 Task: Add a signature Isaiah Carter containing Have a great Easter Sunday, Isaiah Carter to email address softage.5@softage.net and add a folder Christmas lists
Action: Mouse moved to (46, 54)
Screenshot: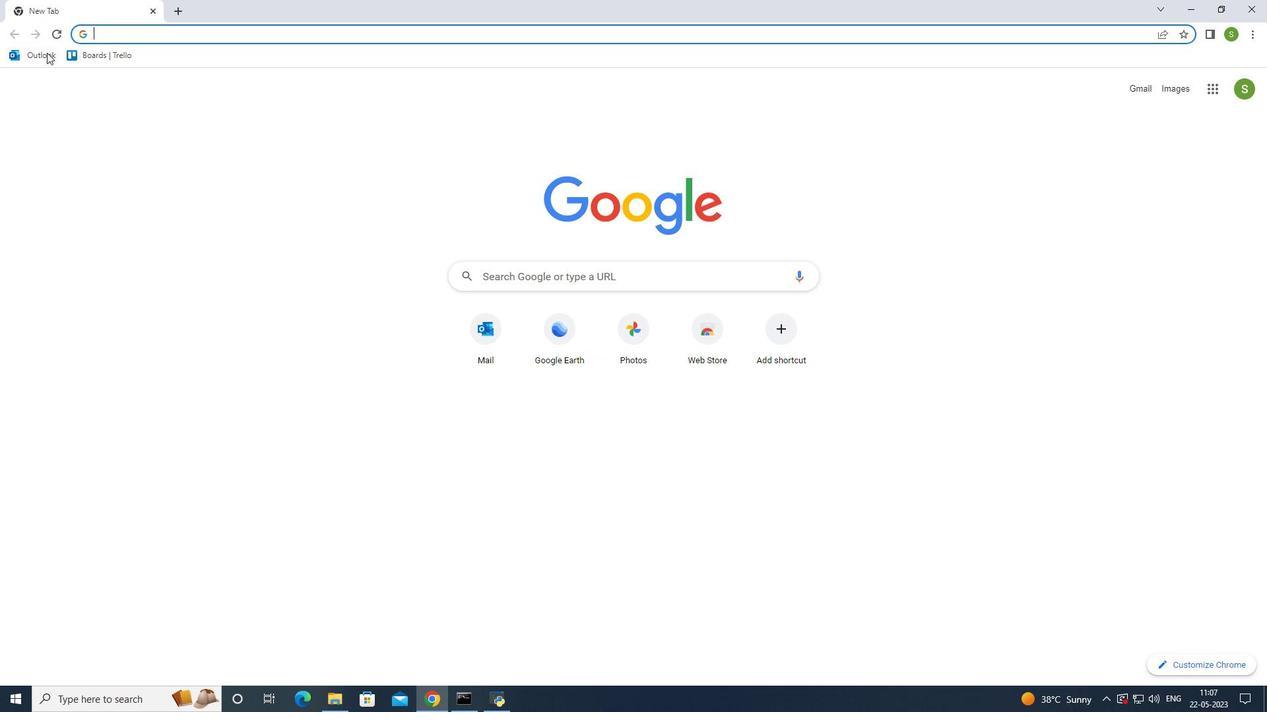 
Action: Mouse pressed left at (46, 54)
Screenshot: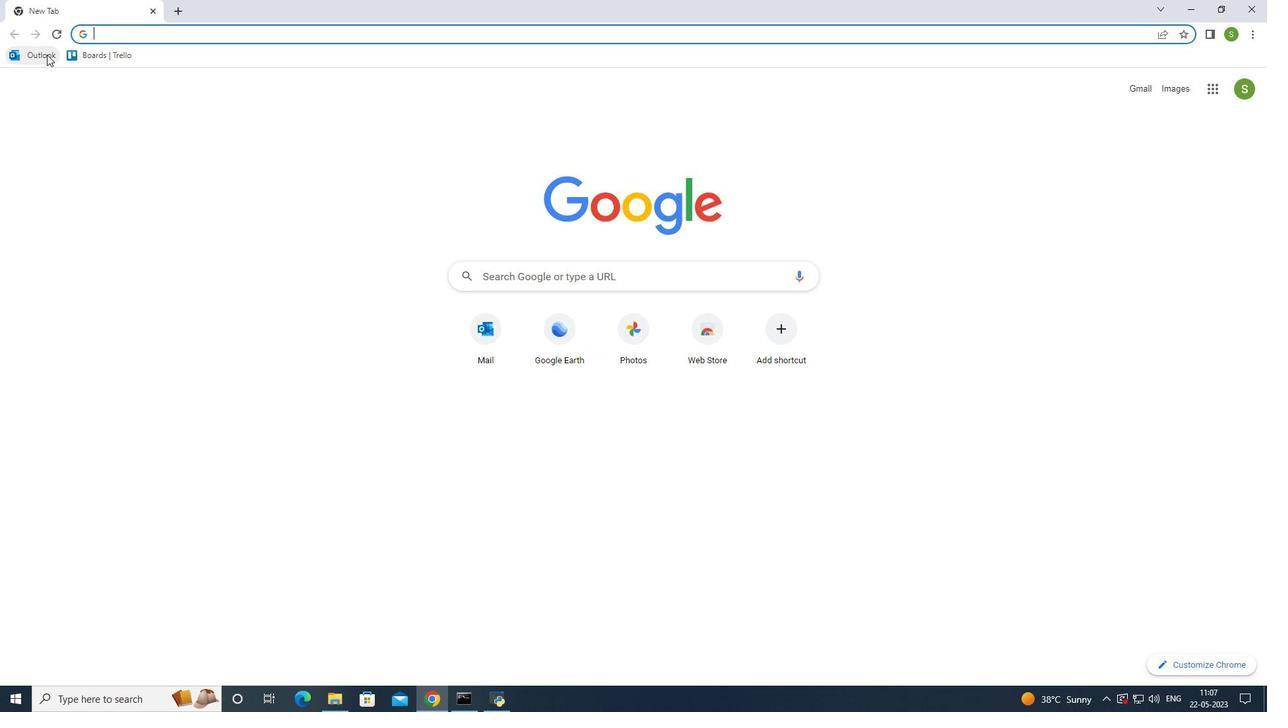 
Action: Mouse moved to (116, 116)
Screenshot: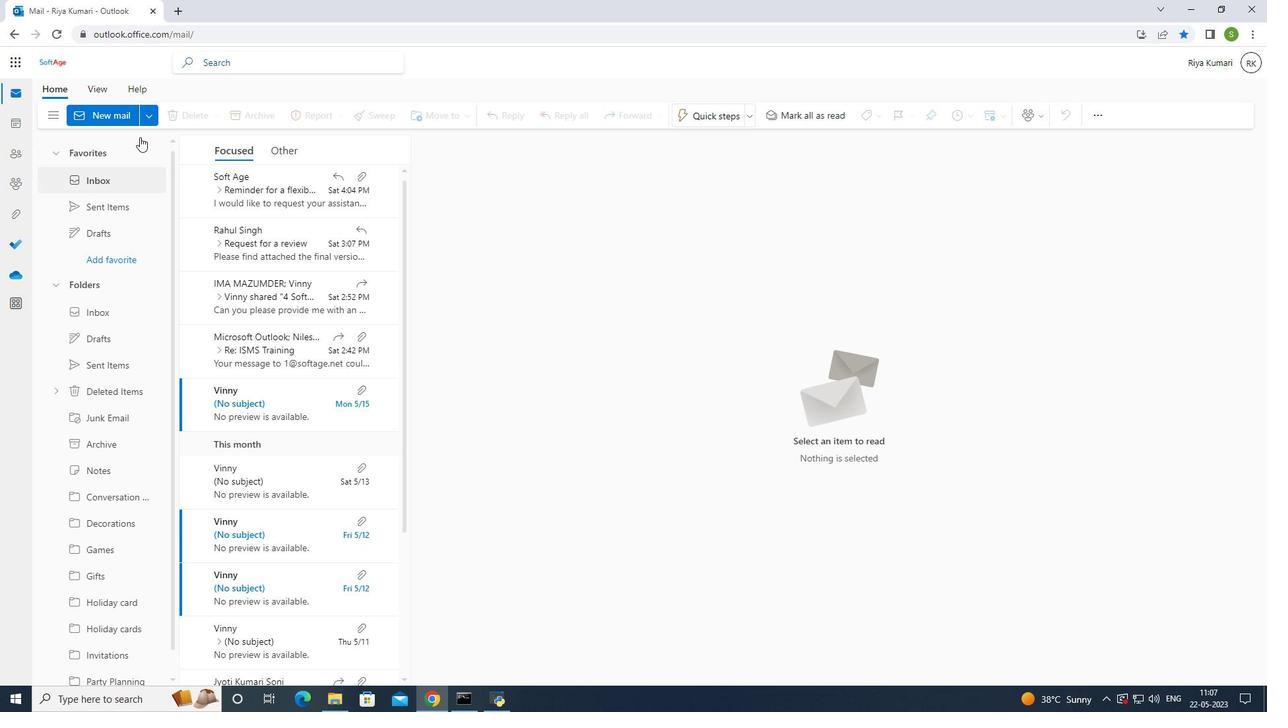 
Action: Mouse pressed left at (116, 116)
Screenshot: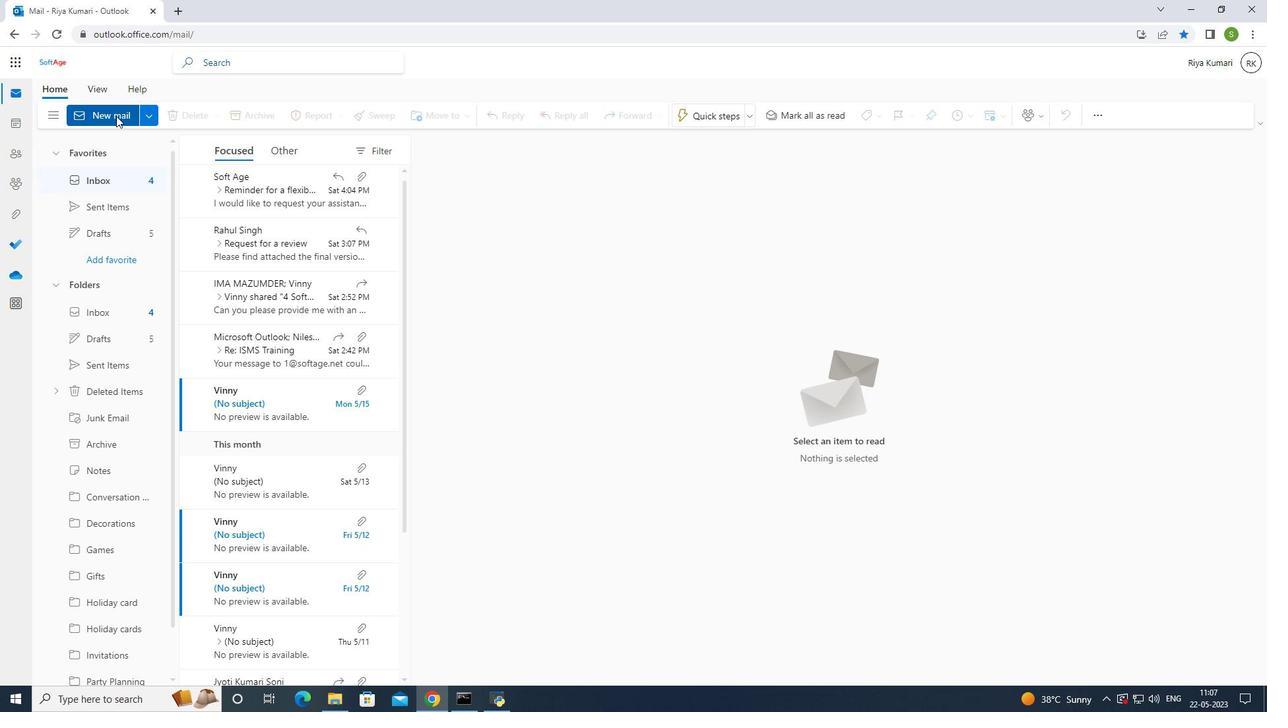 
Action: Mouse moved to (857, 118)
Screenshot: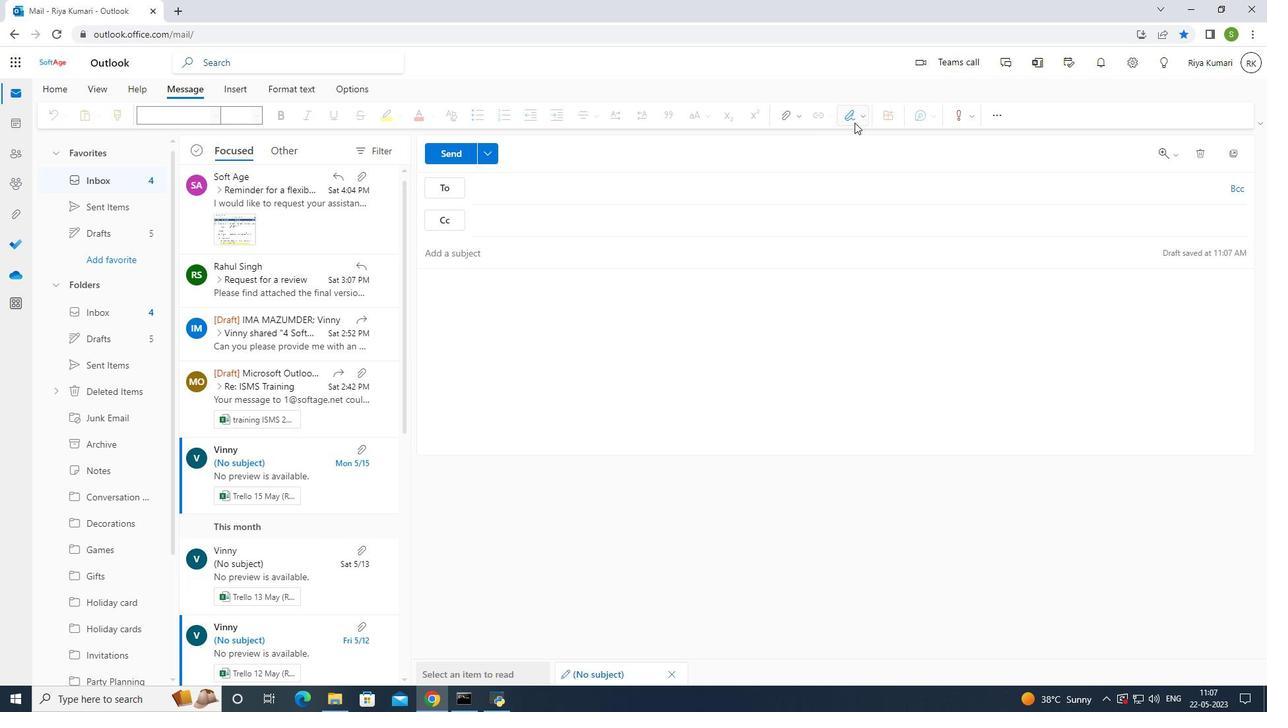 
Action: Mouse pressed left at (857, 118)
Screenshot: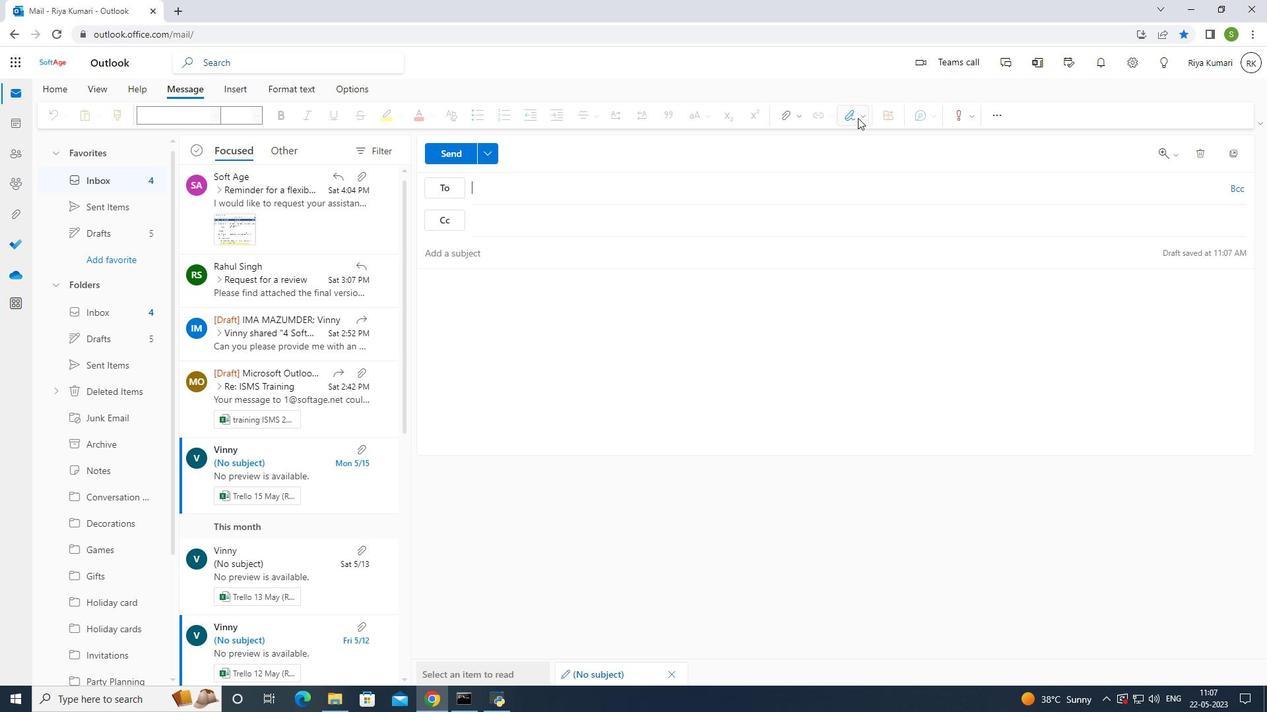
Action: Mouse moved to (819, 174)
Screenshot: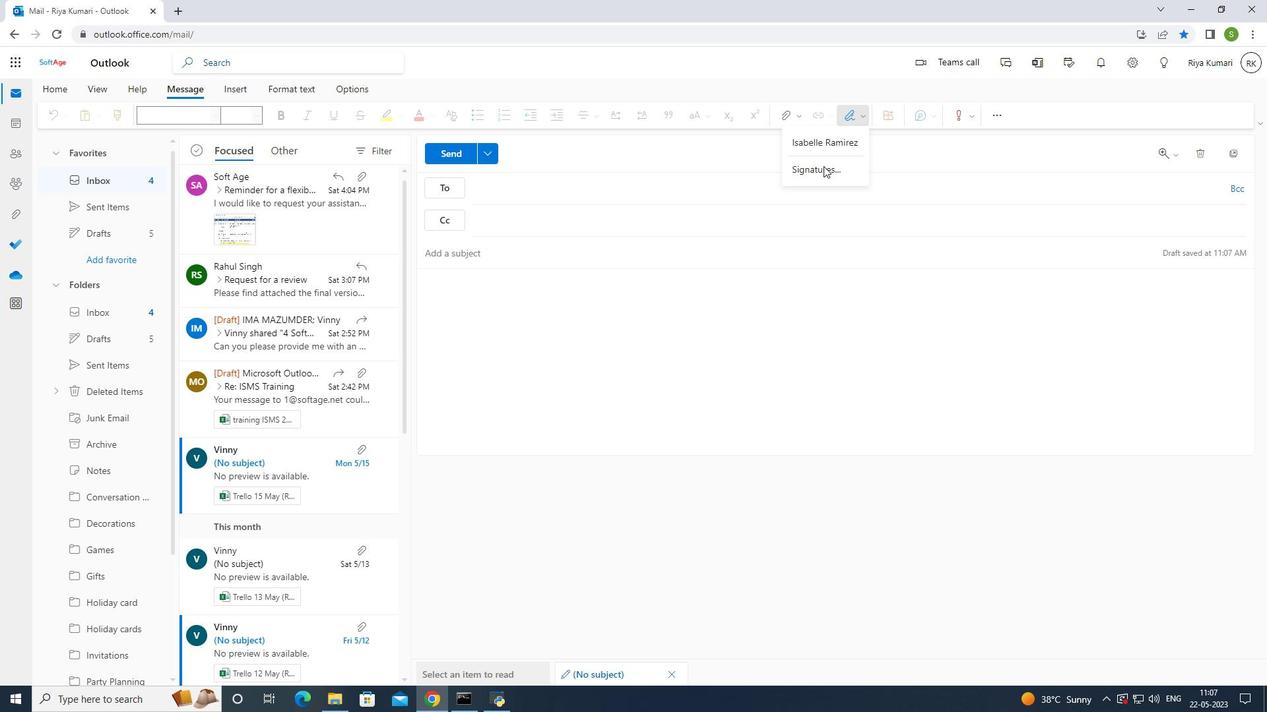 
Action: Mouse pressed left at (819, 174)
Screenshot: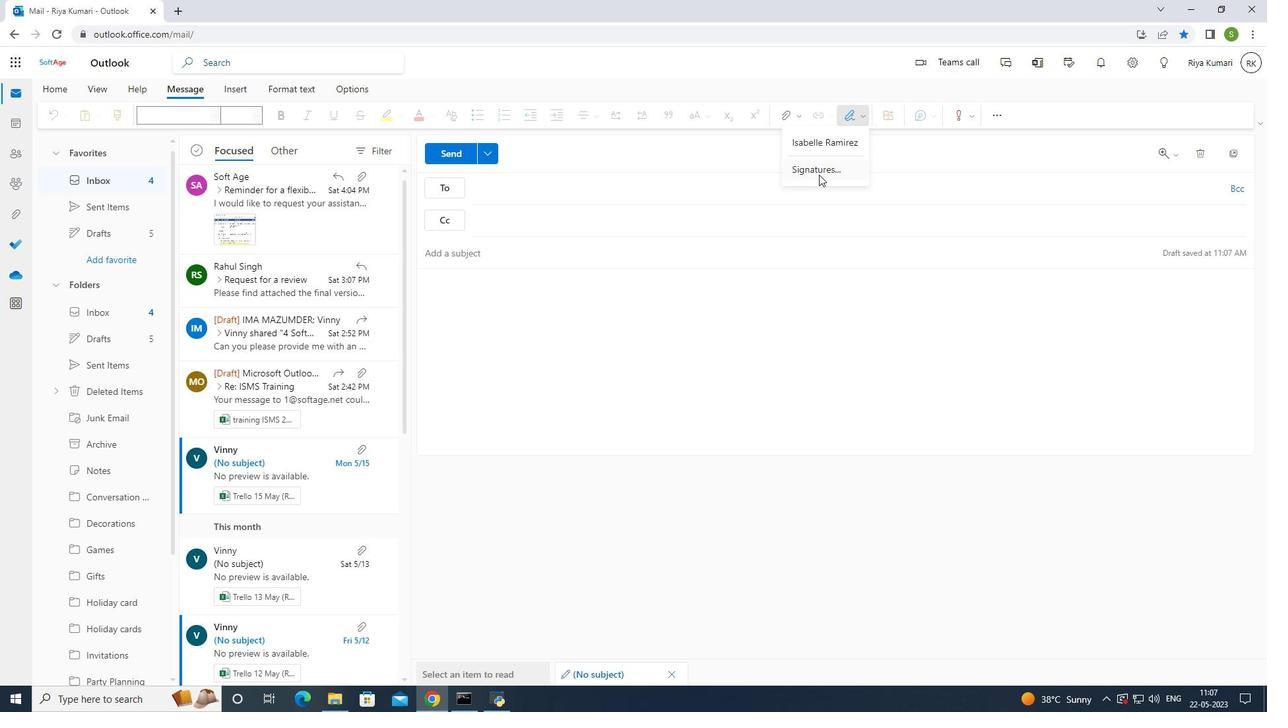 
Action: Mouse moved to (817, 223)
Screenshot: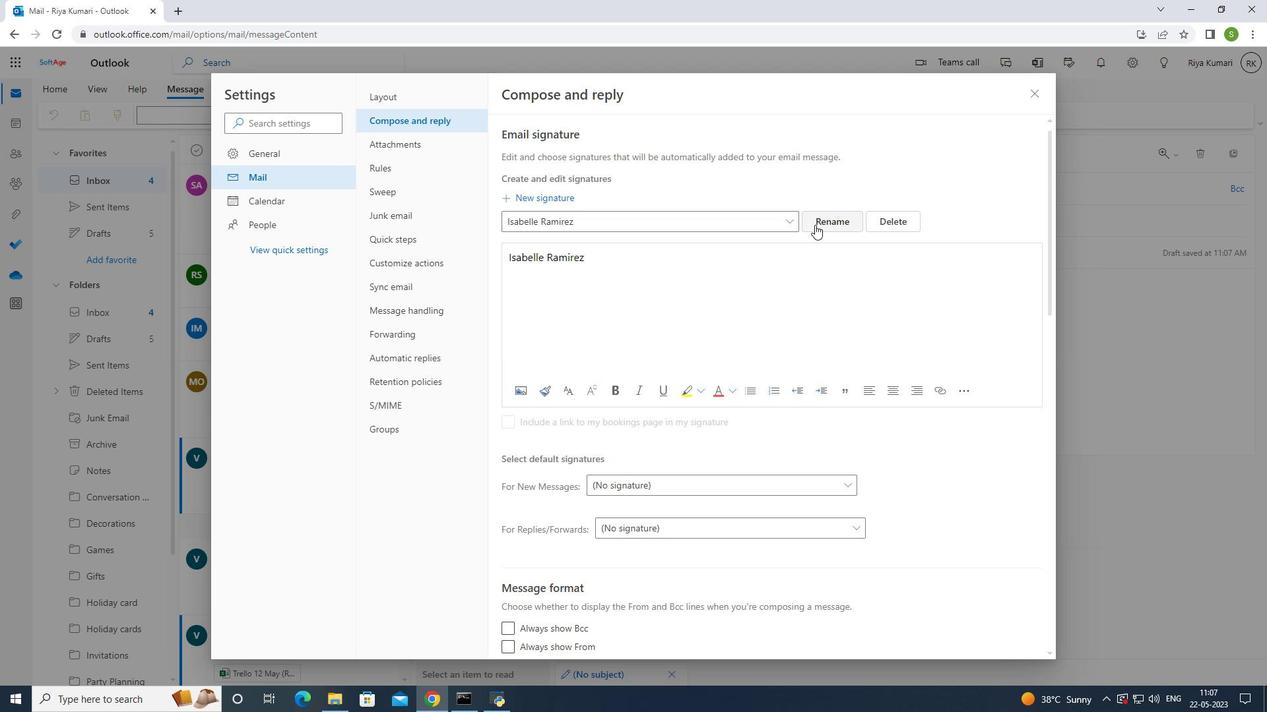 
Action: Mouse pressed left at (817, 223)
Screenshot: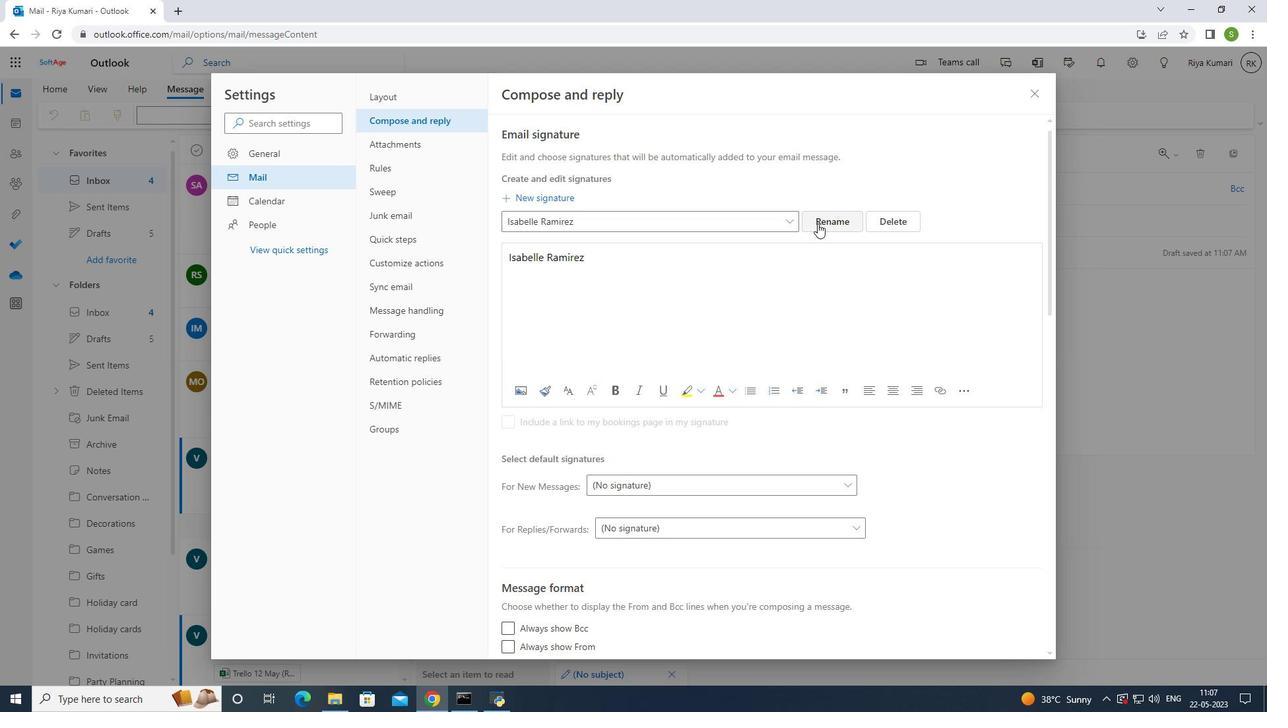
Action: Mouse moved to (751, 219)
Screenshot: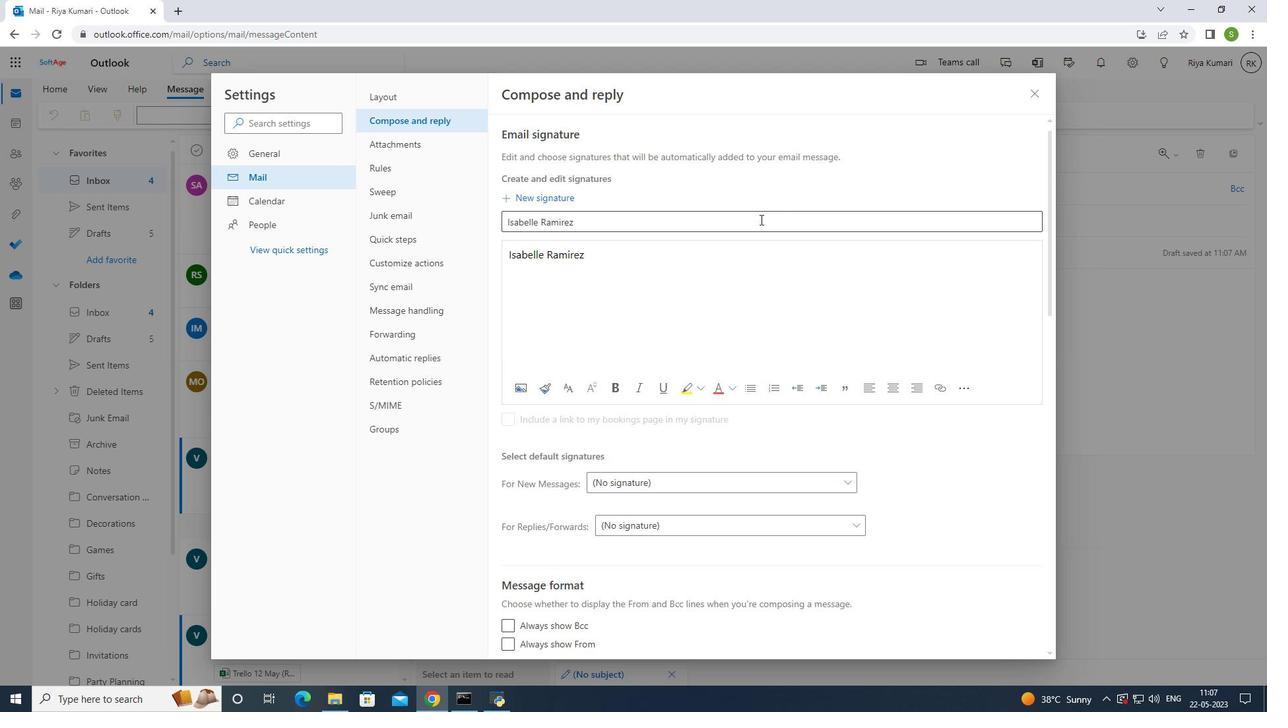 
Action: Mouse pressed left at (751, 219)
Screenshot: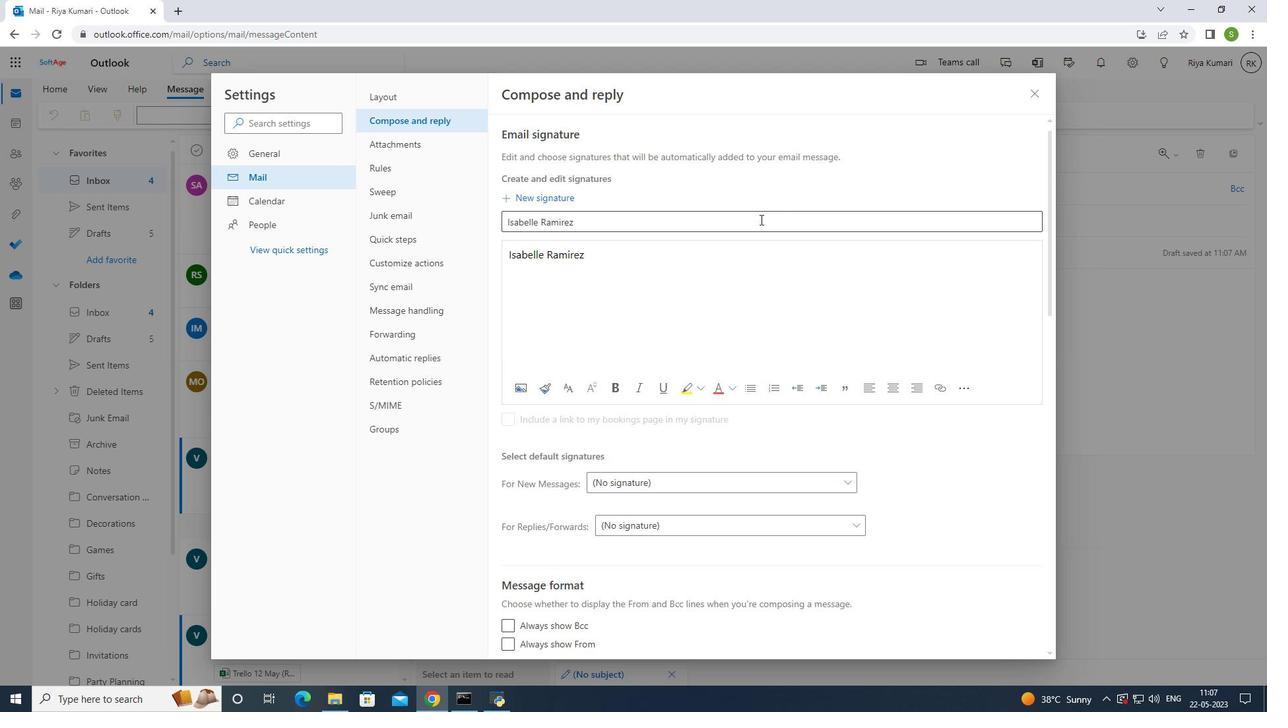 
Action: Key pressed <Key.backspace>
Screenshot: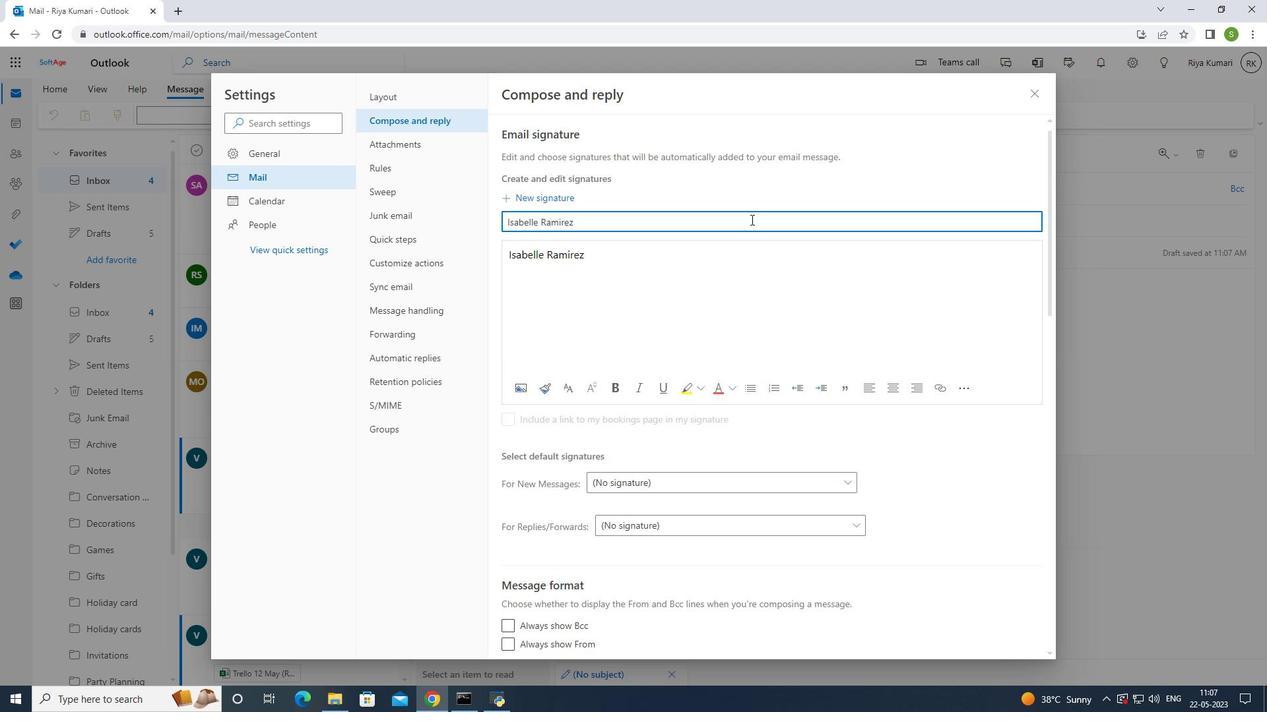 
Action: Mouse moved to (761, 221)
Screenshot: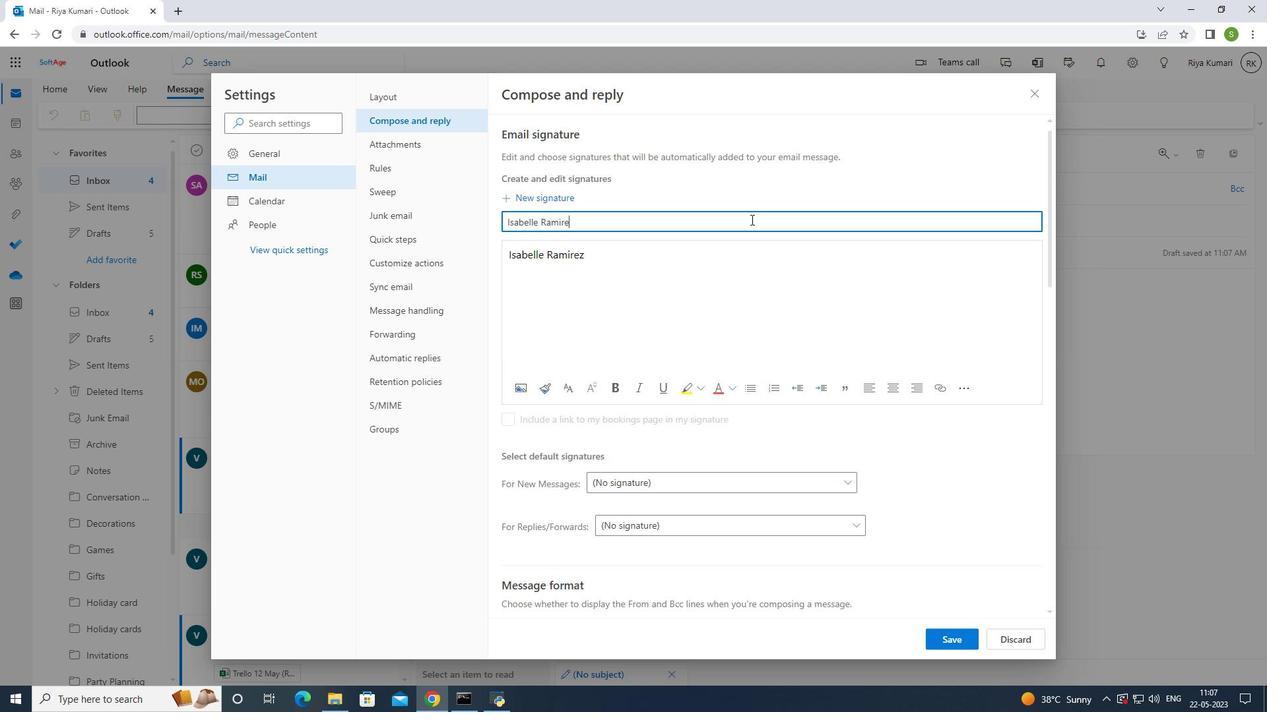 
Action: Key pressed <Key.backspace><Key.backspace><Key.backspace><Key.backspace><Key.backspace><Key.backspace>
Screenshot: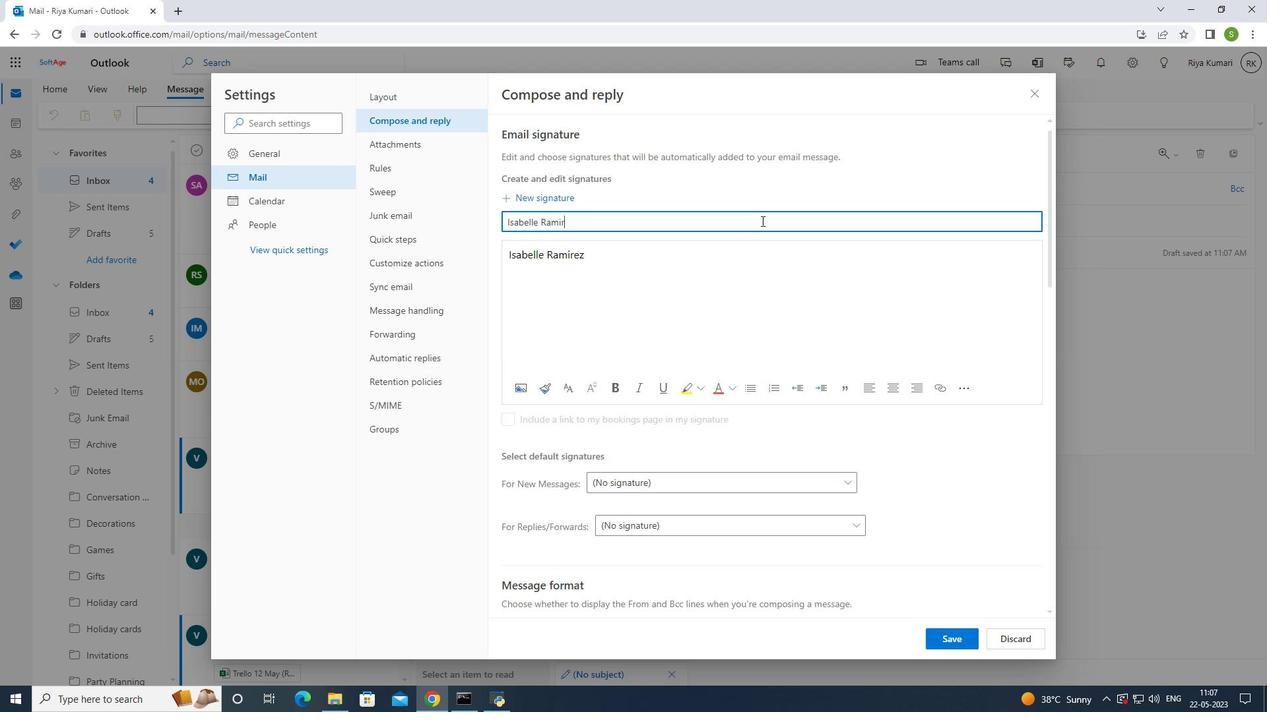 
Action: Mouse moved to (762, 221)
Screenshot: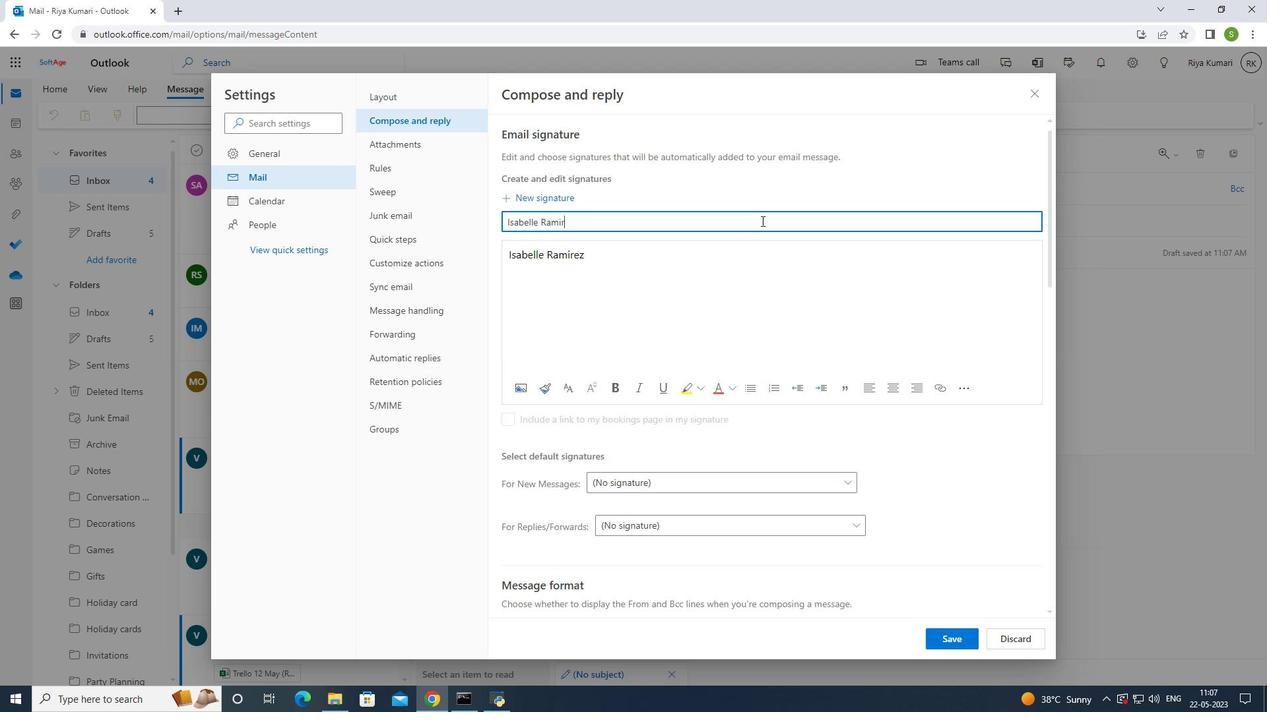 
Action: Key pressed <Key.backspace>
Screenshot: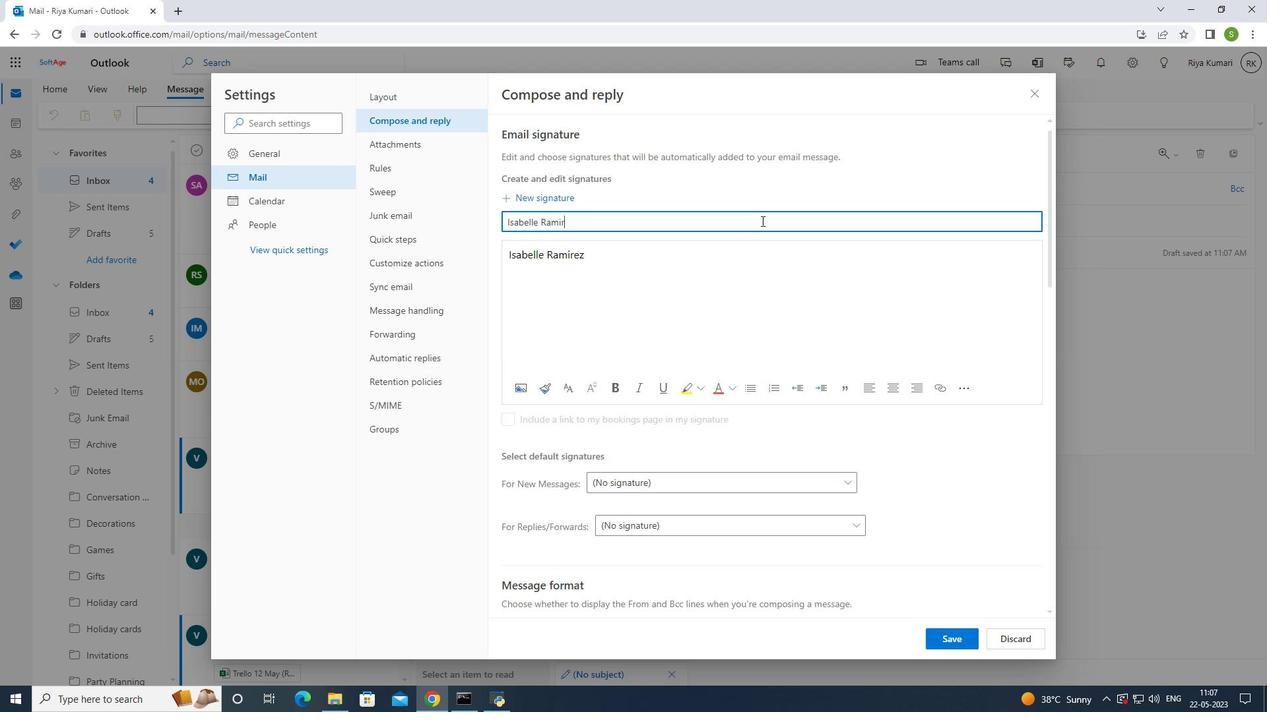 
Action: Mouse moved to (764, 221)
Screenshot: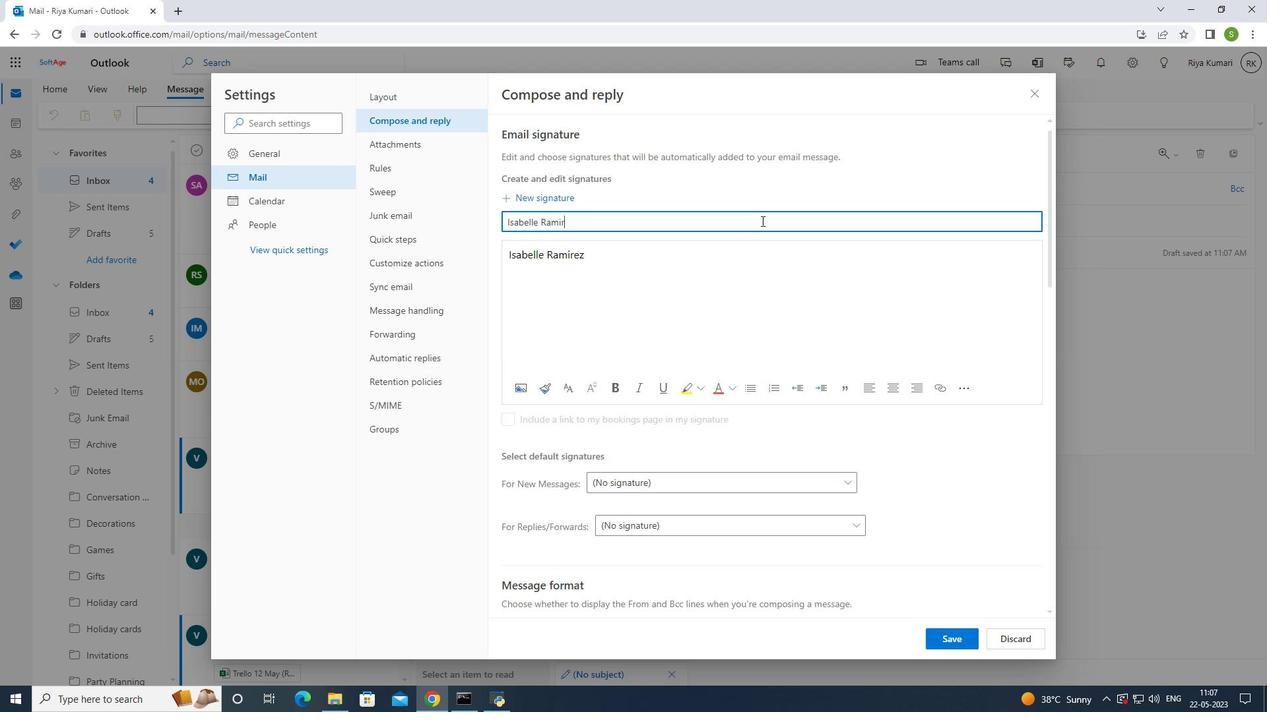 
Action: Key pressed <Key.backspace>
Screenshot: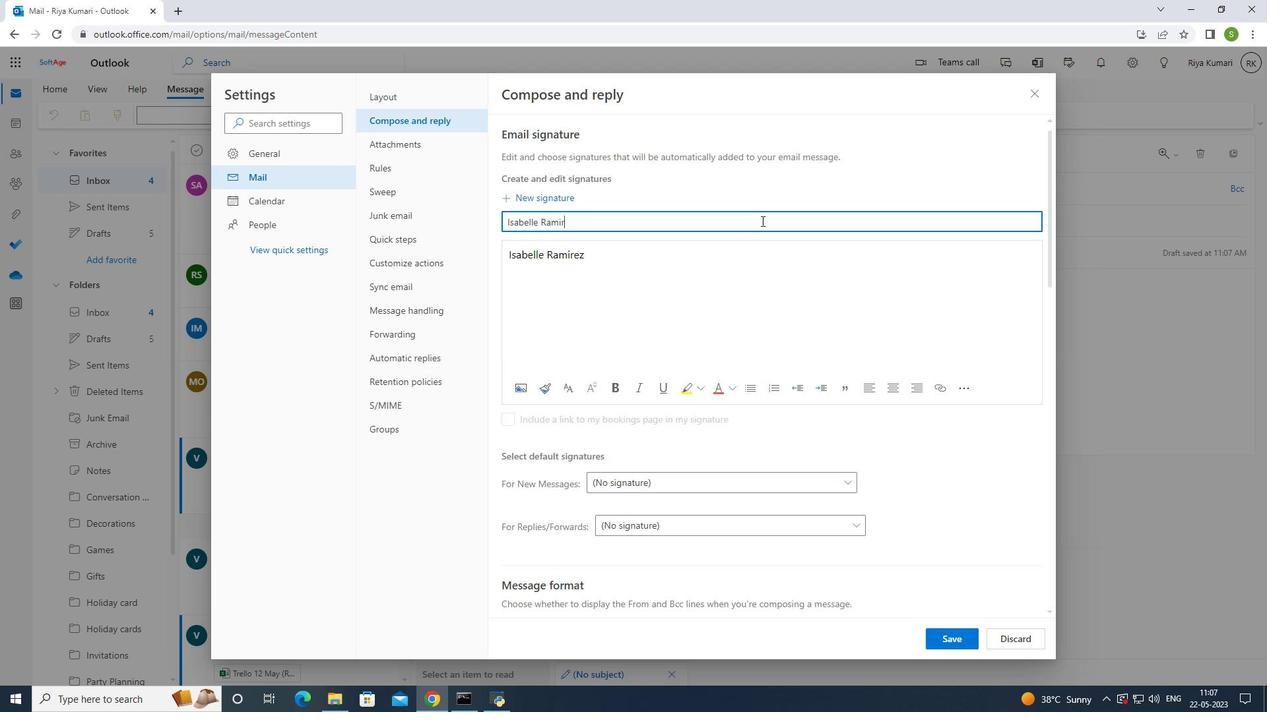 
Action: Mouse moved to (766, 221)
Screenshot: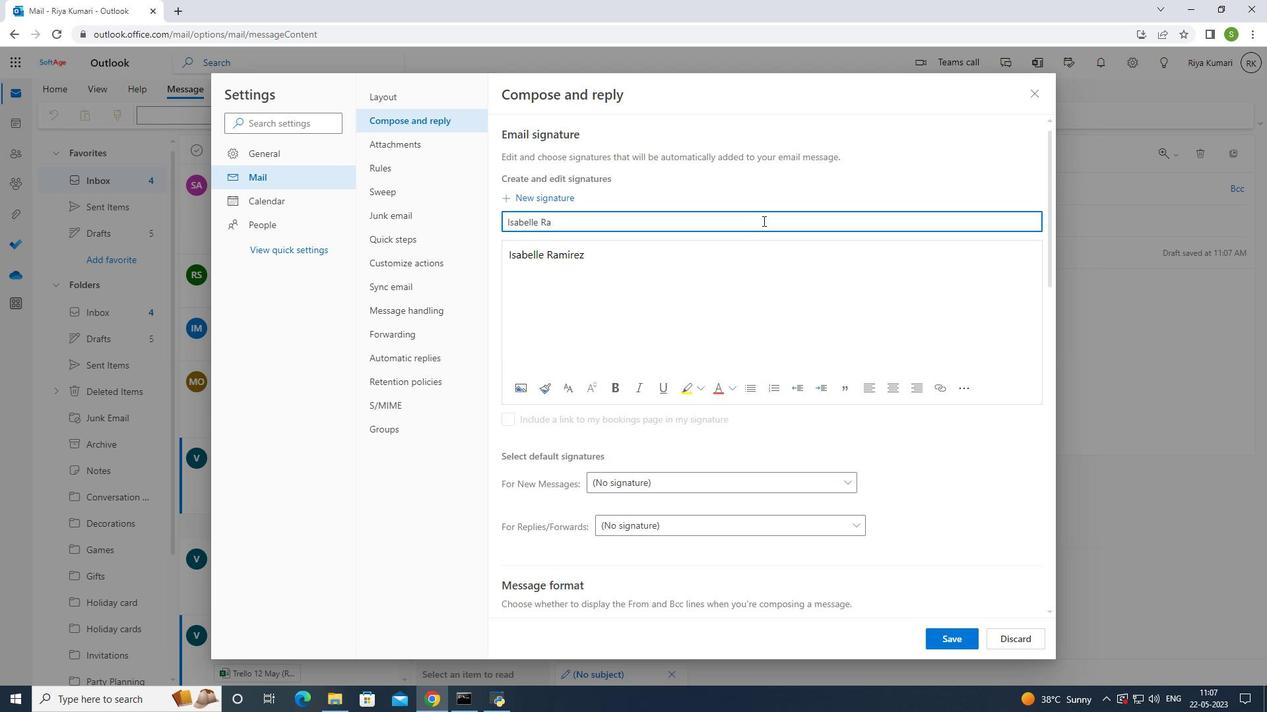 
Action: Key pressed <Key.backspace><Key.backspace><Key.backspace><Key.backspace>
Screenshot: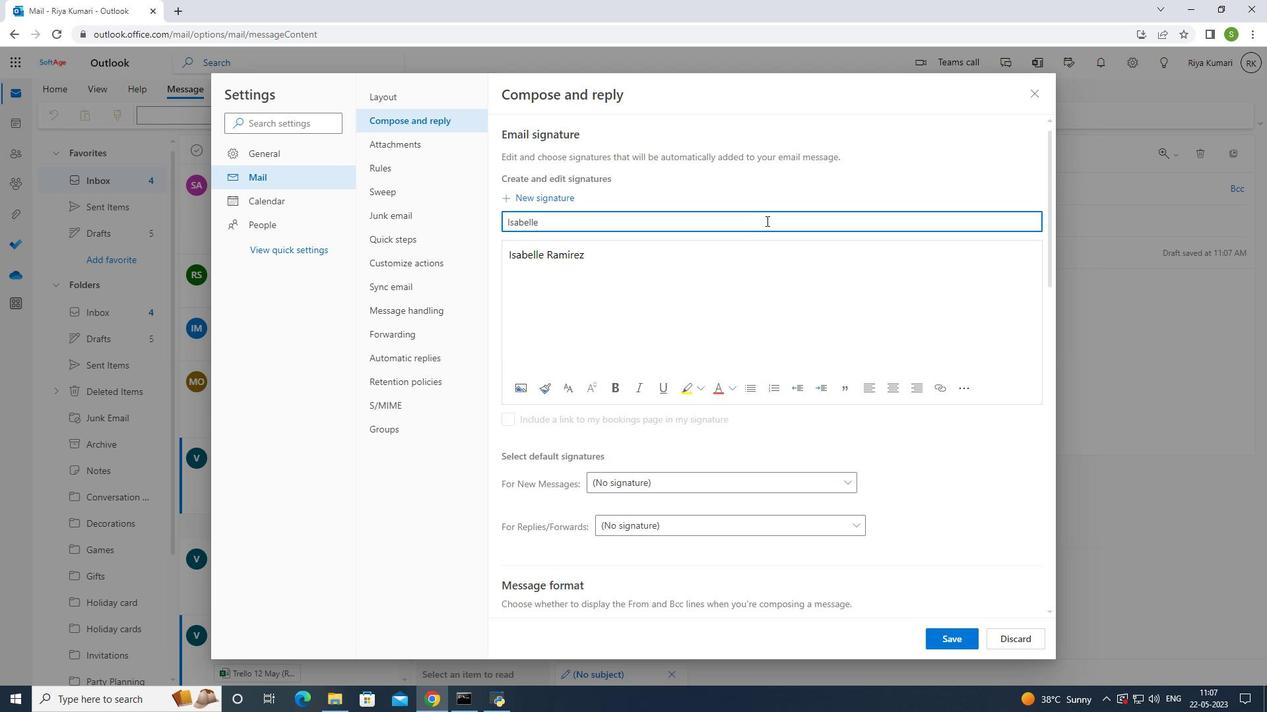 
Action: Mouse moved to (768, 221)
Screenshot: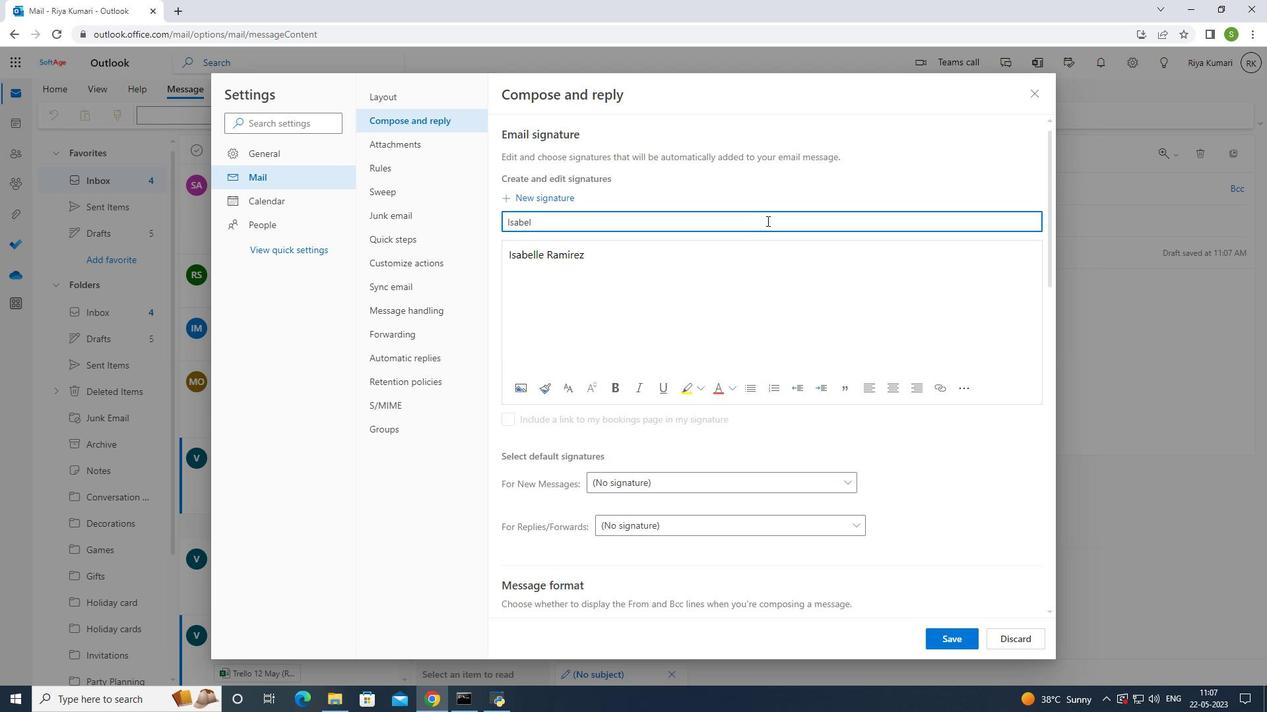 
Action: Key pressed <Key.backspace>
Screenshot: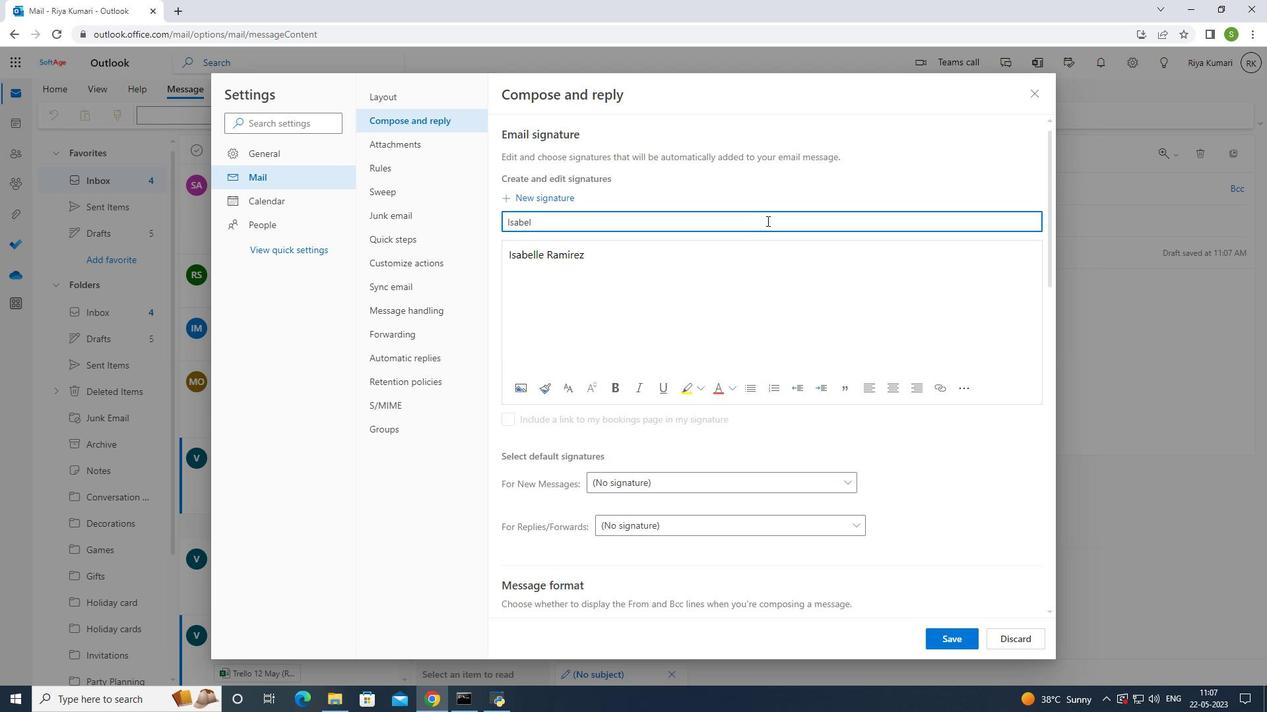 
Action: Mouse moved to (768, 221)
Screenshot: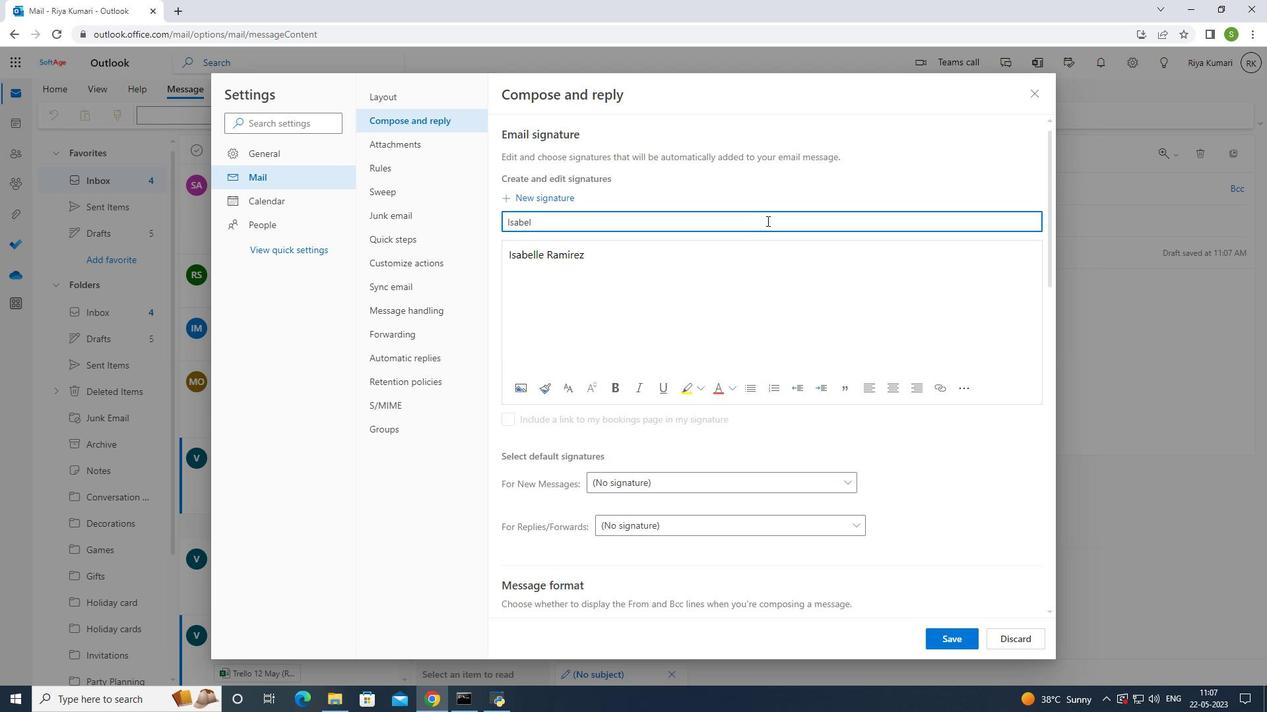 
Action: Key pressed <Key.backspace>
Screenshot: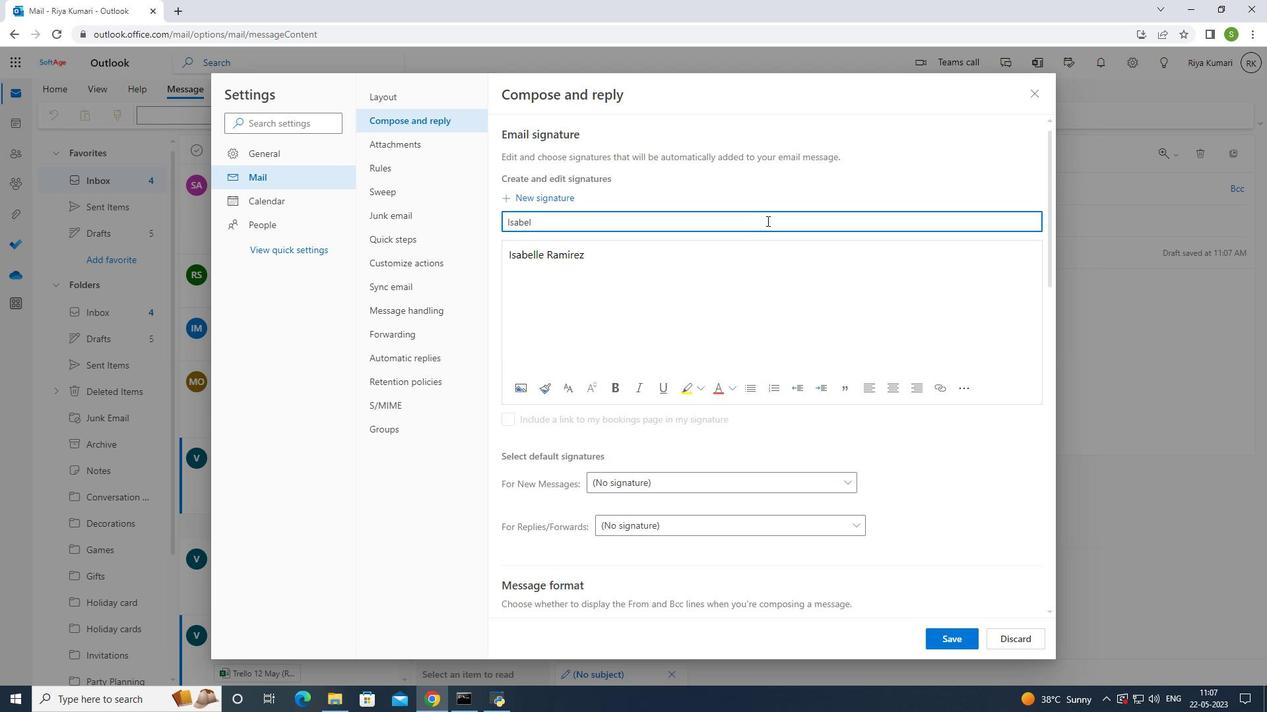 
Action: Mouse moved to (770, 221)
Screenshot: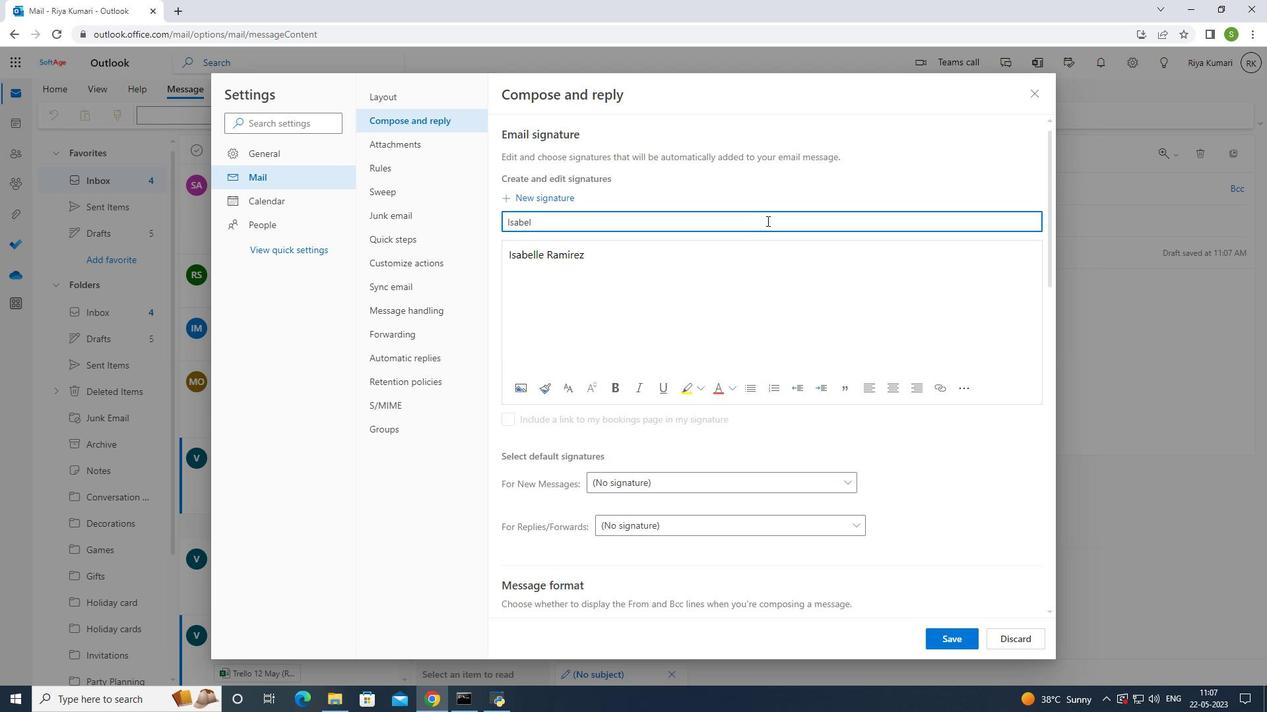 
Action: Key pressed <Key.backspace>
Screenshot: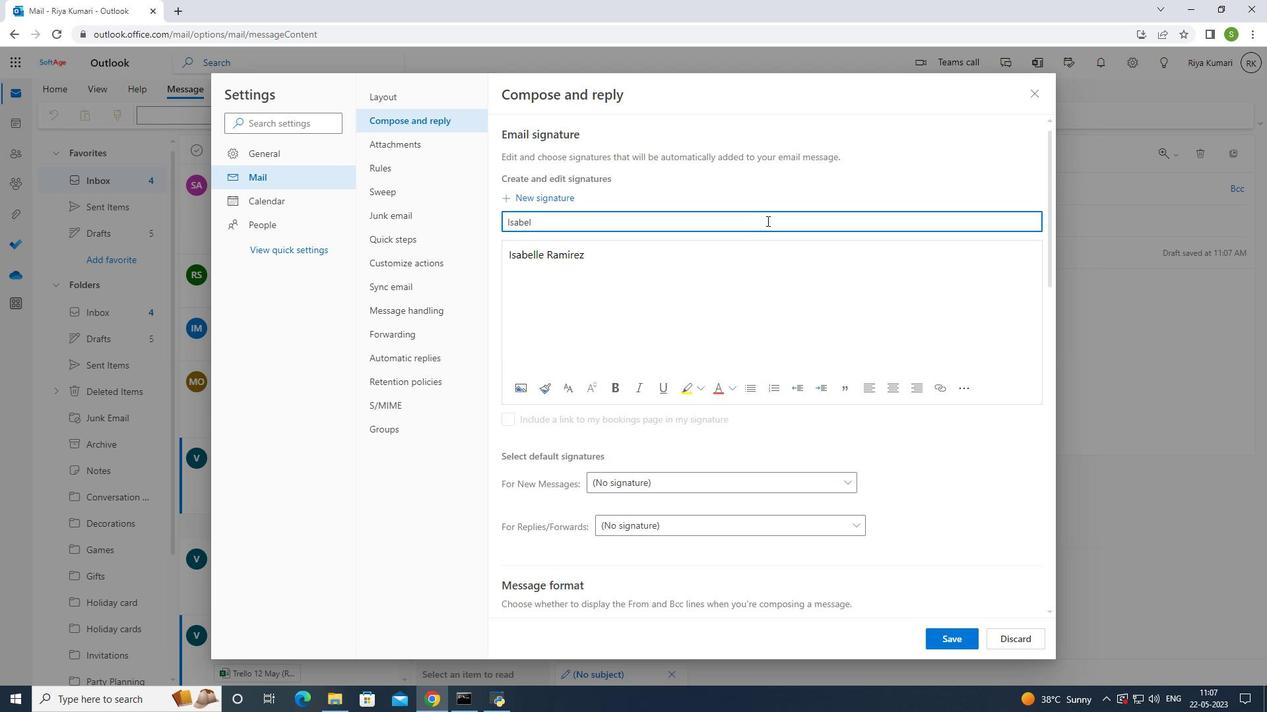 
Action: Mouse moved to (770, 221)
Screenshot: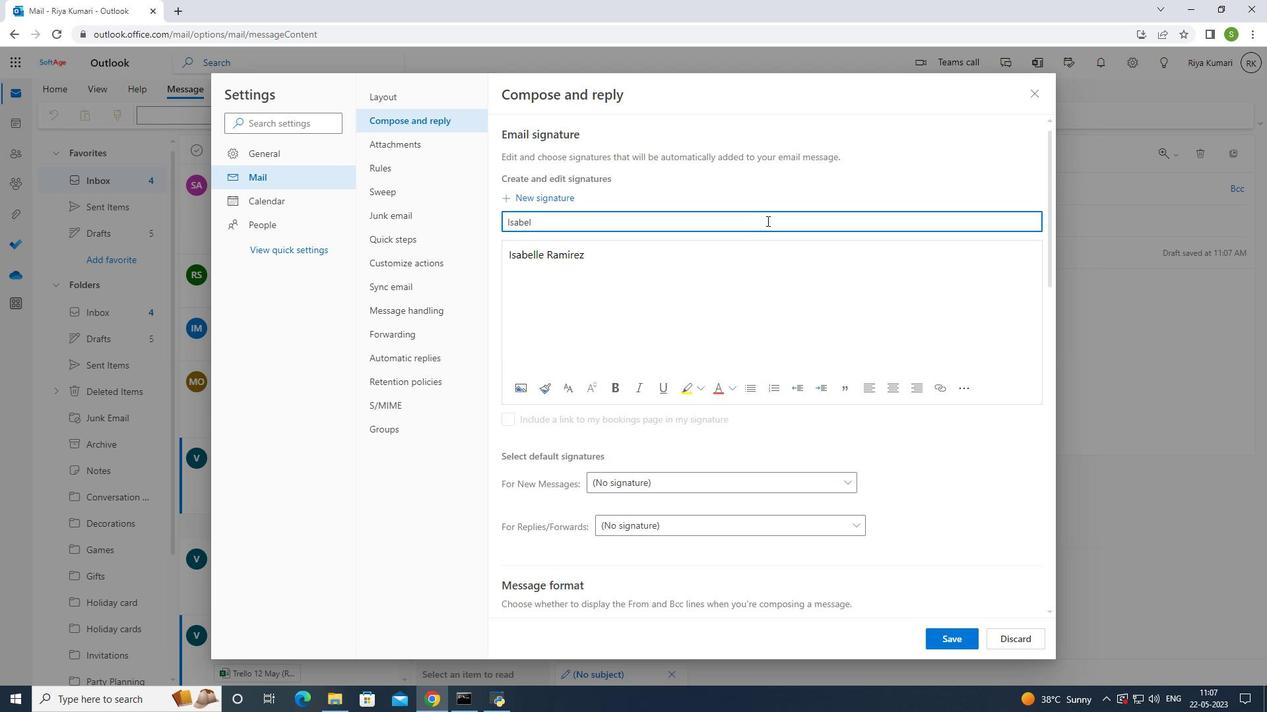 
Action: Key pressed <Key.backspace><Key.backspace><Key.backspace>
Screenshot: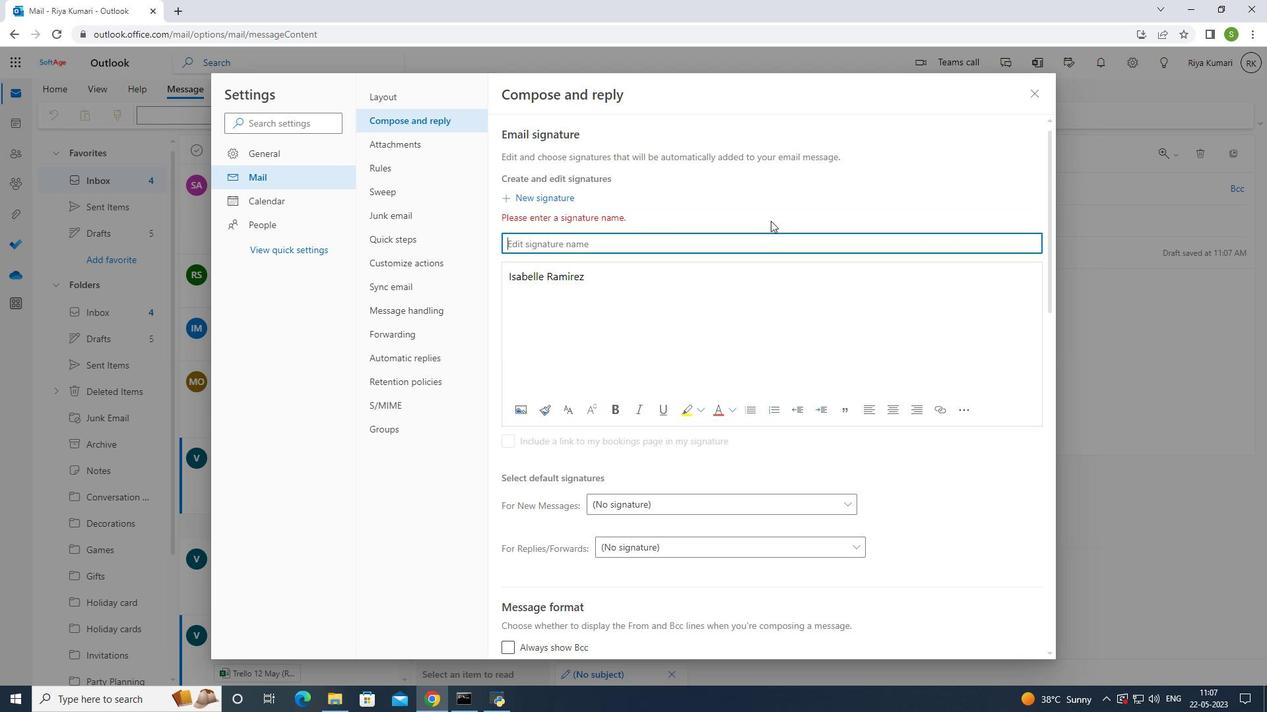
Action: Mouse moved to (773, 221)
Screenshot: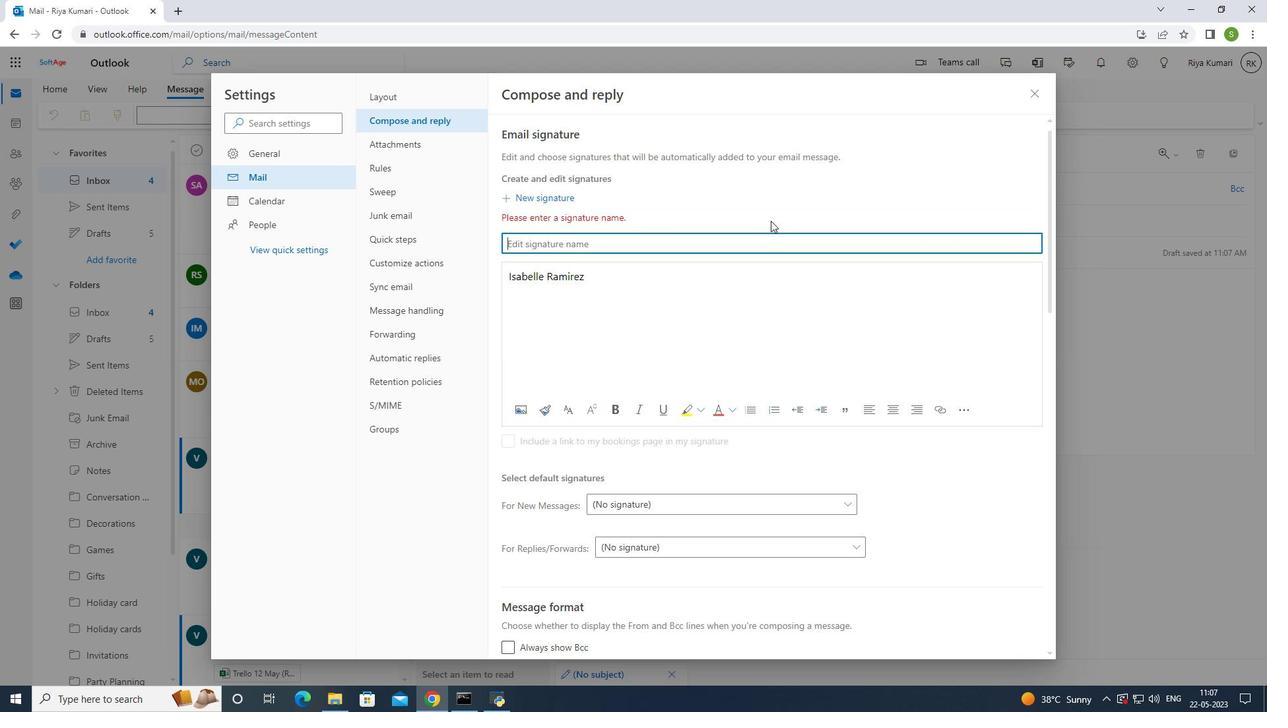 
Action: Key pressed <Key.shift>Isaiah<Key.space><Key.shift>carter
Screenshot: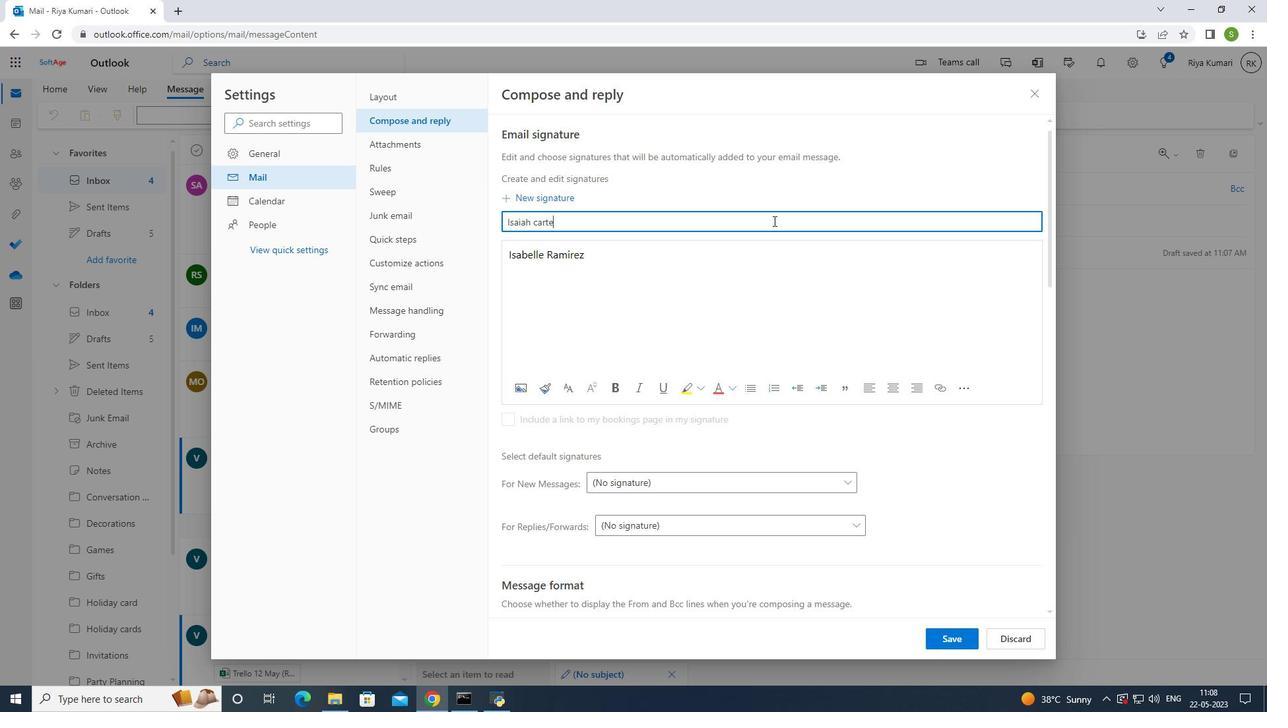 
Action: Mouse moved to (752, 234)
Screenshot: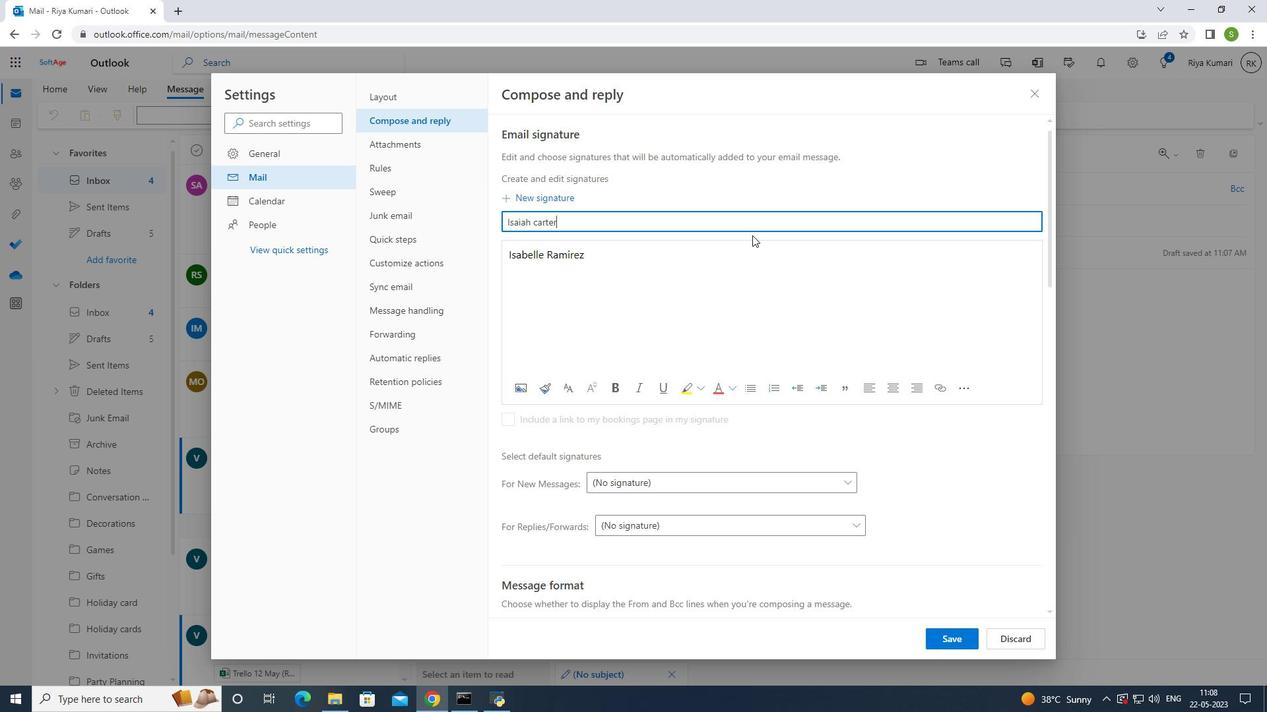 
Action: Key pressed ctrl+A<'\x03'>
Screenshot: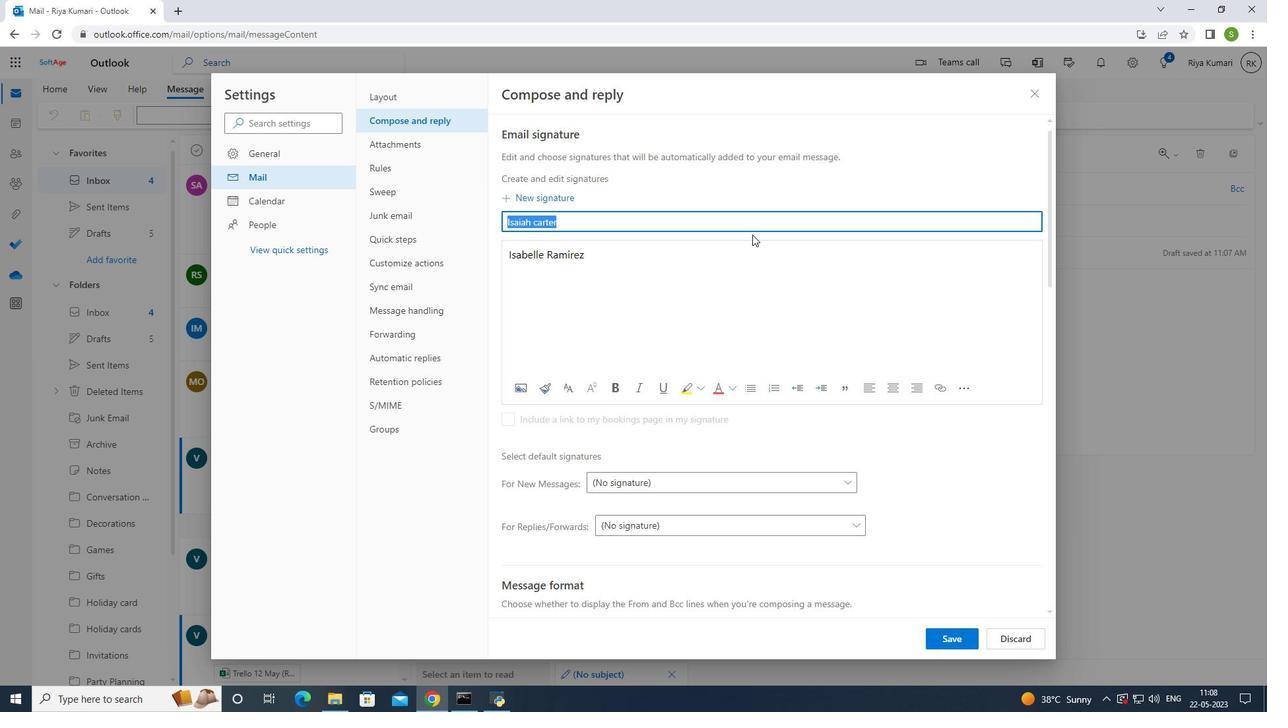 
Action: Mouse moved to (634, 257)
Screenshot: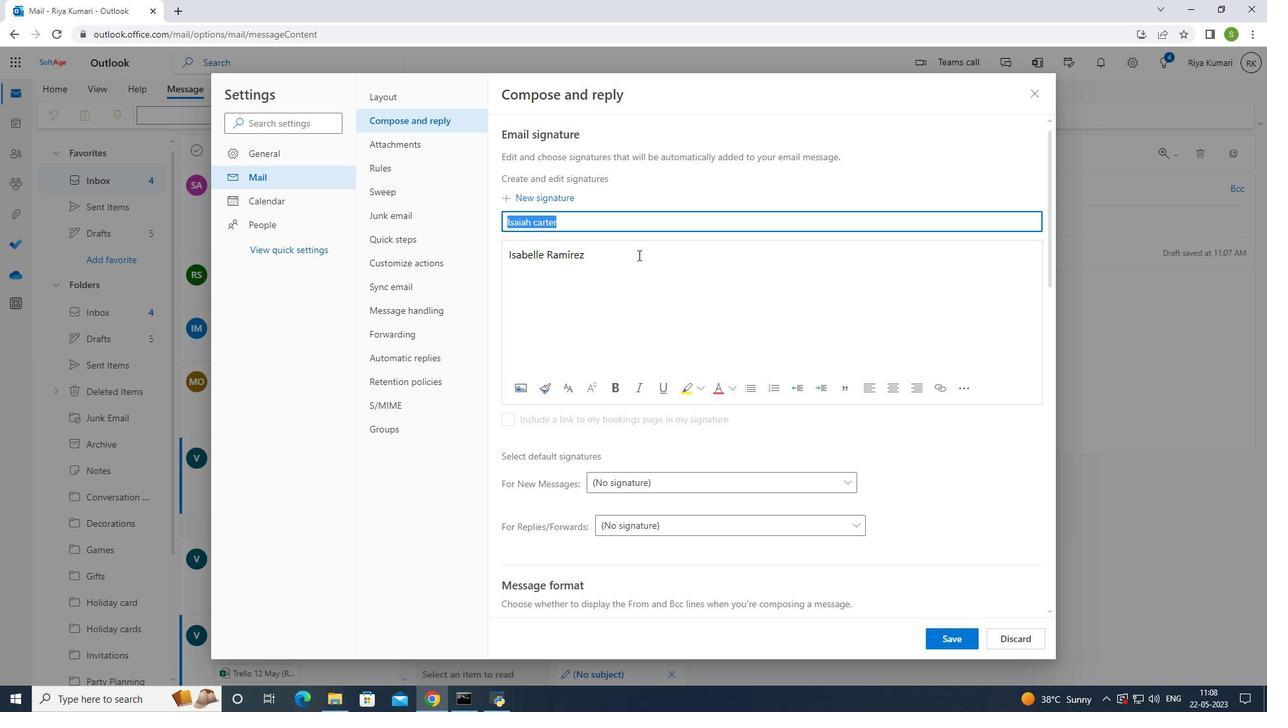 
Action: Mouse pressed left at (634, 257)
Screenshot: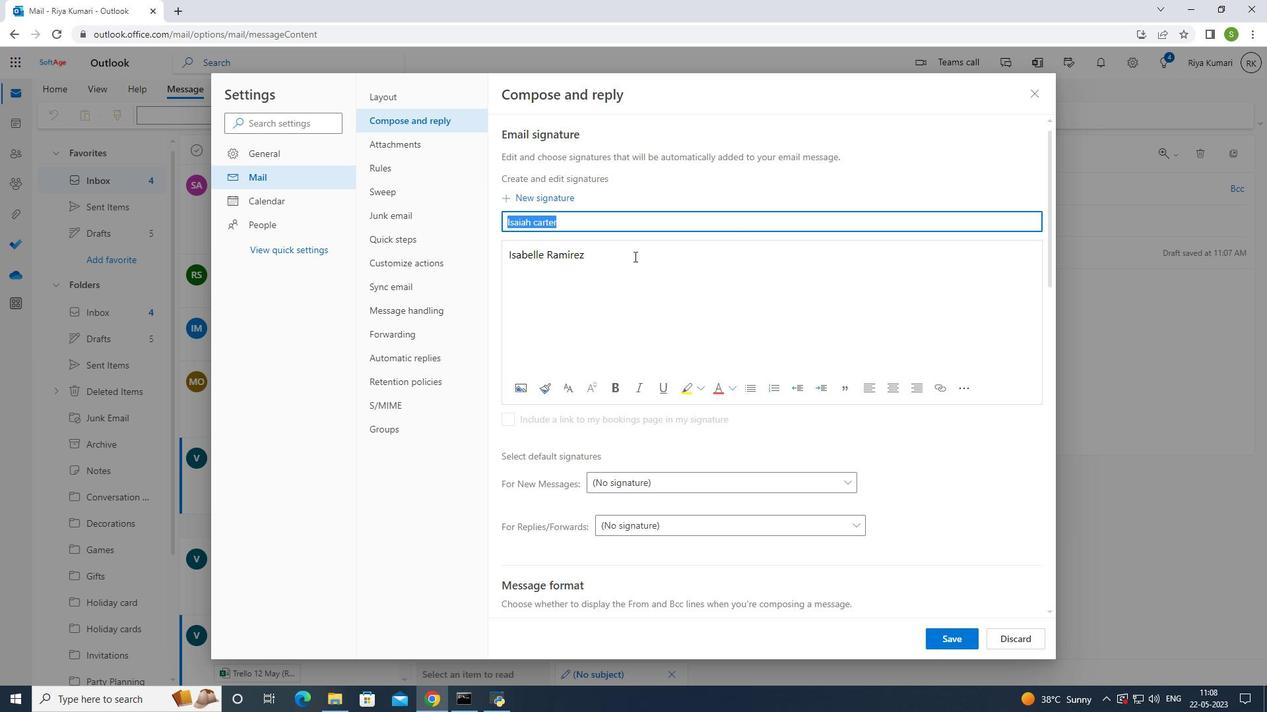 
Action: Key pressed <Key.backspace><Key.backspace><Key.backspace><Key.backspace><Key.backspace><Key.backspace><Key.backspace><Key.backspace><Key.backspace><Key.backspace><Key.backspace><Key.backspace><Key.backspace><Key.backspace><Key.backspace><Key.backspace><Key.backspace><Key.backspace><Key.backspace><Key.backspace><Key.backspace><Key.backspace><Key.backspace><Key.backspace><Key.backspace><Key.backspace><Key.backspace><Key.backspace><Key.backspace><Key.backspace><Key.backspace><Key.backspace>ctrl+V
Screenshot: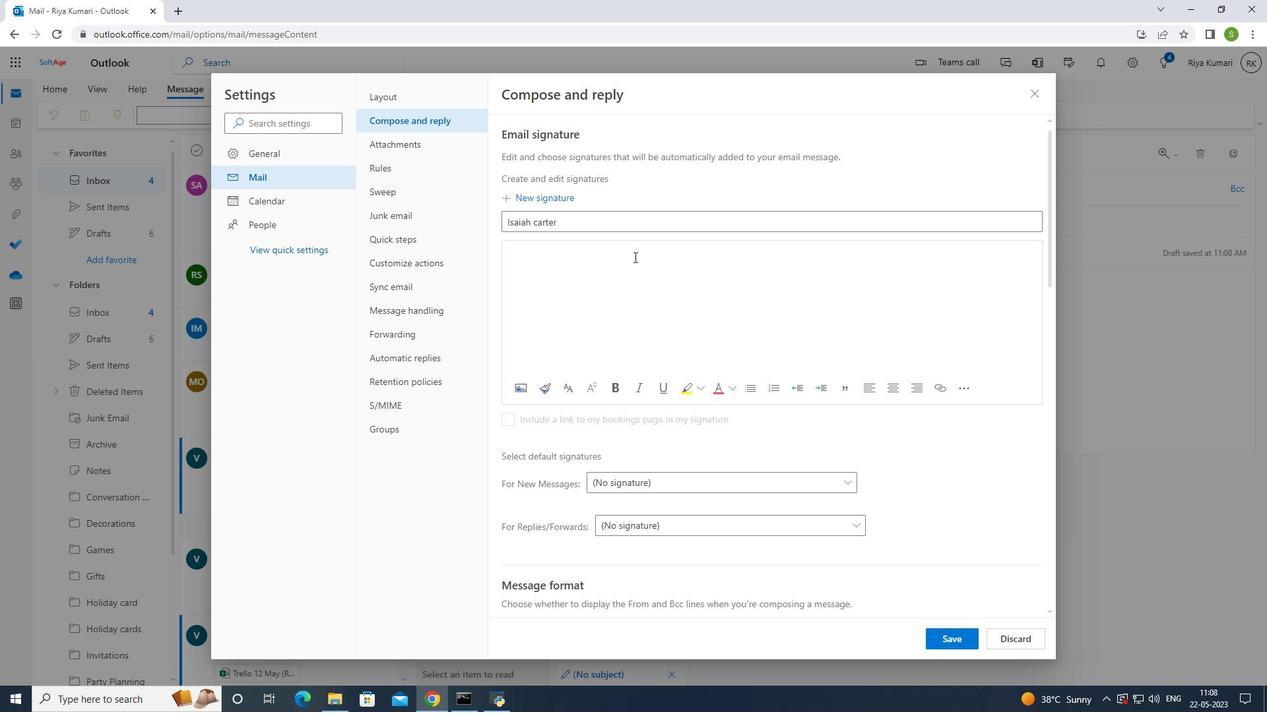 
Action: Mouse moved to (946, 634)
Screenshot: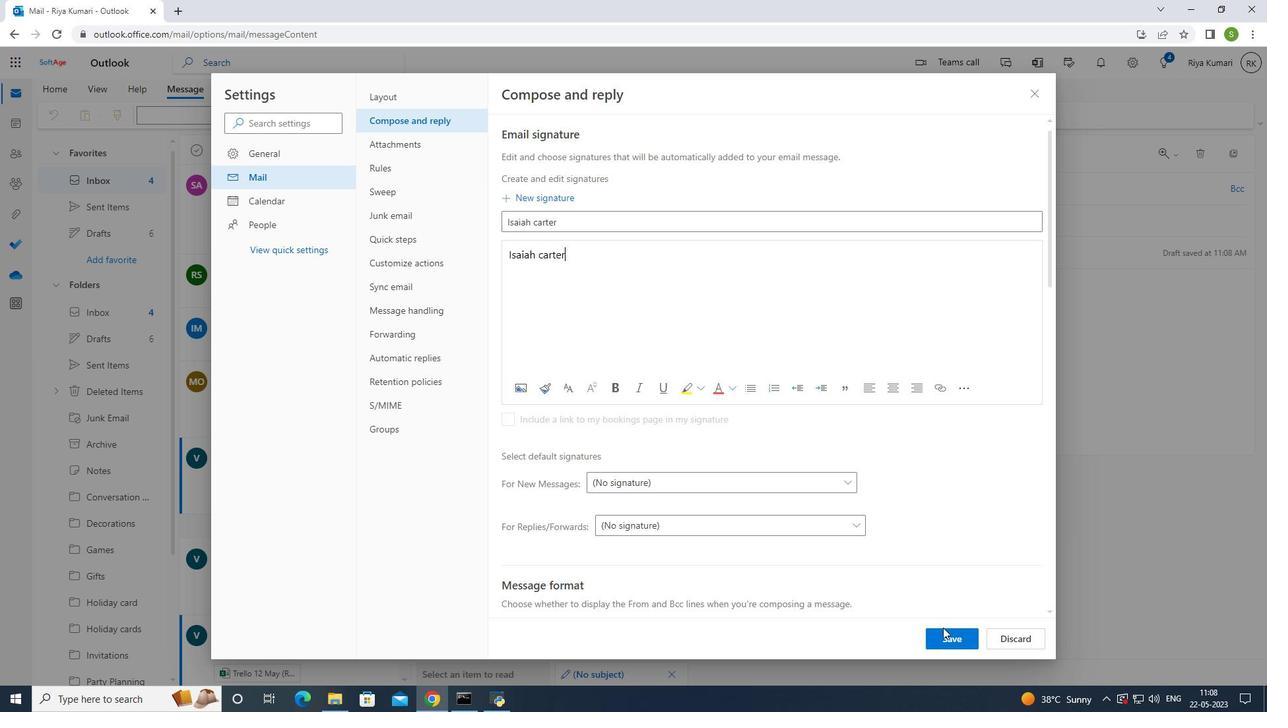 
Action: Mouse pressed left at (946, 634)
Screenshot: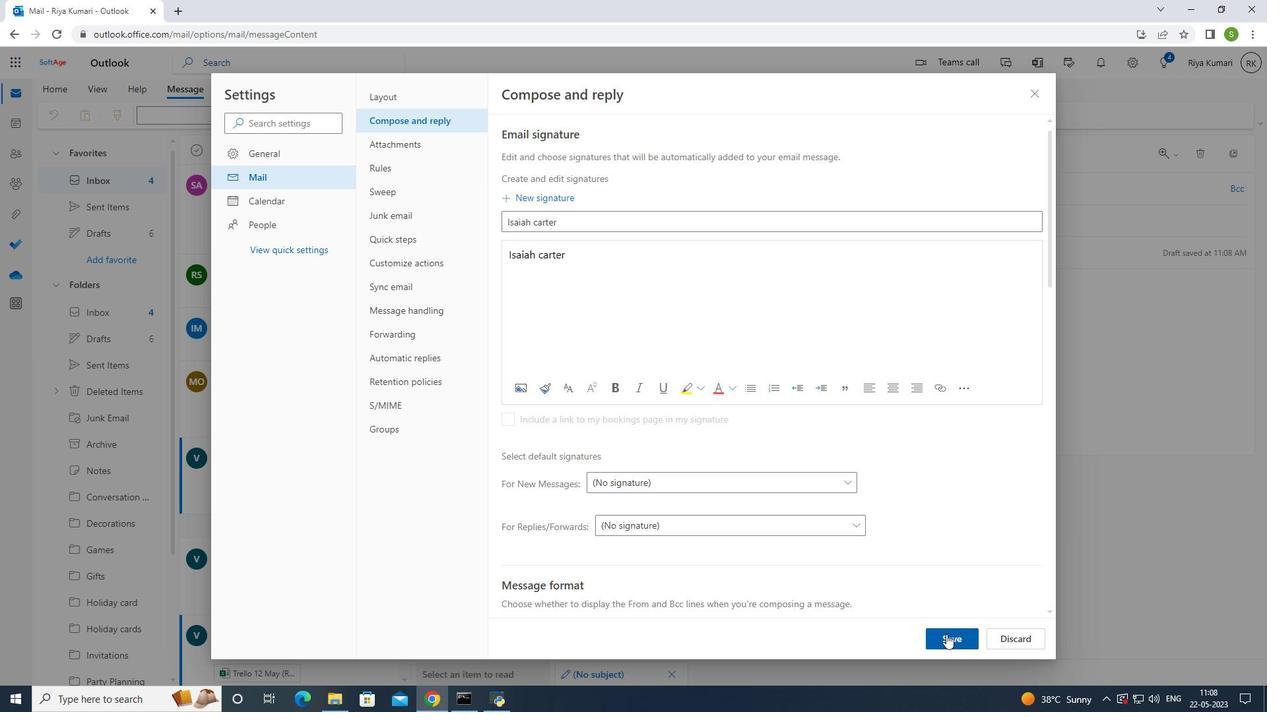 
Action: Mouse moved to (1032, 93)
Screenshot: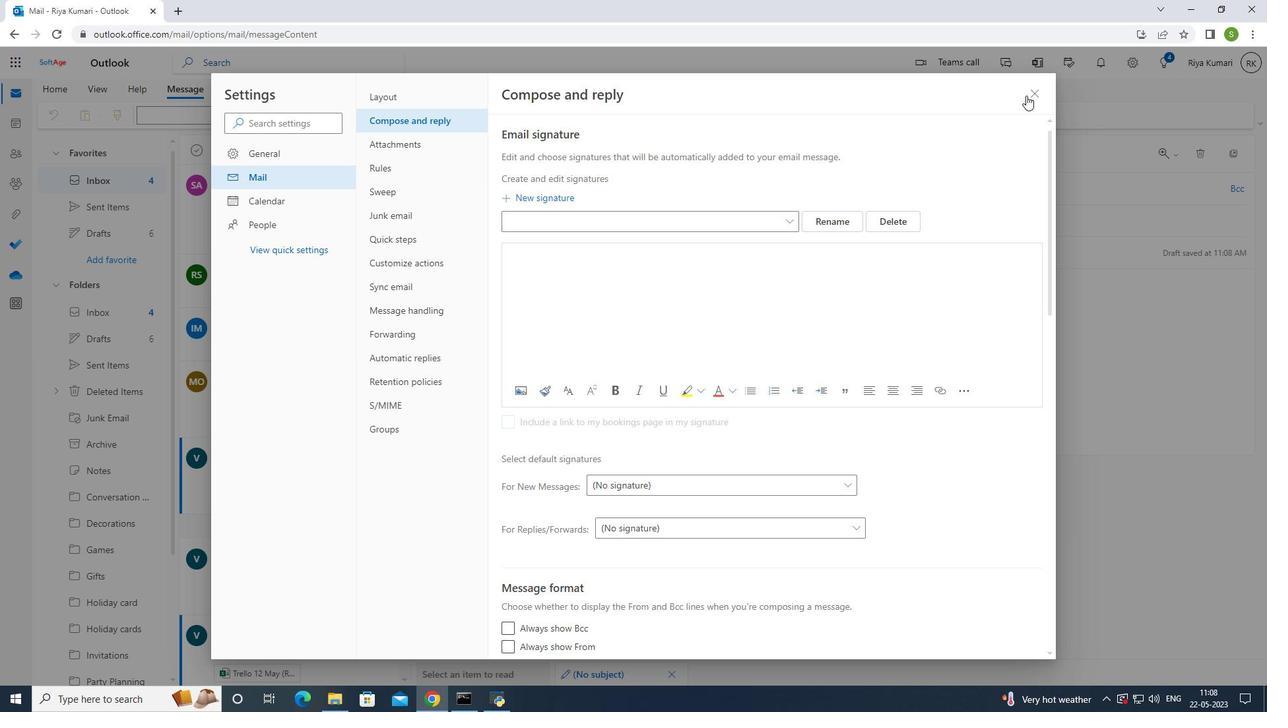 
Action: Mouse pressed left at (1032, 93)
Screenshot: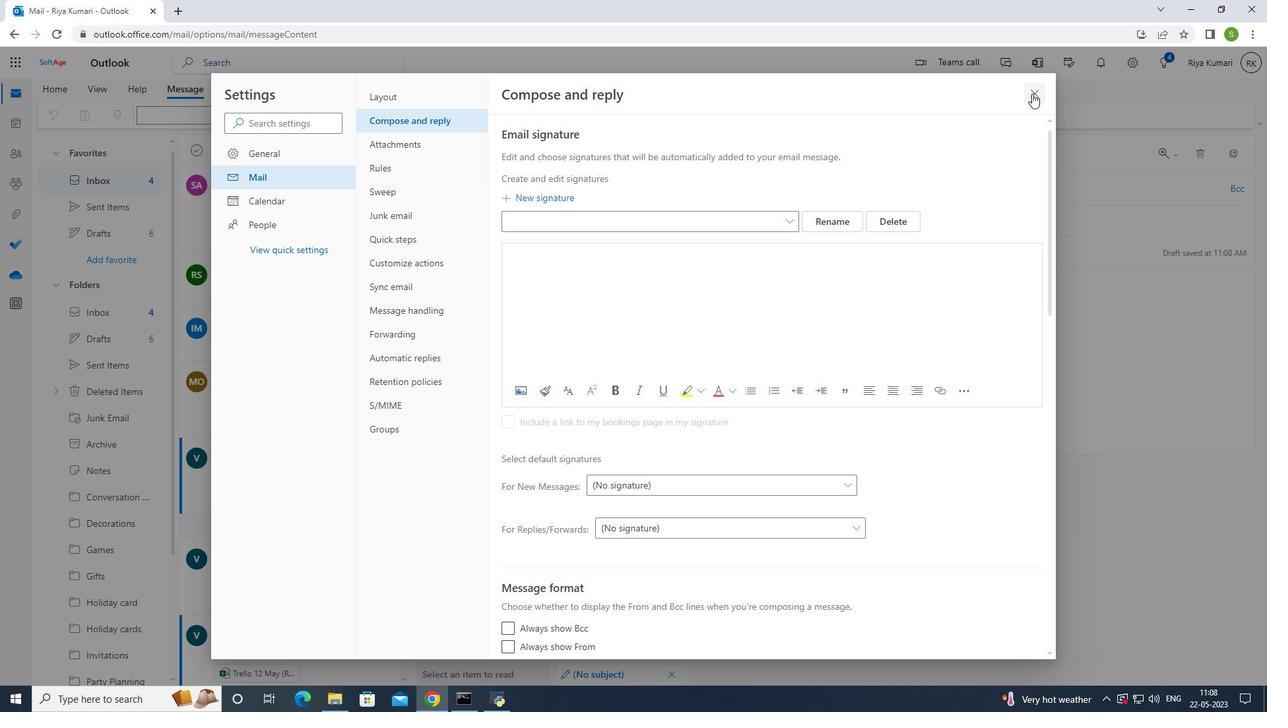 
Action: Mouse moved to (565, 190)
Screenshot: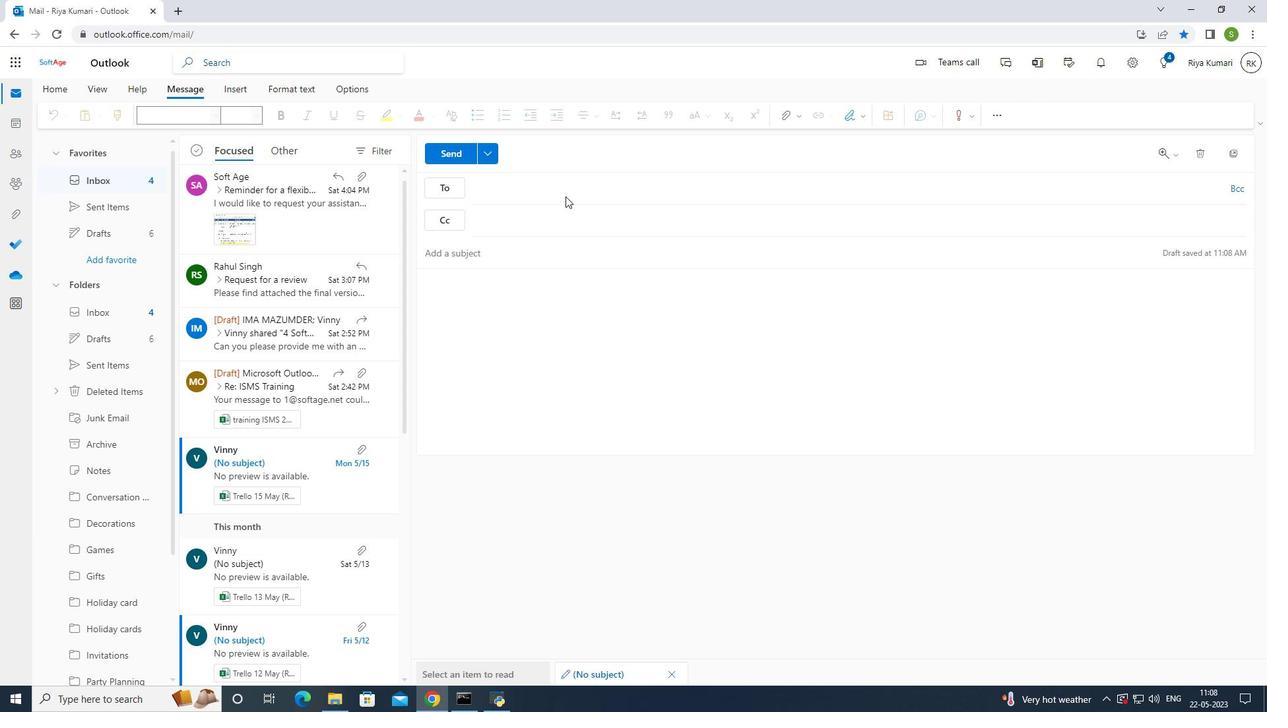 
Action: Mouse pressed left at (565, 190)
Screenshot: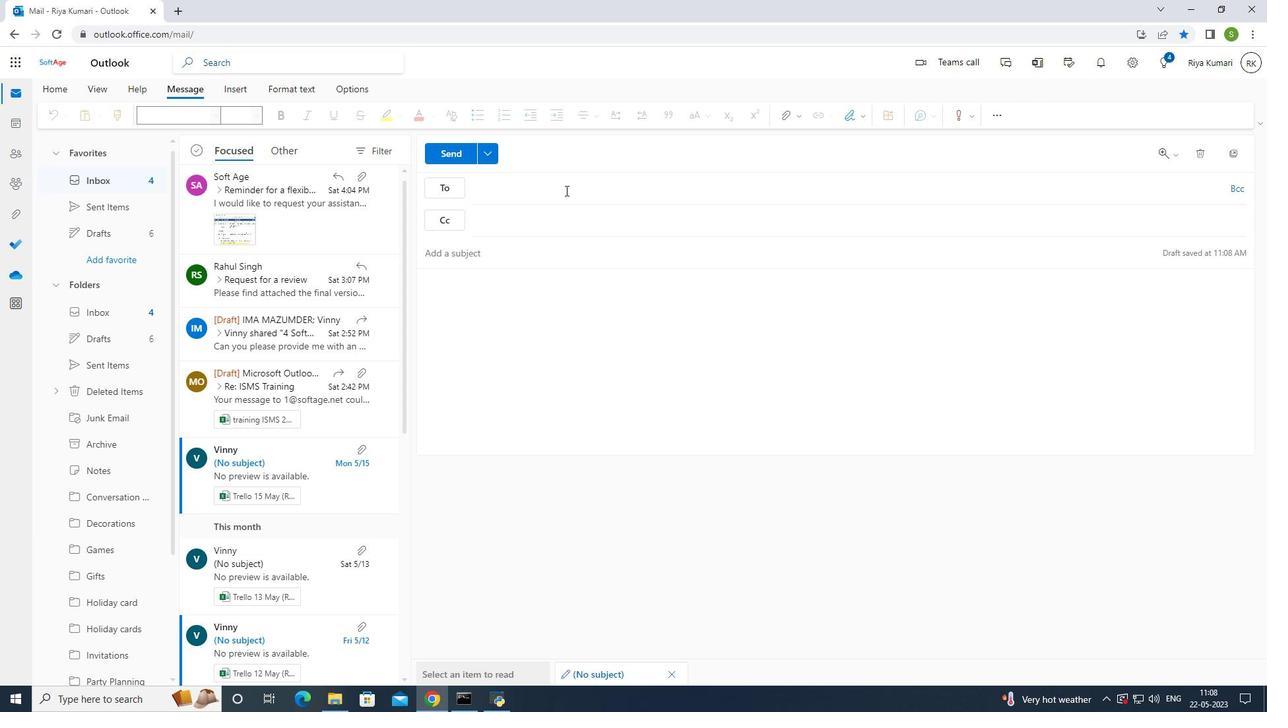 
Action: Mouse moved to (1042, 298)
Screenshot: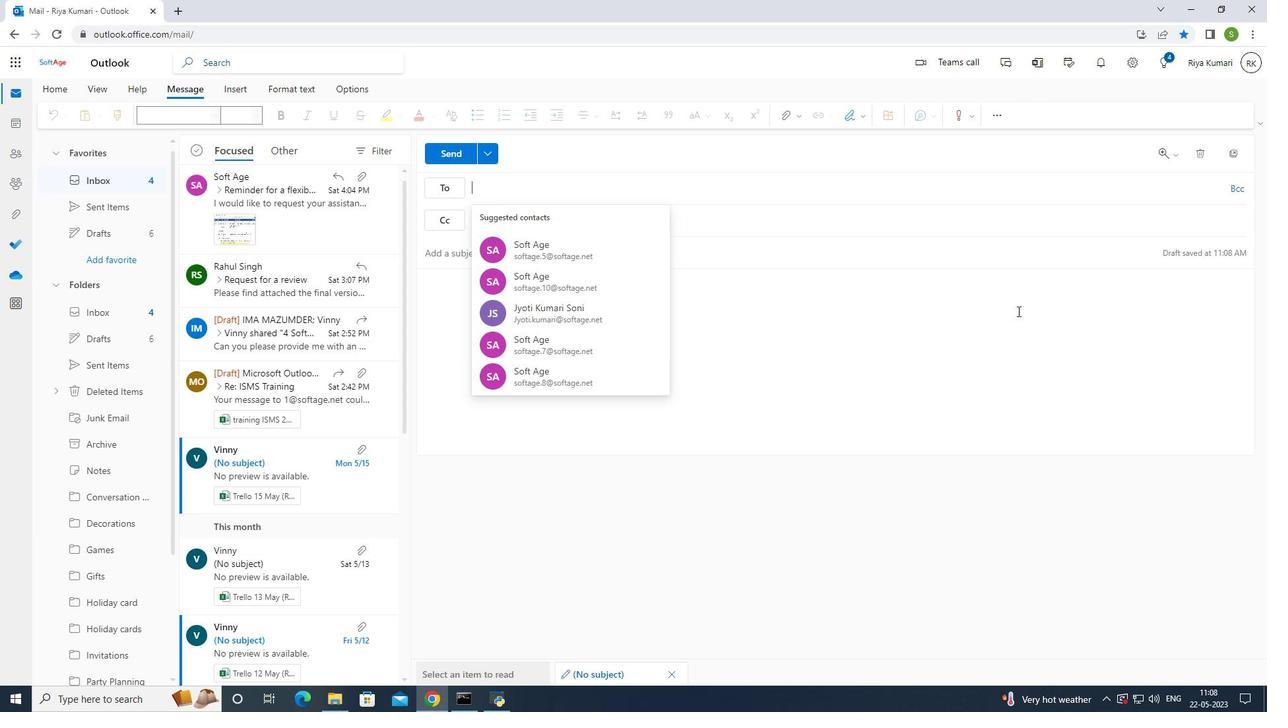 
Action: Key pressed softage
Screenshot: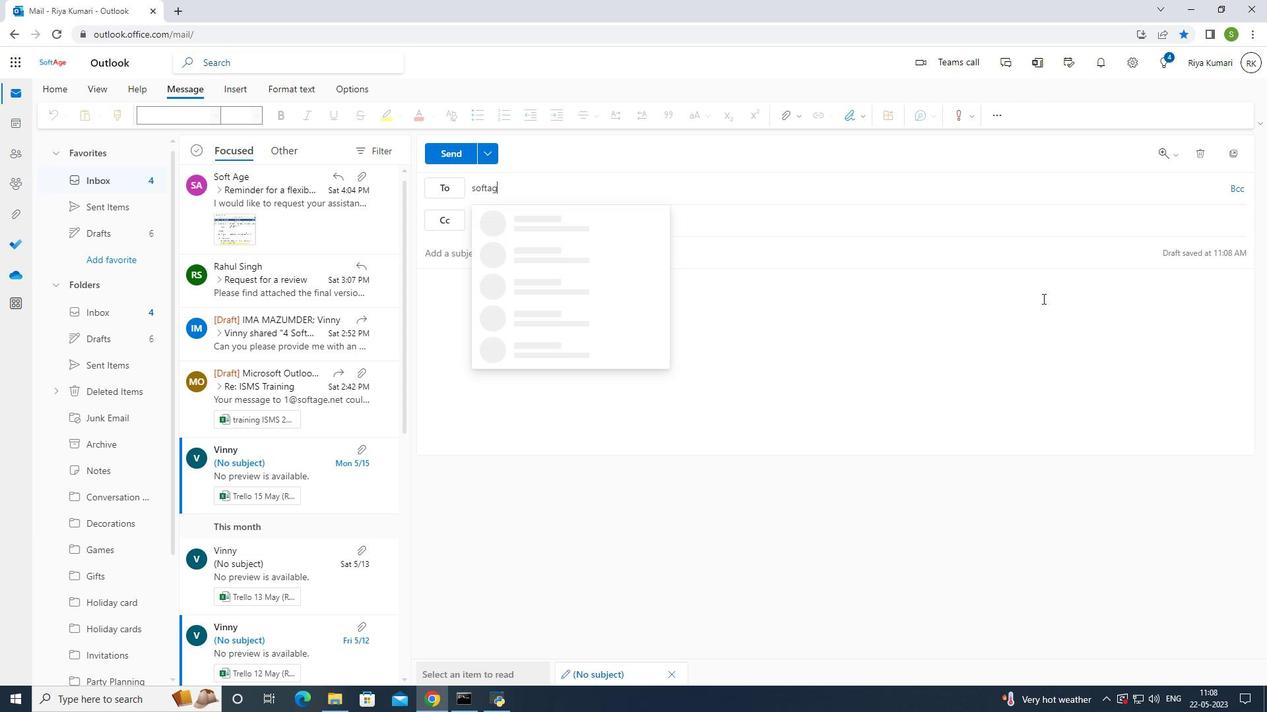 
Action: Mouse moved to (1056, 291)
Screenshot: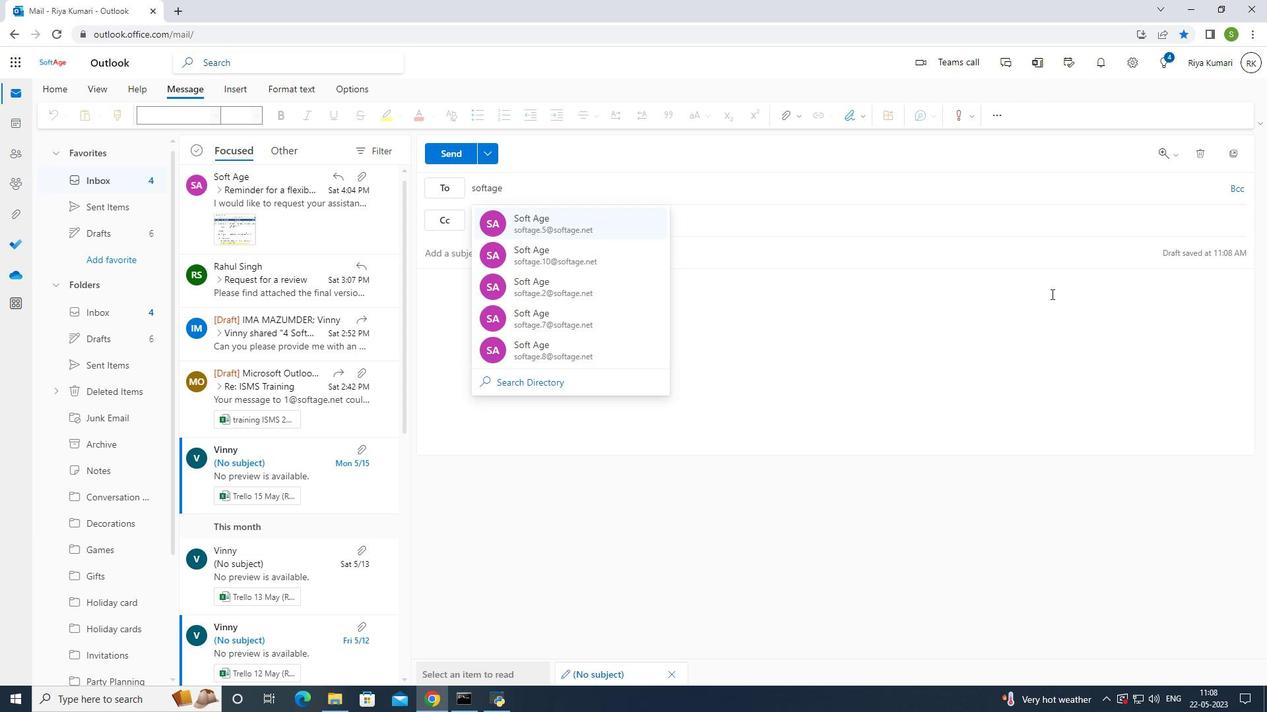 
Action: Key pressed .5<Key.shift>@s
Screenshot: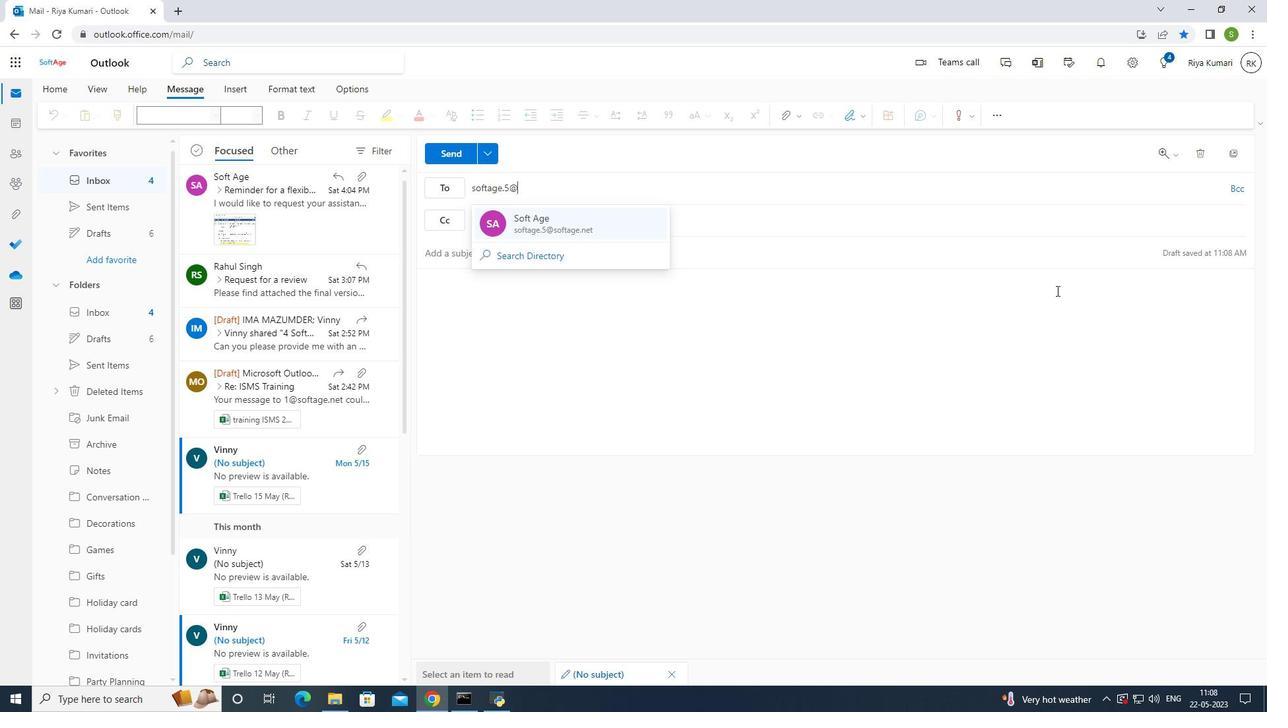 
Action: Mouse moved to (1059, 289)
Screenshot: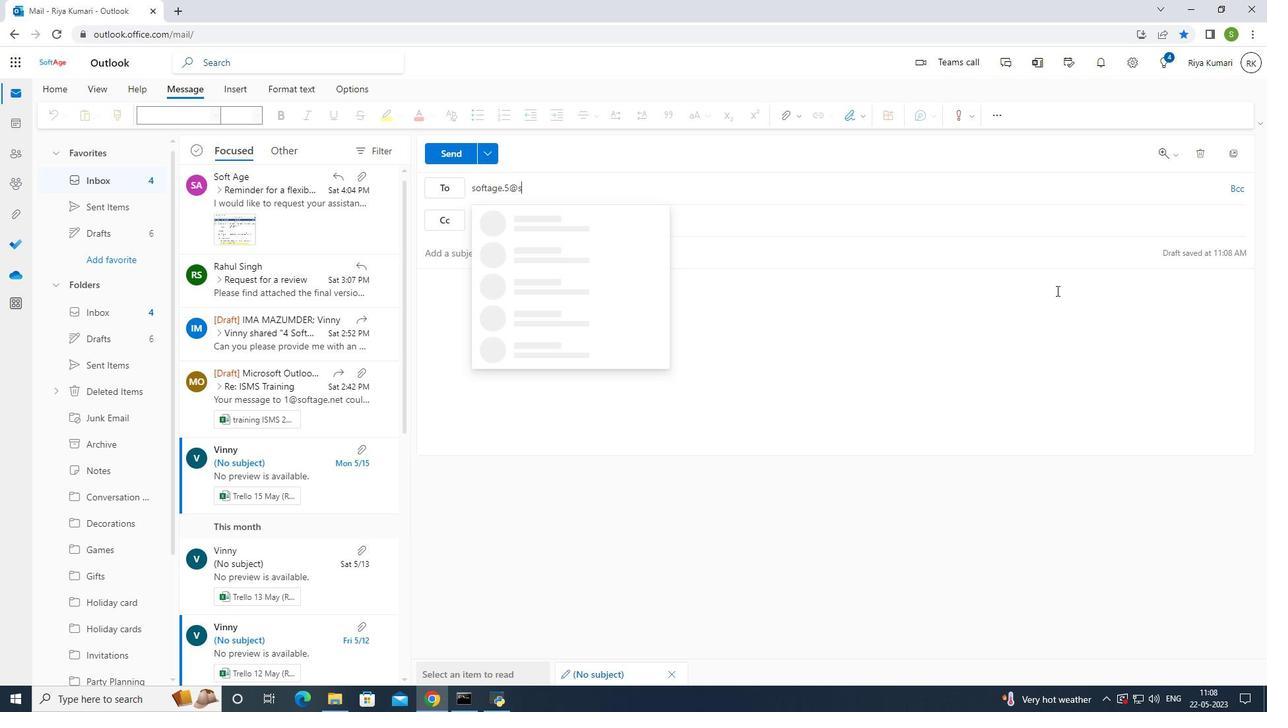 
Action: Key pressed oftage.net
Screenshot: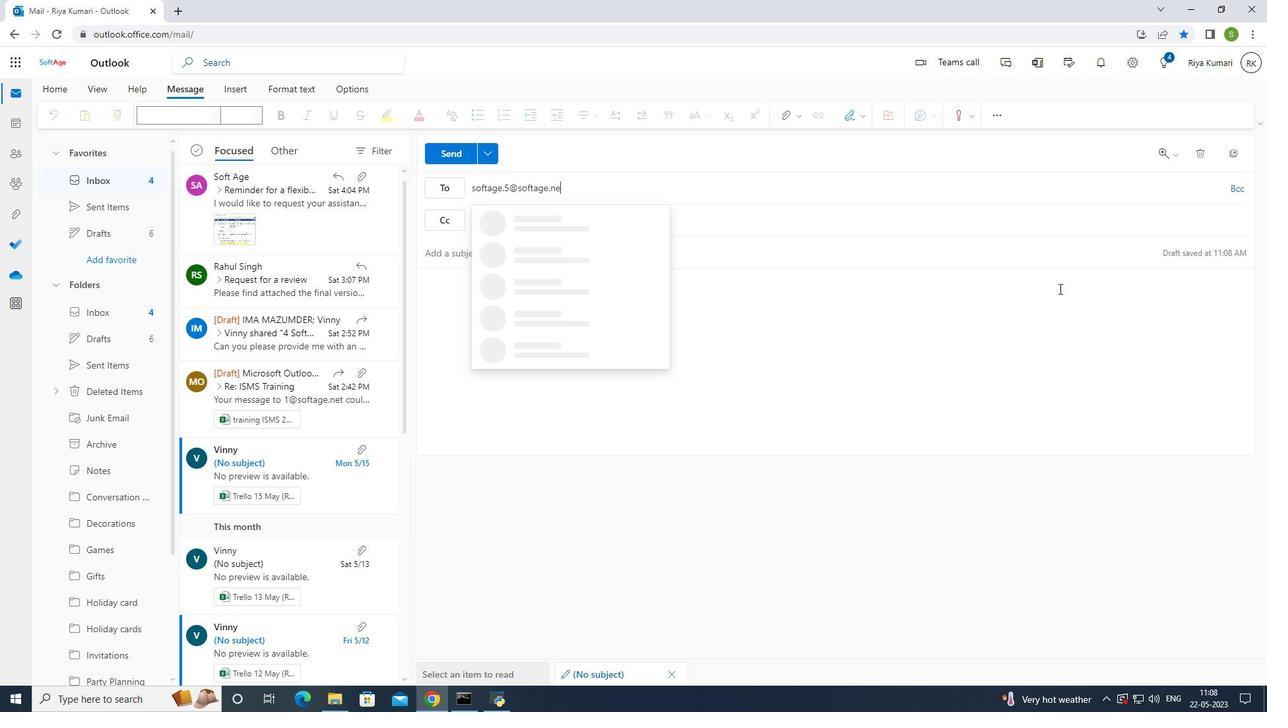
Action: Mouse moved to (594, 221)
Screenshot: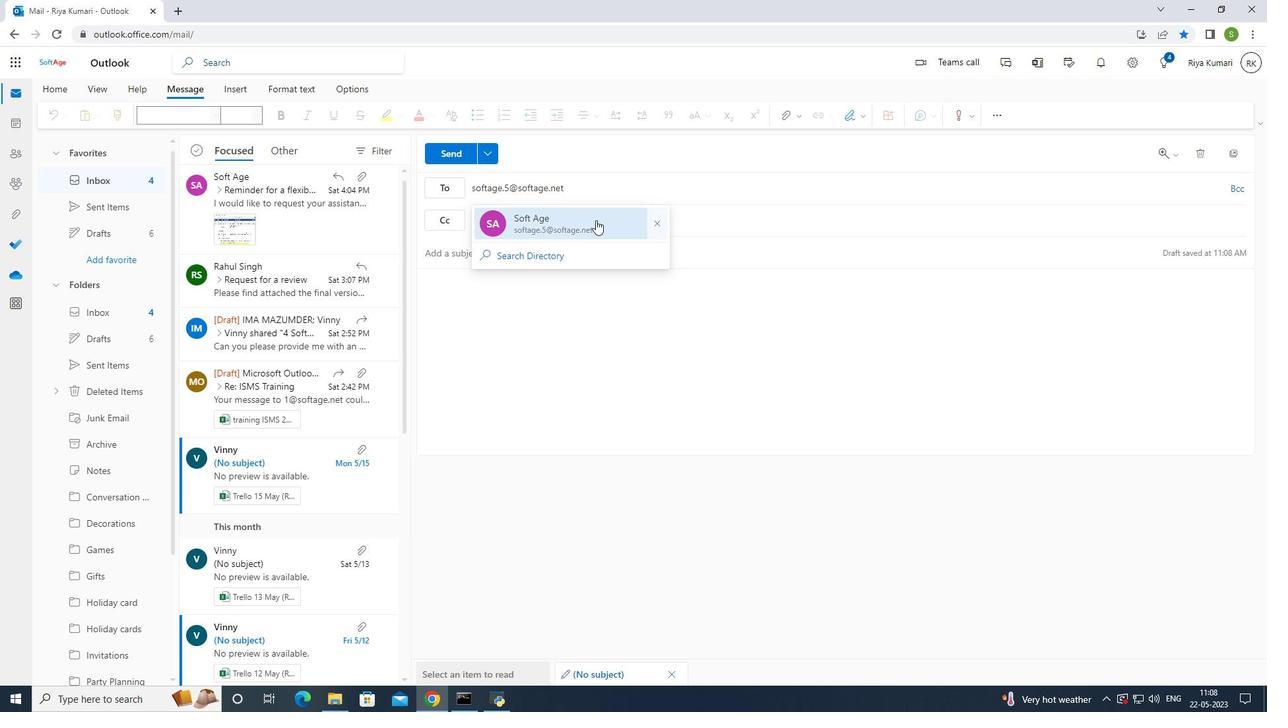 
Action: Mouse pressed left at (594, 221)
Screenshot: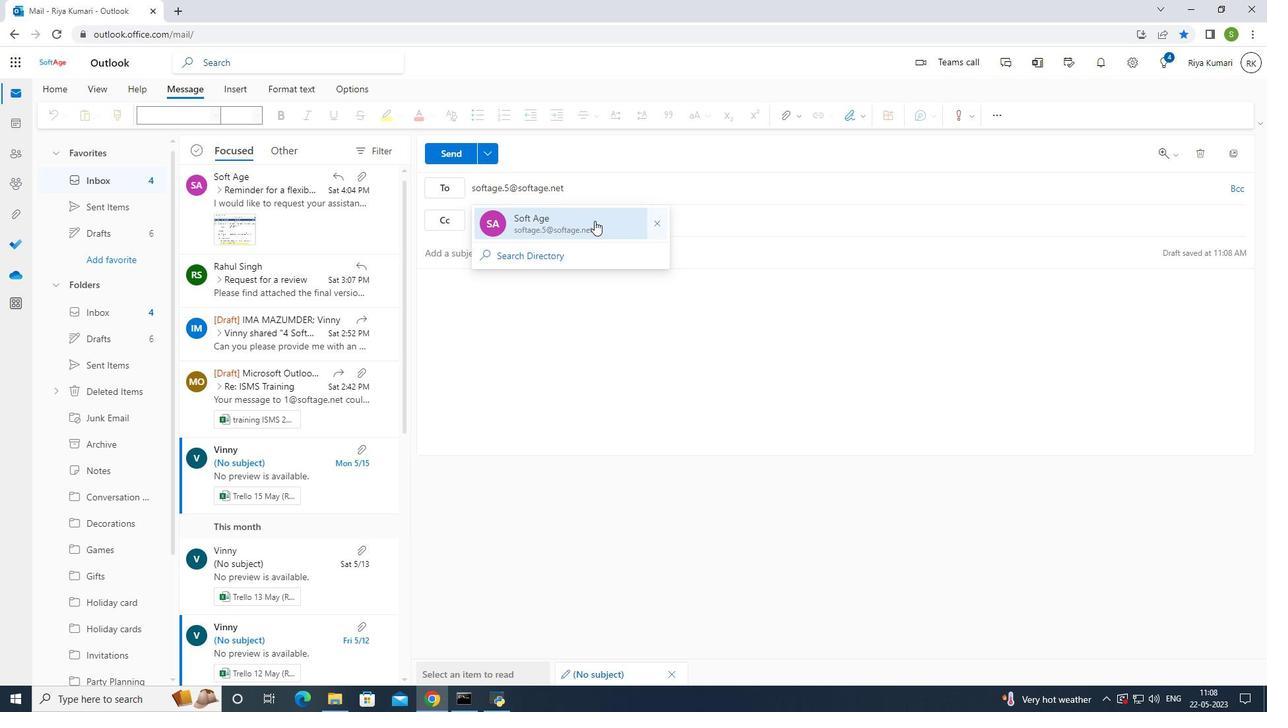 
Action: Mouse moved to (514, 293)
Screenshot: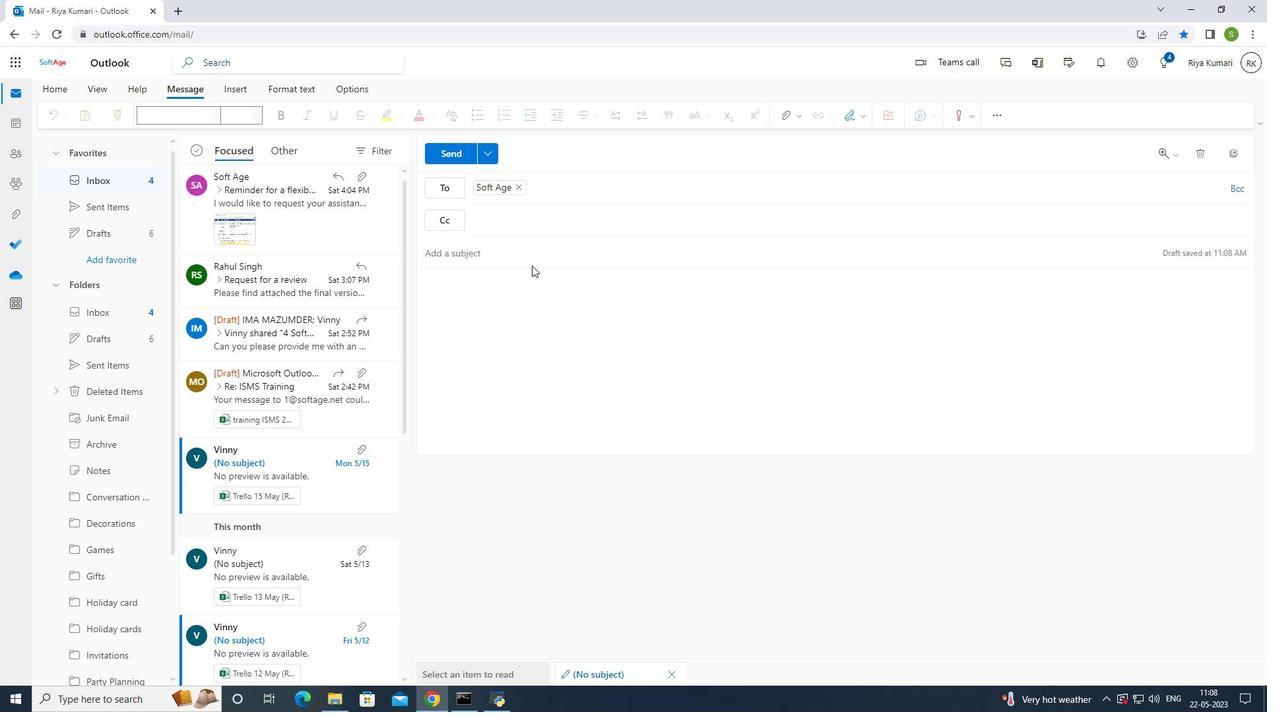 
Action: Mouse pressed left at (514, 293)
Screenshot: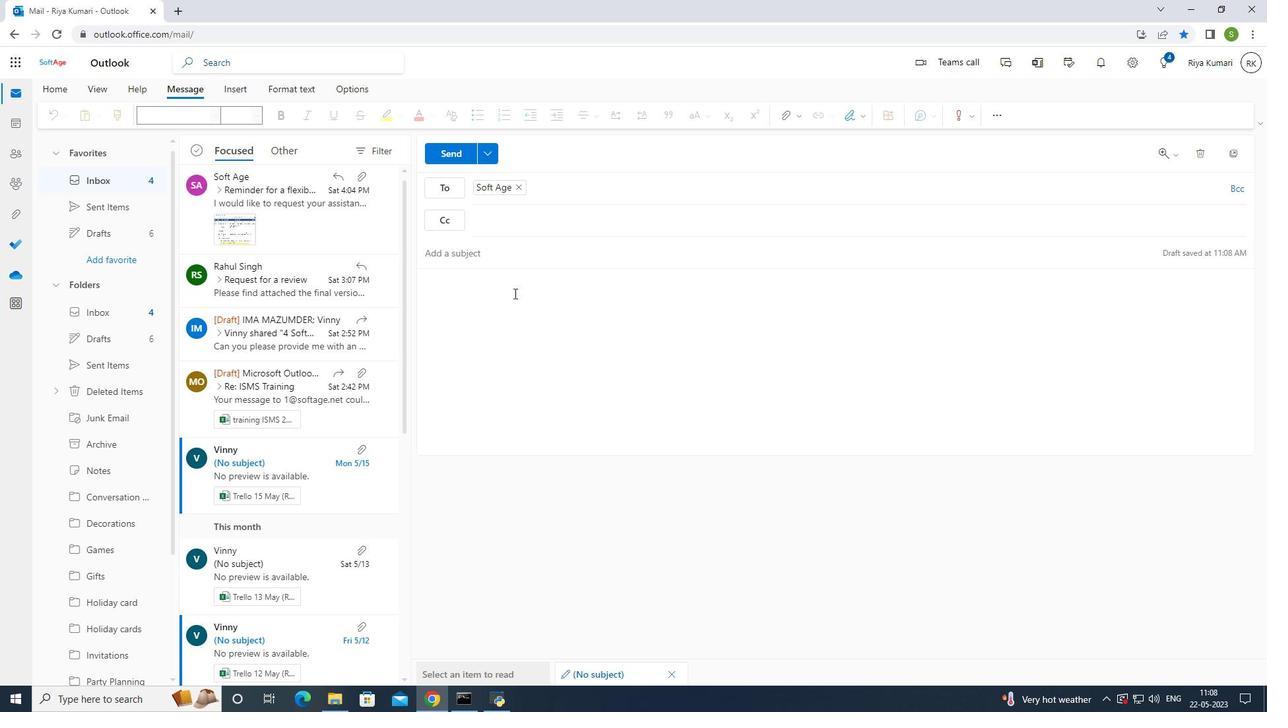 
Action: Mouse moved to (863, 116)
Screenshot: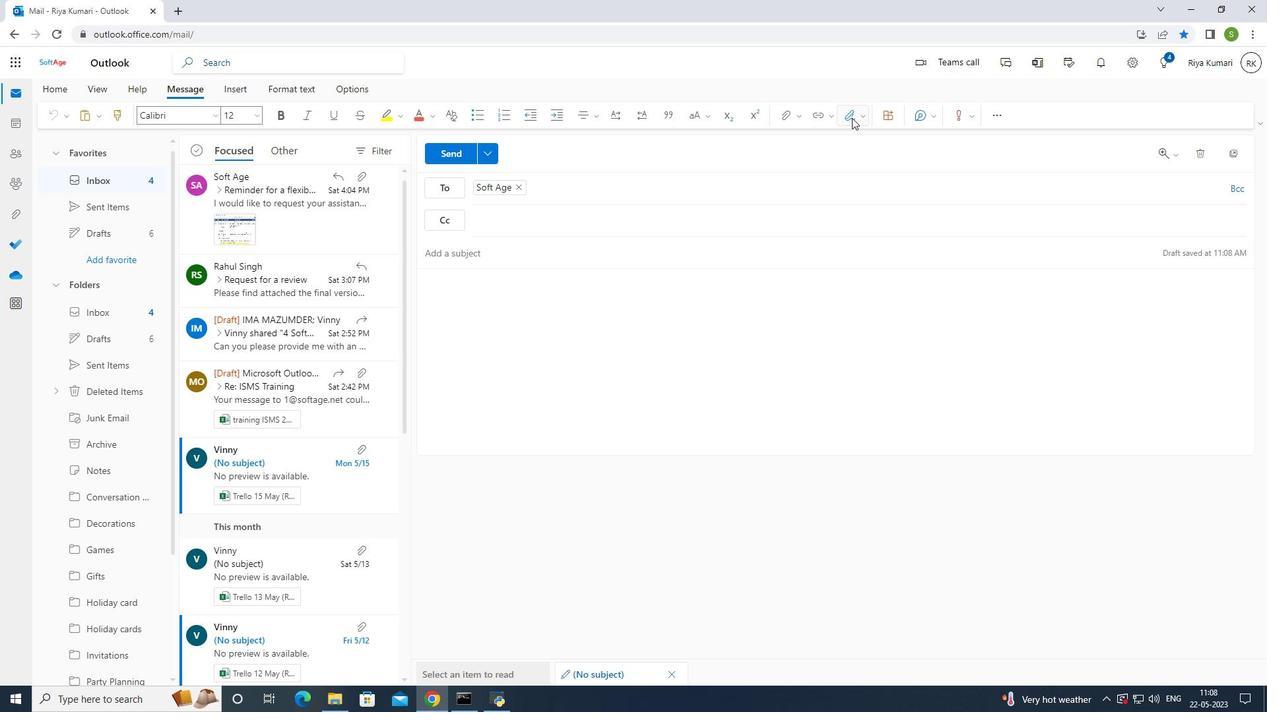 
Action: Mouse pressed left at (863, 116)
Screenshot: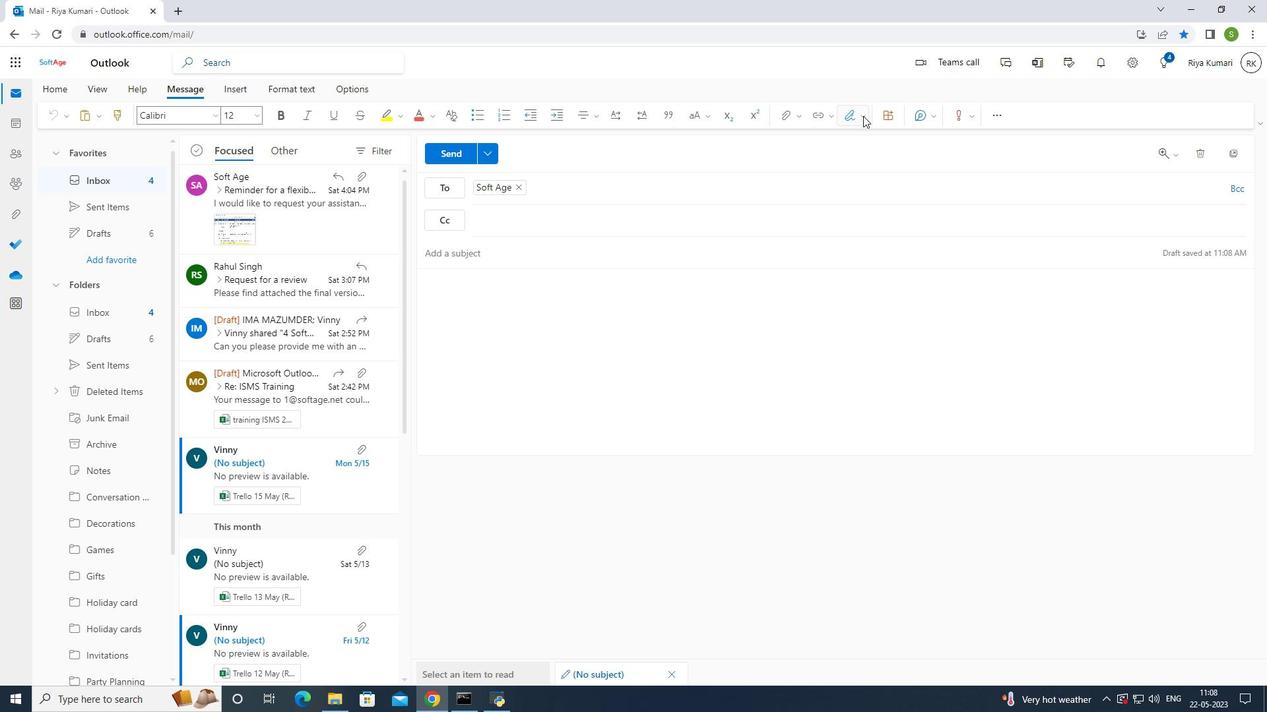 
Action: Mouse moved to (851, 137)
Screenshot: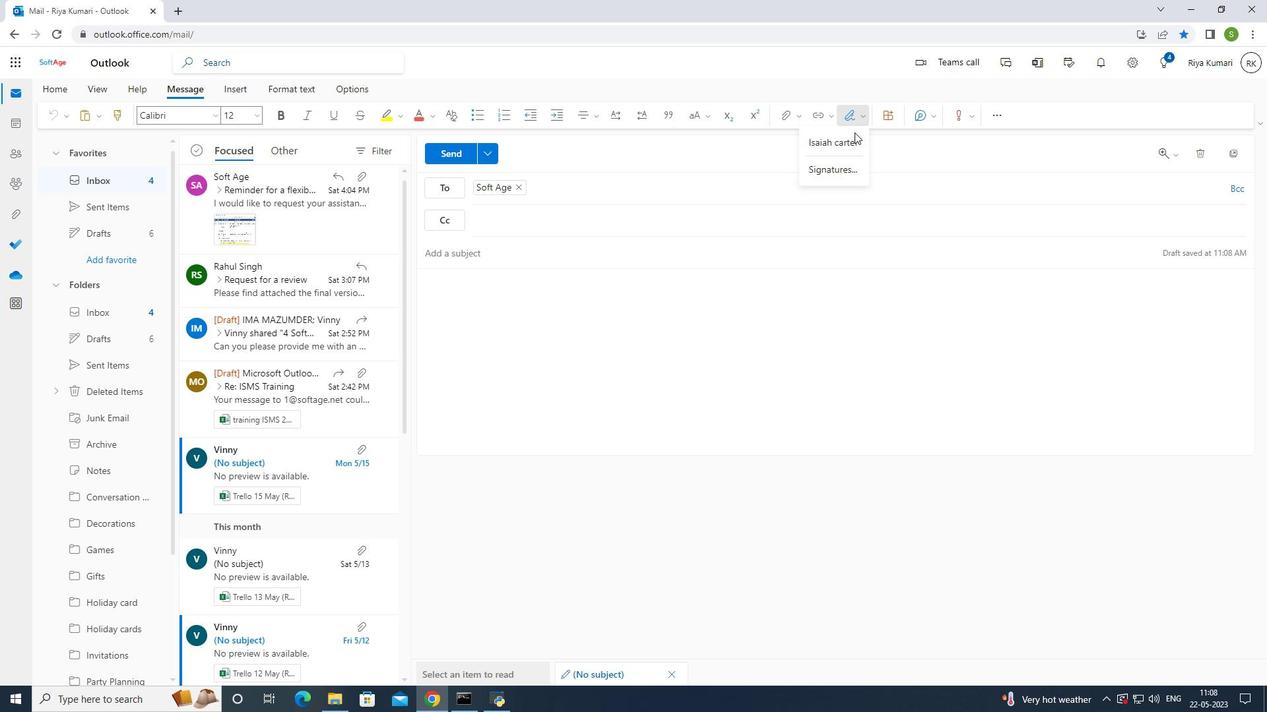 
Action: Mouse pressed left at (851, 137)
Screenshot: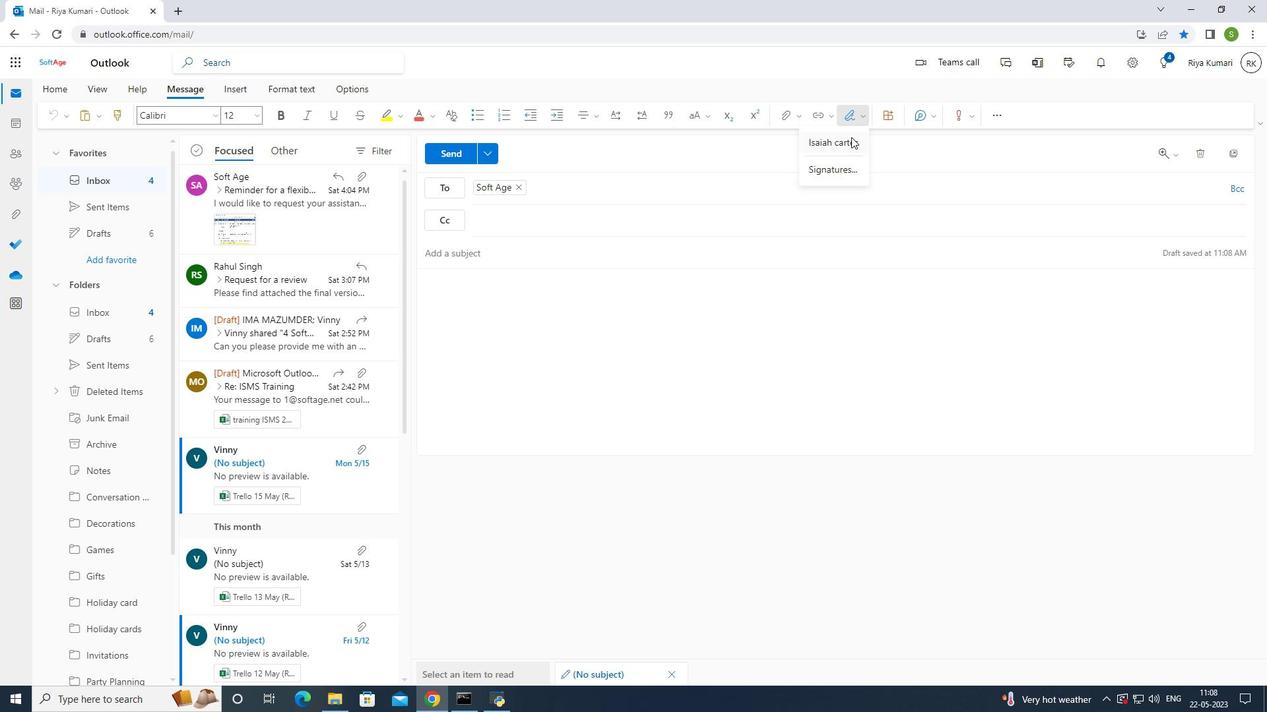 
Action: Mouse moved to (873, 351)
Screenshot: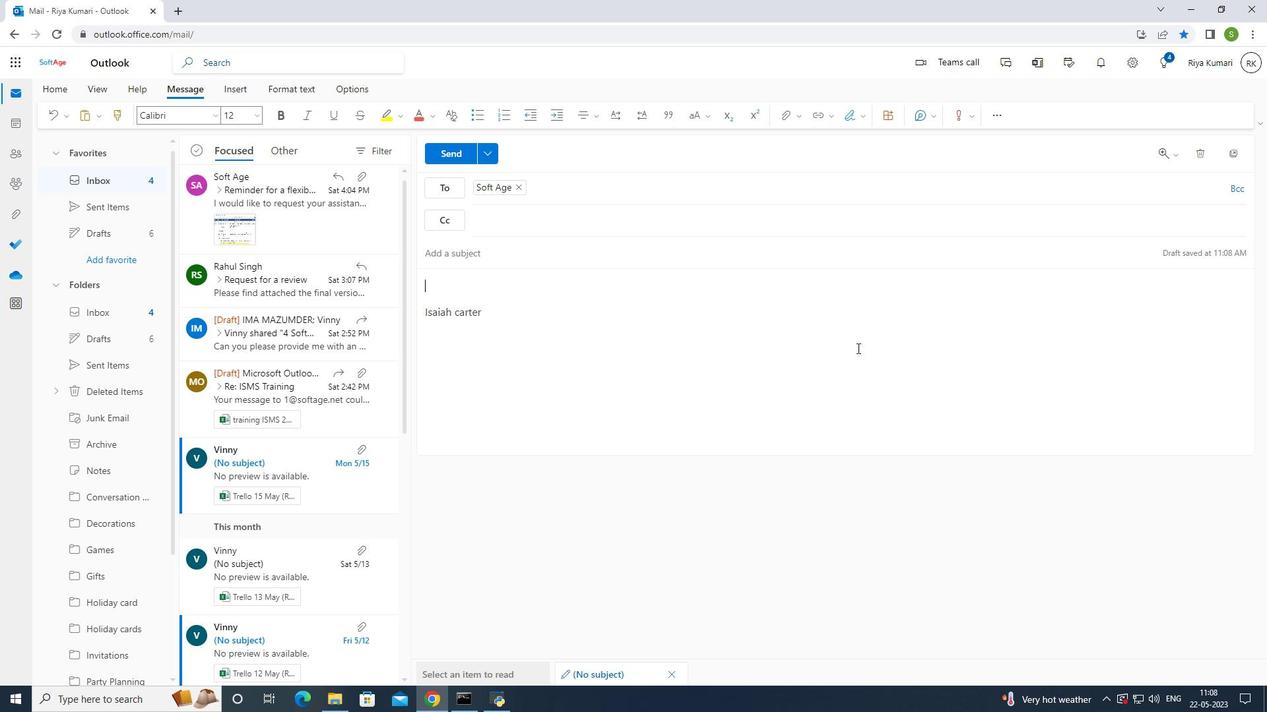 
Action: Key pressed <Key.shift>Have<Key.space>a<Key.space>great<Key.space><Key.shift>Easter<Key.space><Key.shift>sunday
Screenshot: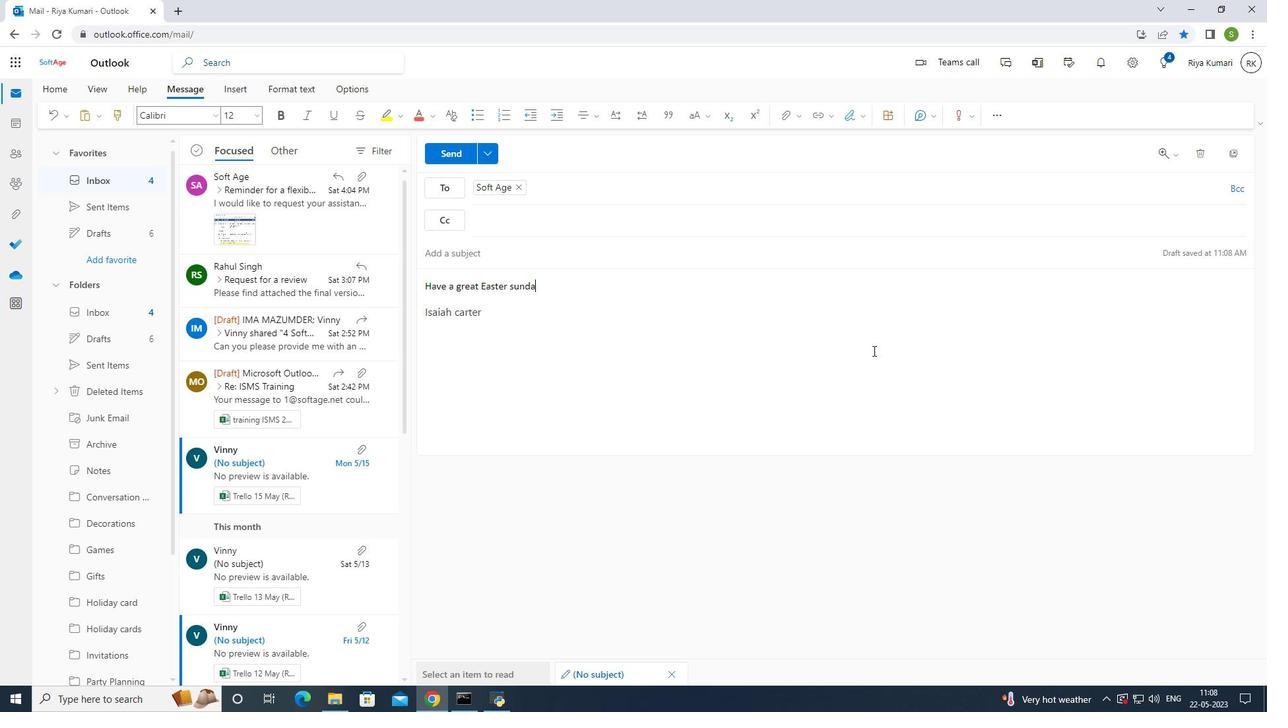 
Action: Mouse moved to (819, 302)
Screenshot: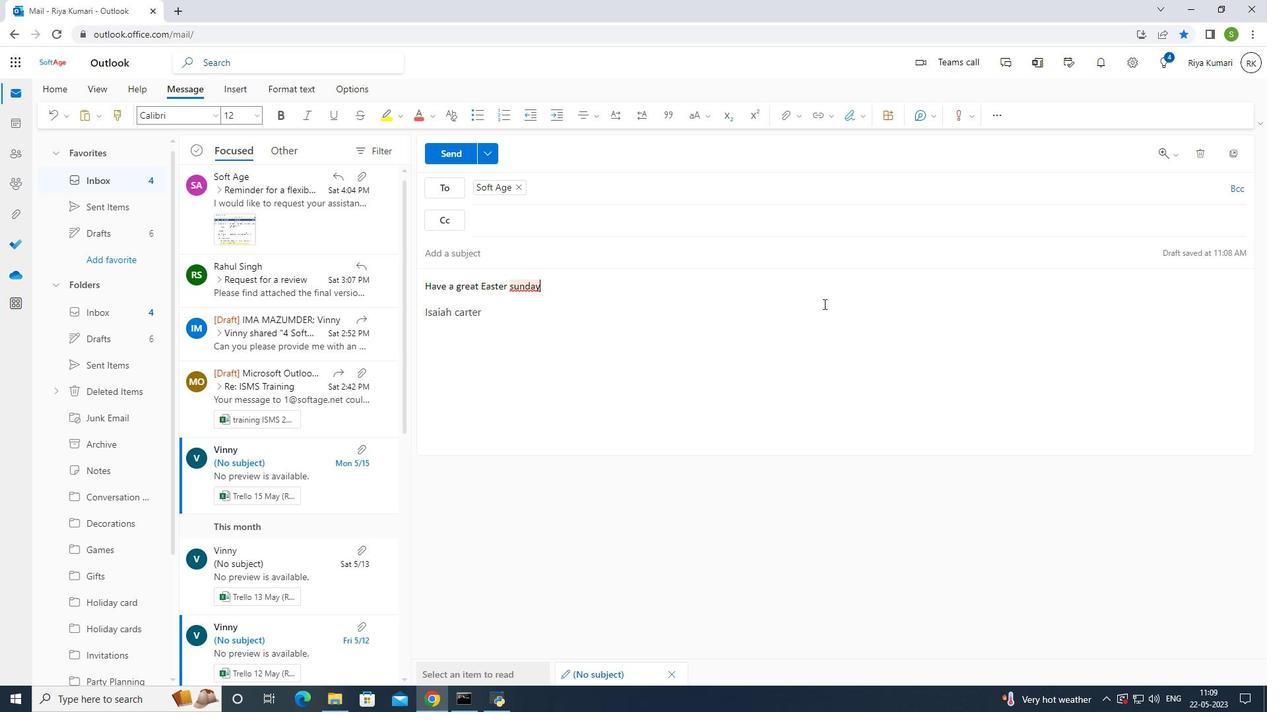 
Action: Key pressed .
Screenshot: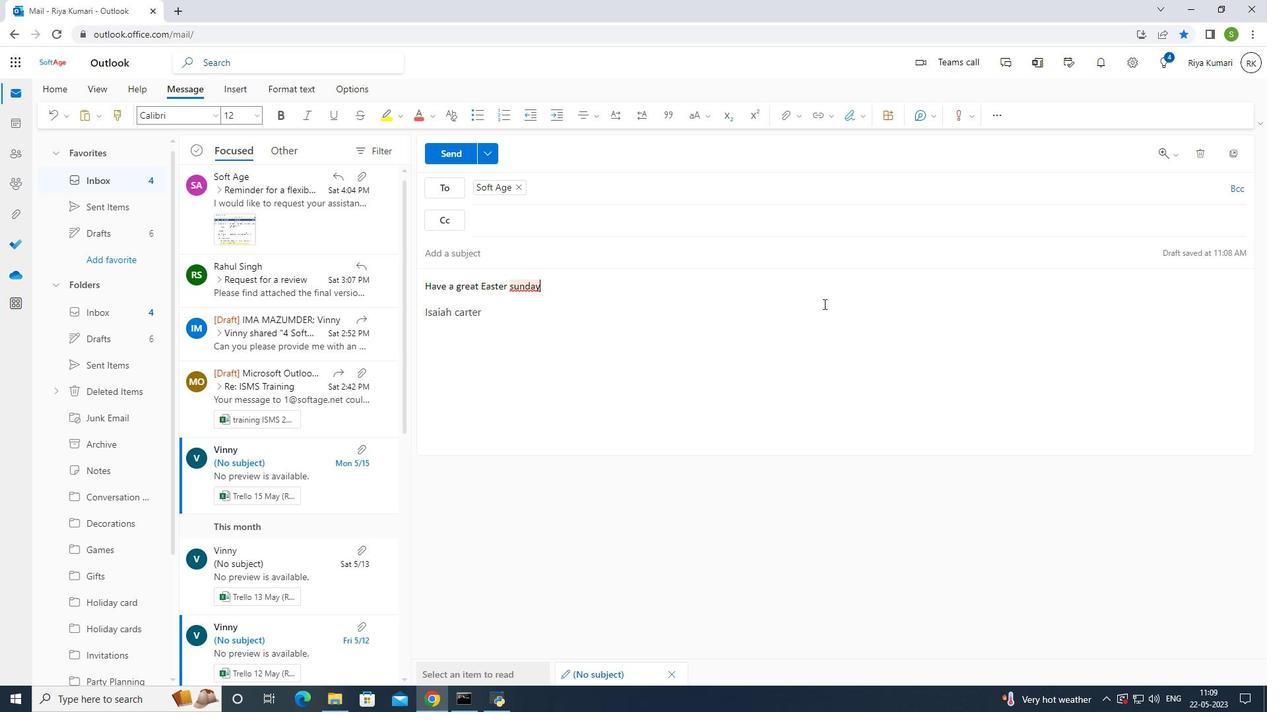 
Action: Mouse moved to (606, 333)
Screenshot: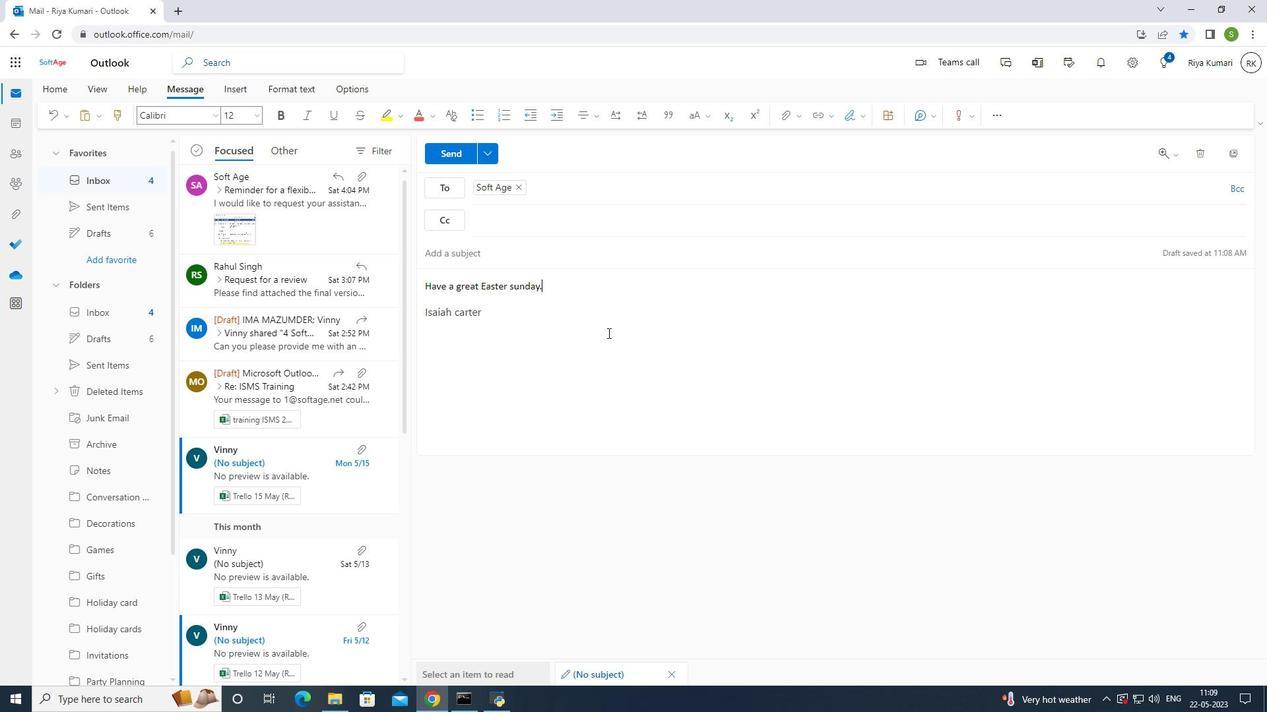 
Action: Mouse scrolled (606, 332) with delta (0, 0)
Screenshot: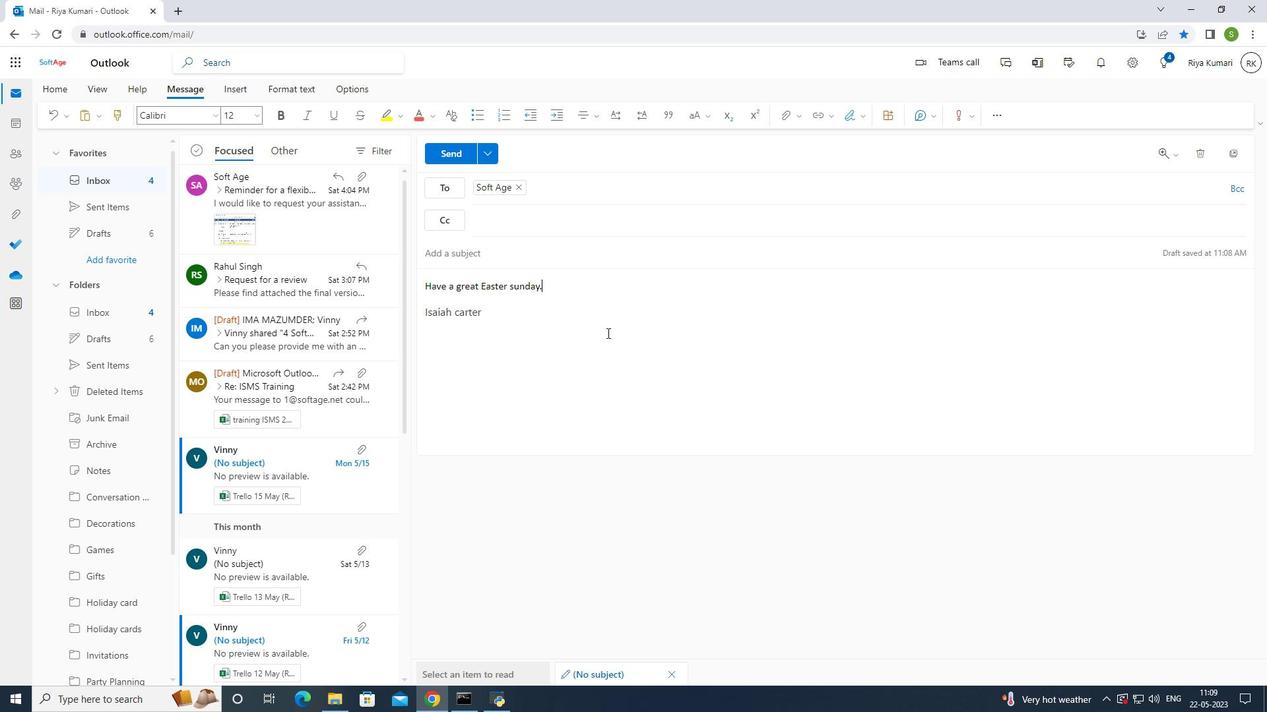 
Action: Mouse moved to (602, 335)
Screenshot: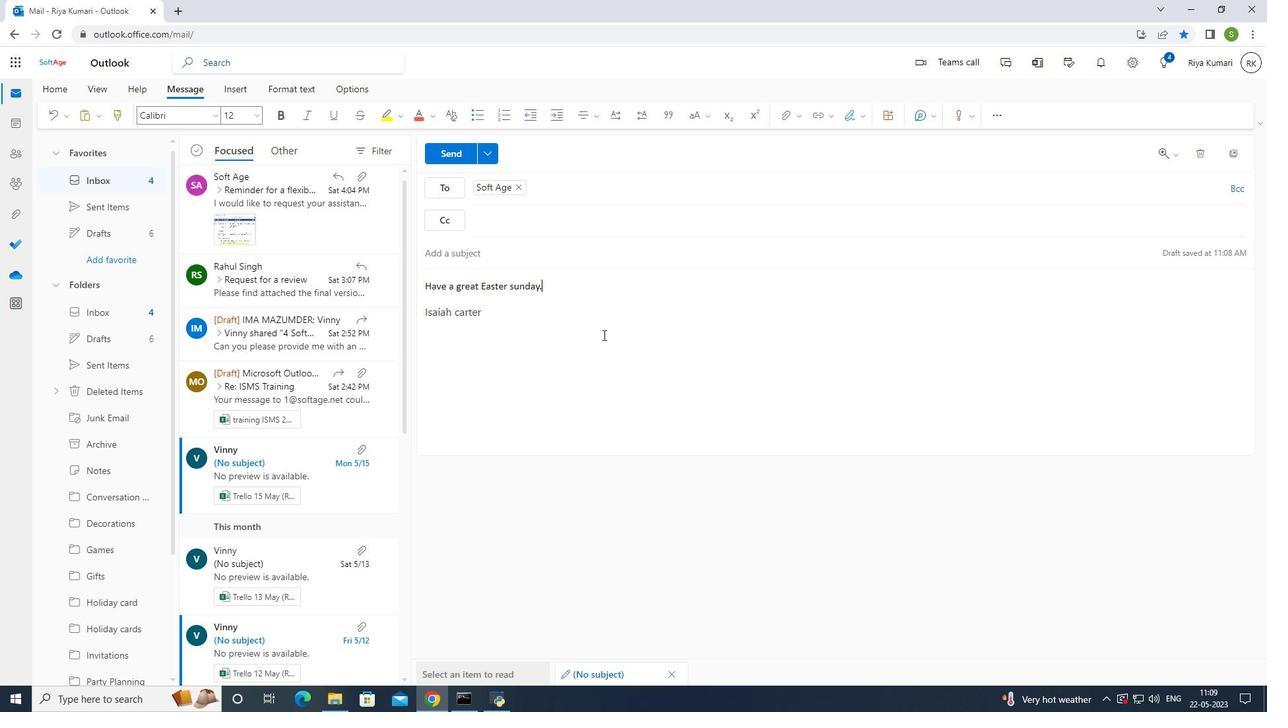 
Action: Mouse scrolled (602, 336) with delta (0, 0)
Screenshot: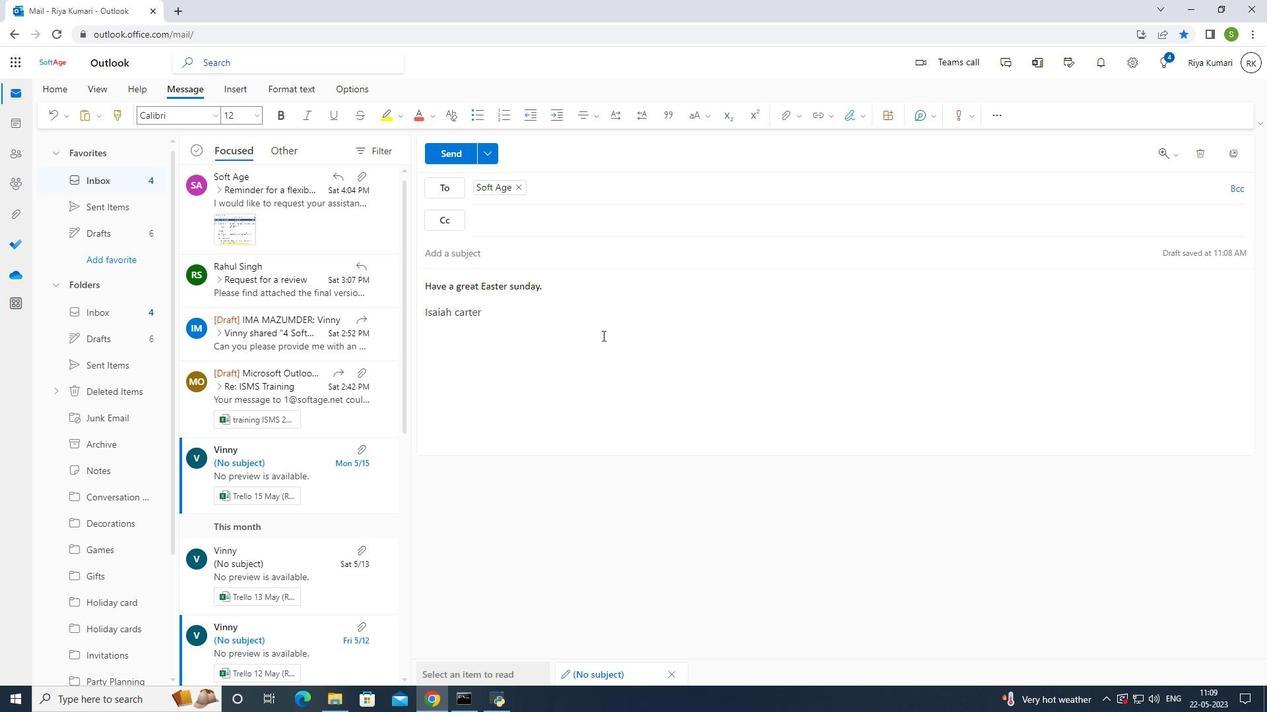 
Action: Mouse moved to (601, 335)
Screenshot: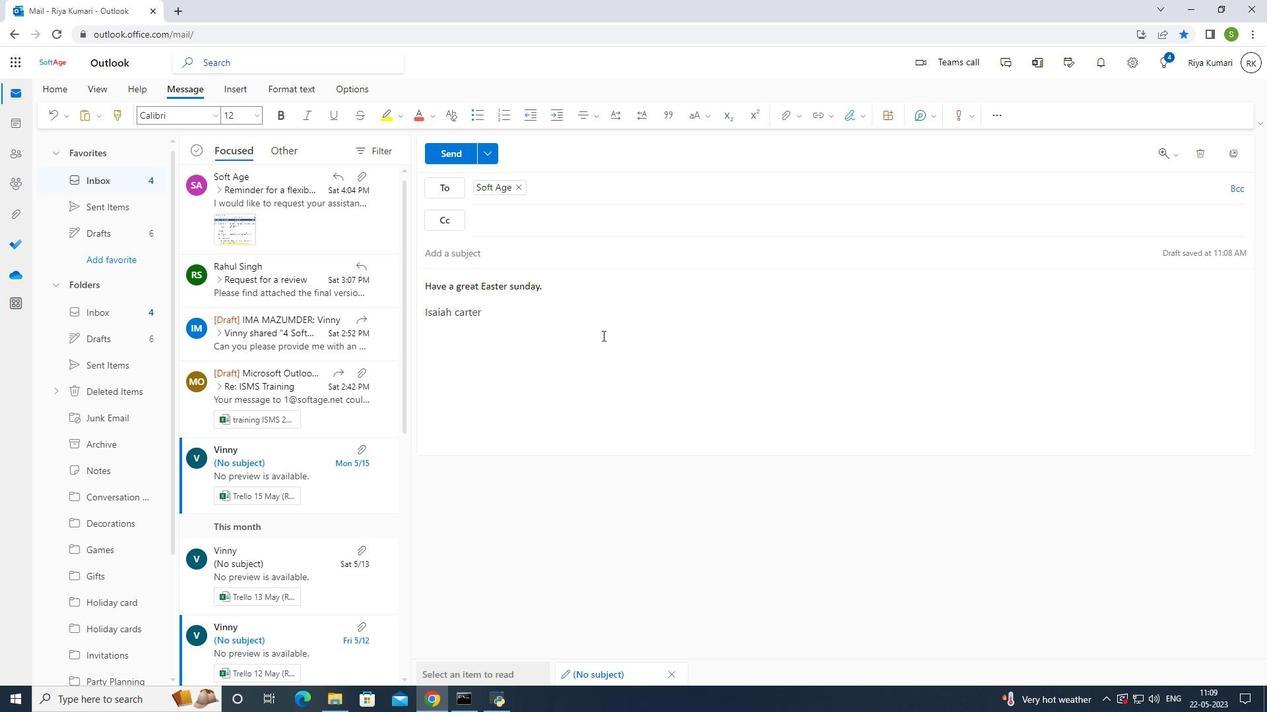 
Action: Mouse scrolled (601, 335) with delta (0, 0)
Screenshot: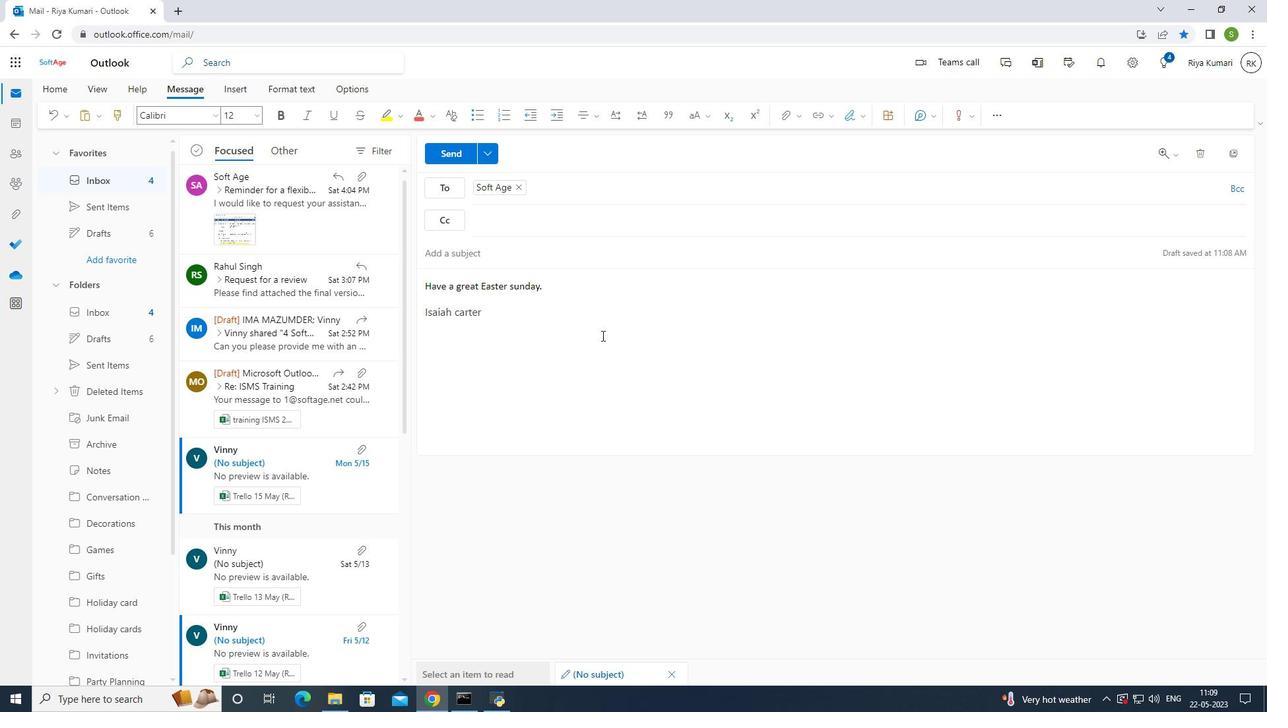 
Action: Mouse scrolled (601, 336) with delta (0, 0)
Screenshot: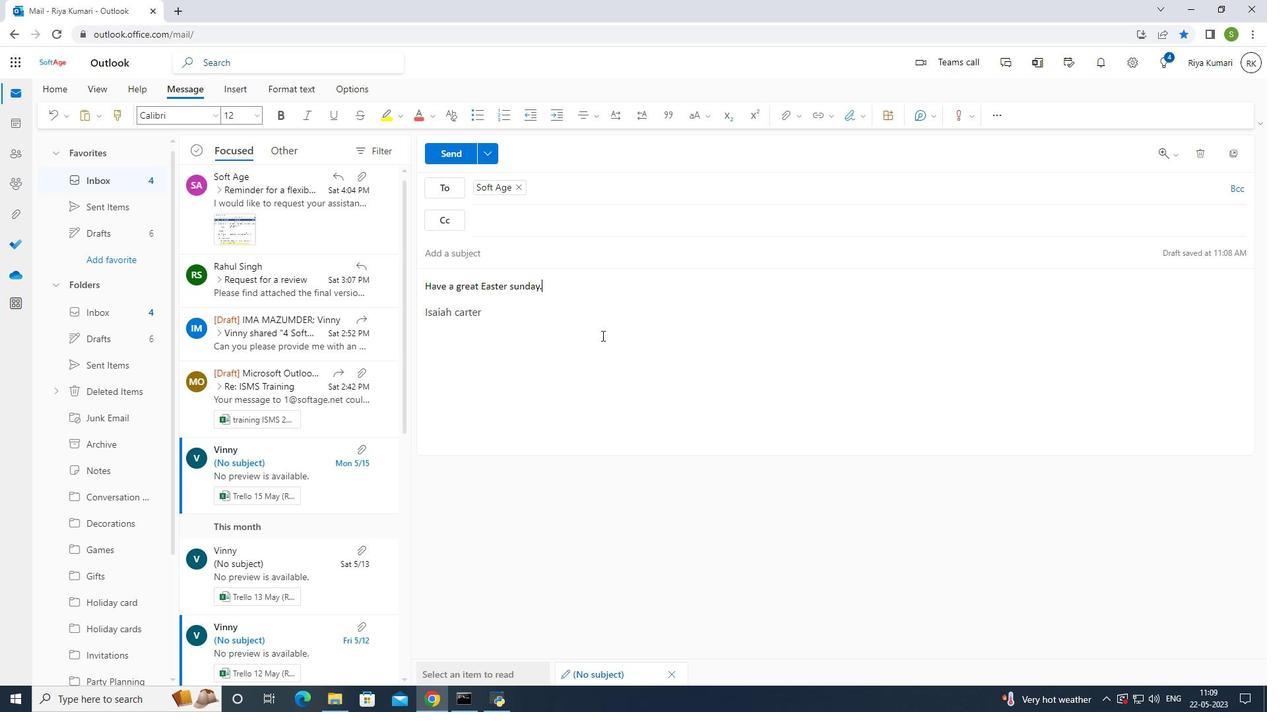 
Action: Mouse moved to (452, 152)
Screenshot: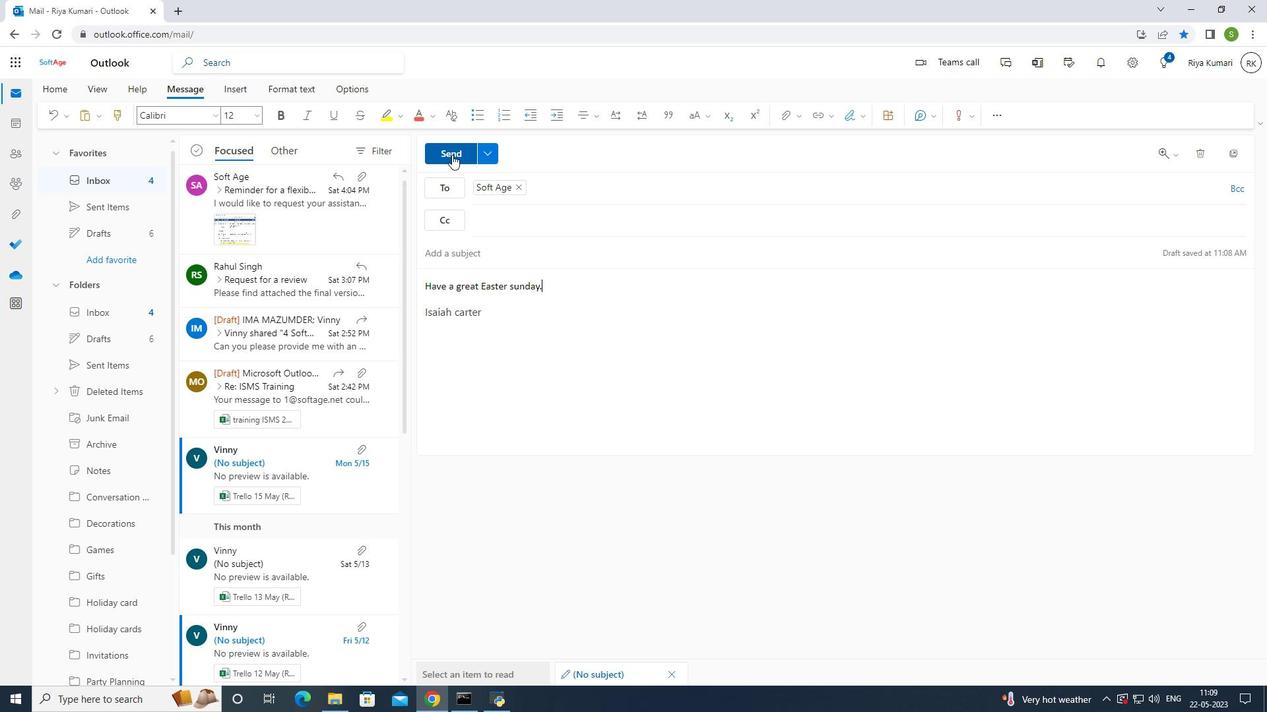 
Action: Mouse pressed left at (452, 152)
Screenshot: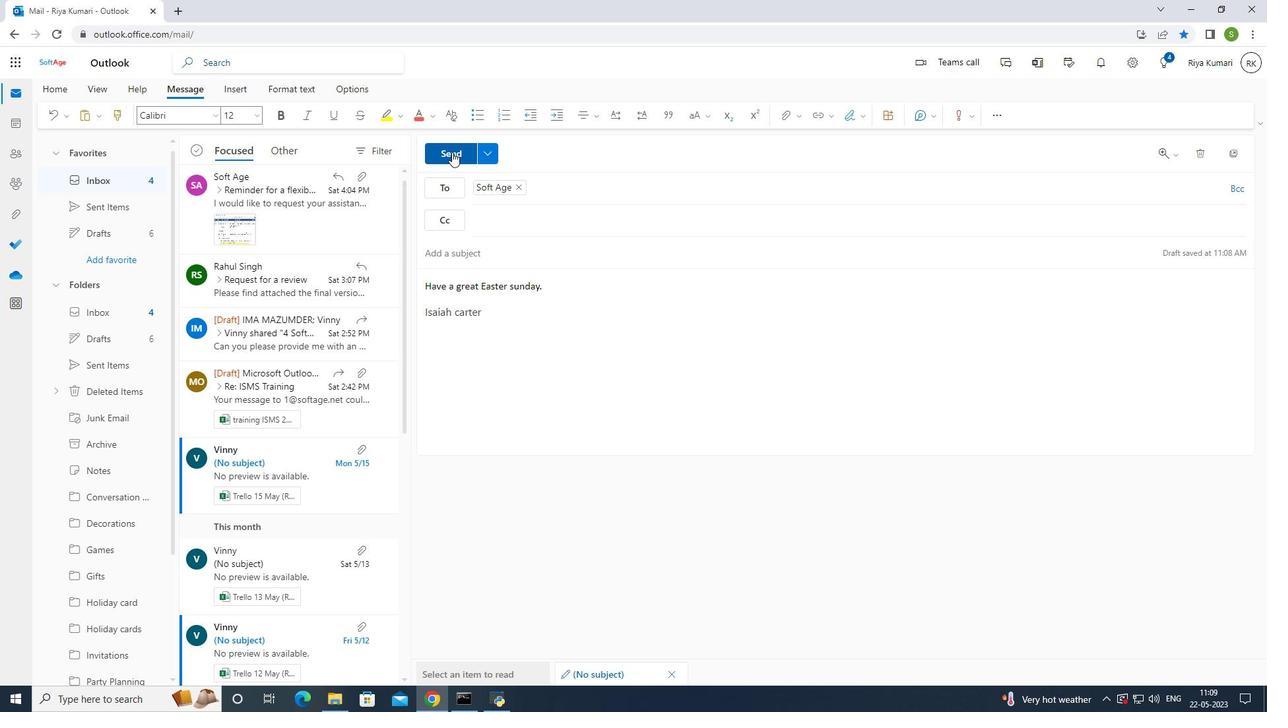 
Action: Mouse moved to (624, 394)
Screenshot: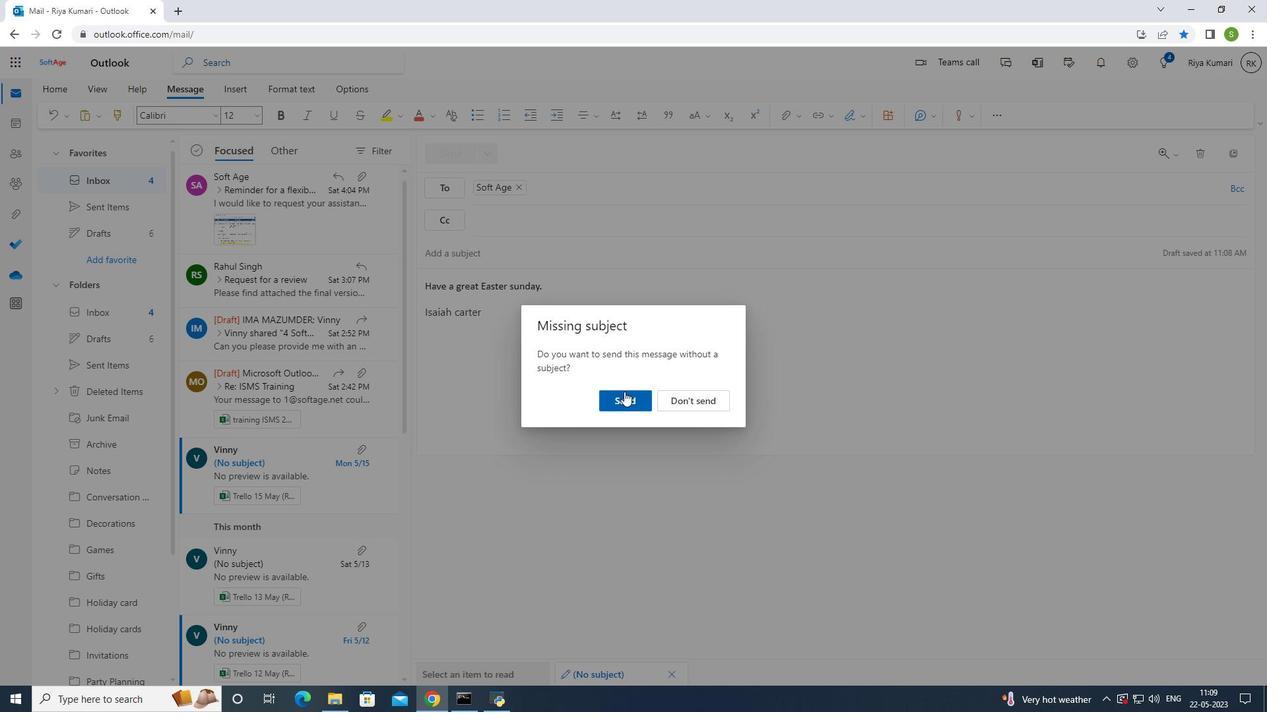 
Action: Mouse pressed left at (624, 394)
Screenshot: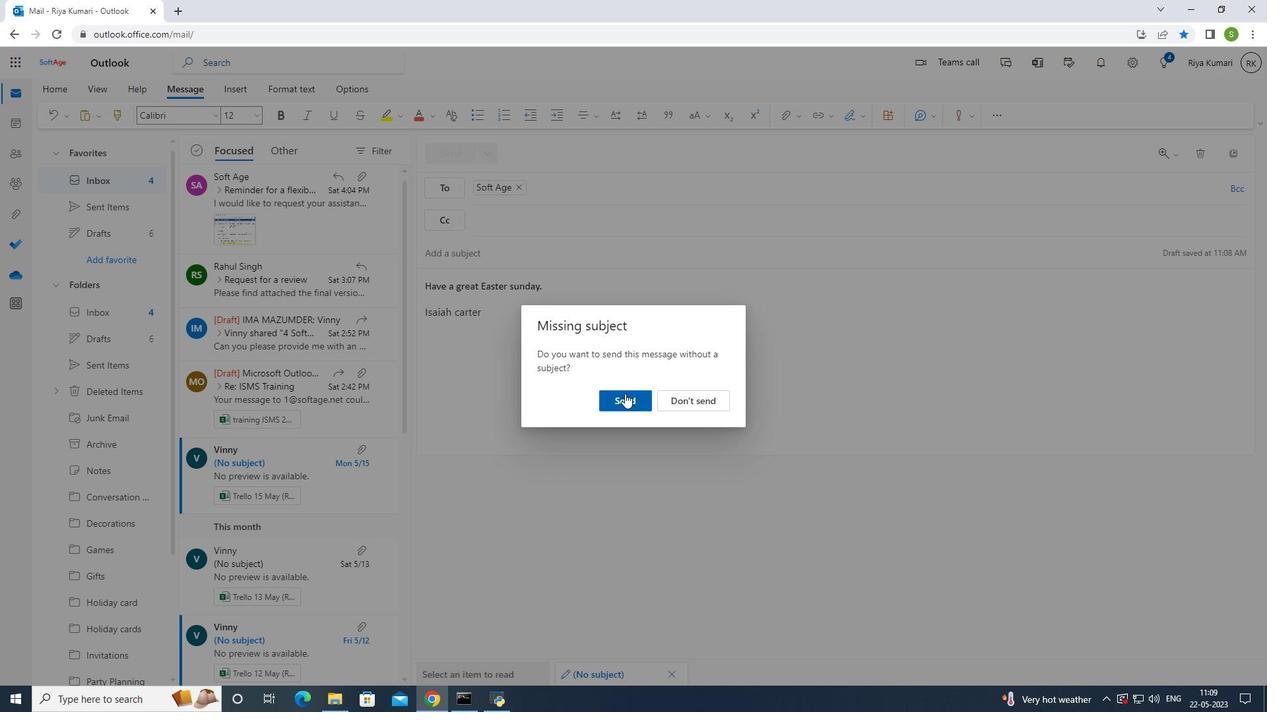
Action: Mouse moved to (94, 506)
Screenshot: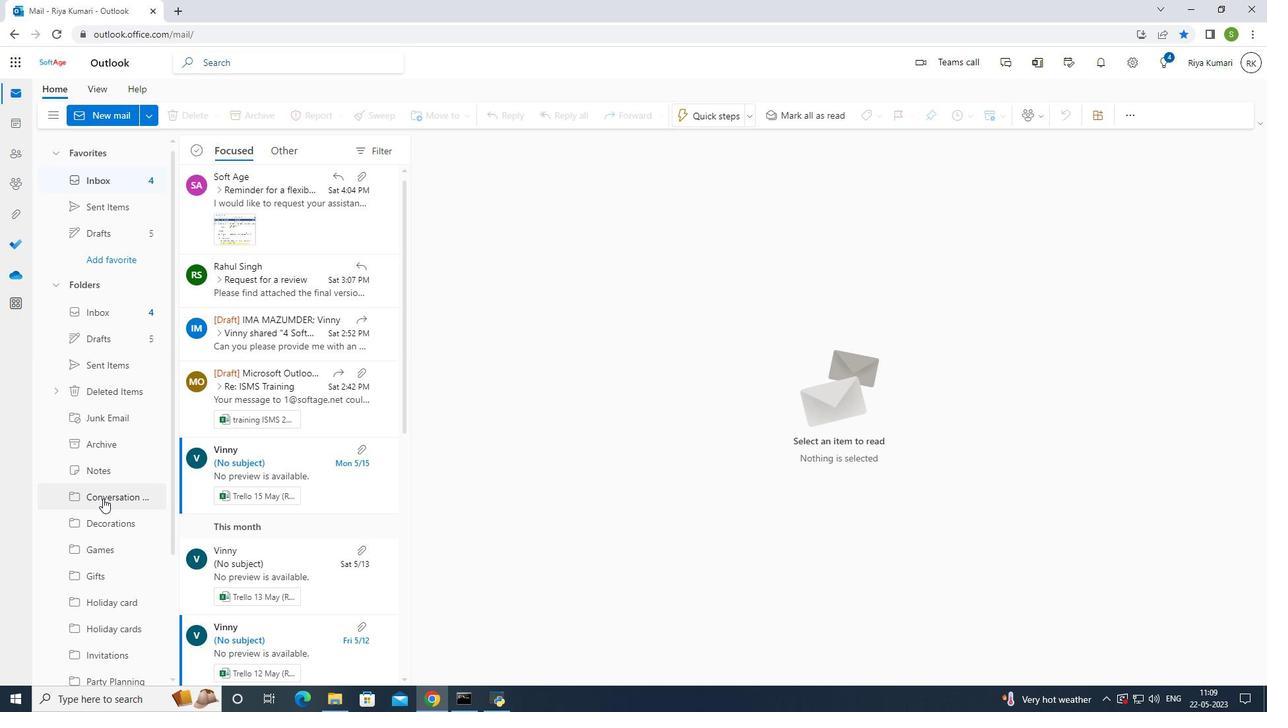 
Action: Mouse scrolled (94, 505) with delta (0, 0)
Screenshot: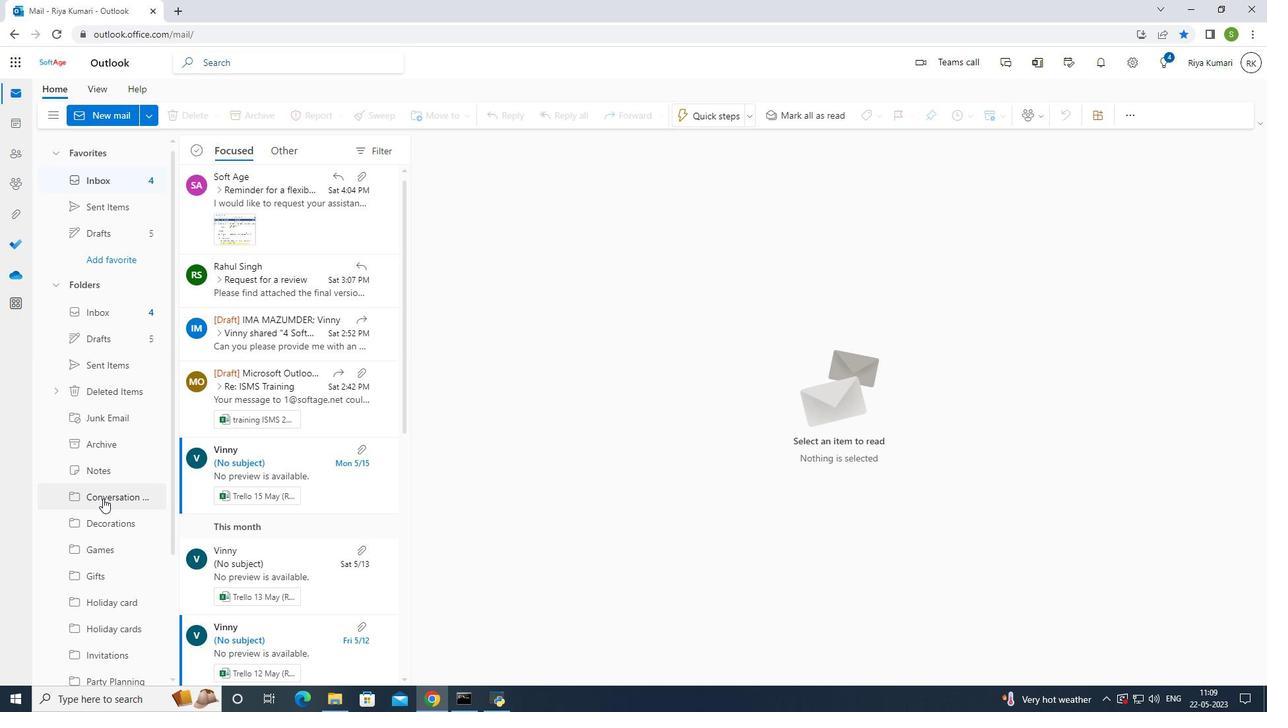 
Action: Mouse moved to (93, 506)
Screenshot: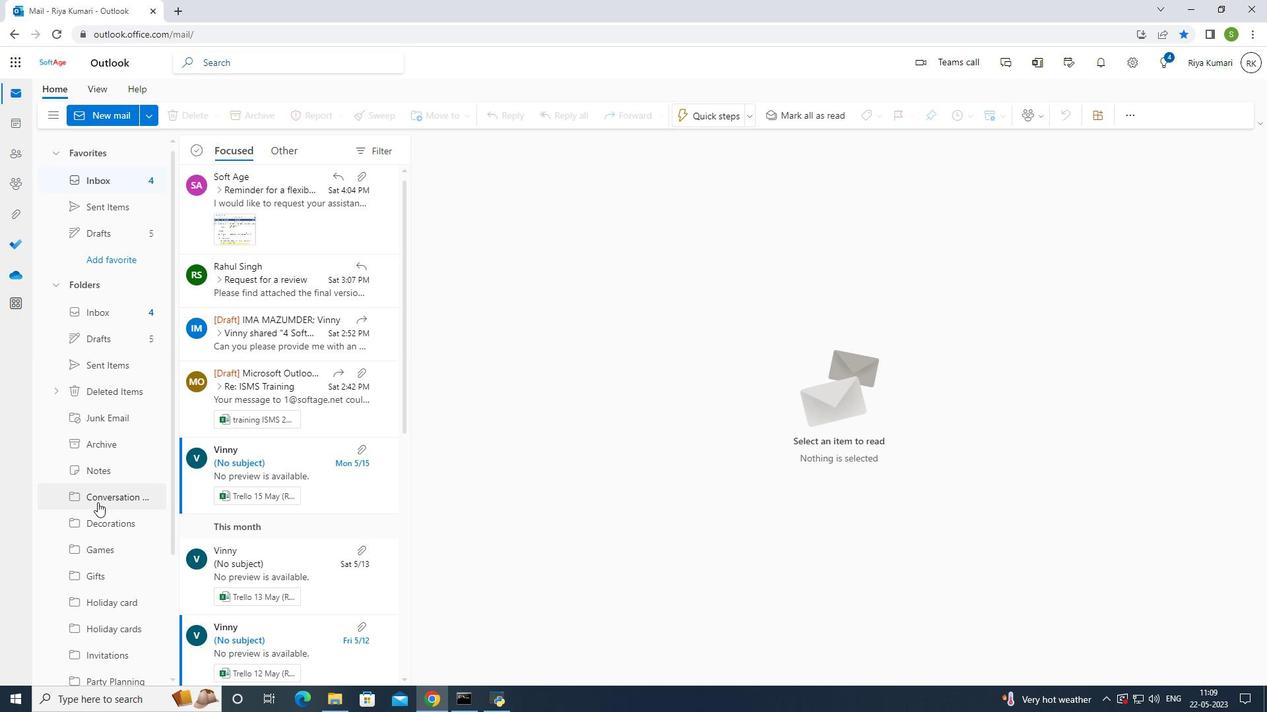 
Action: Mouse scrolled (93, 506) with delta (0, 0)
Screenshot: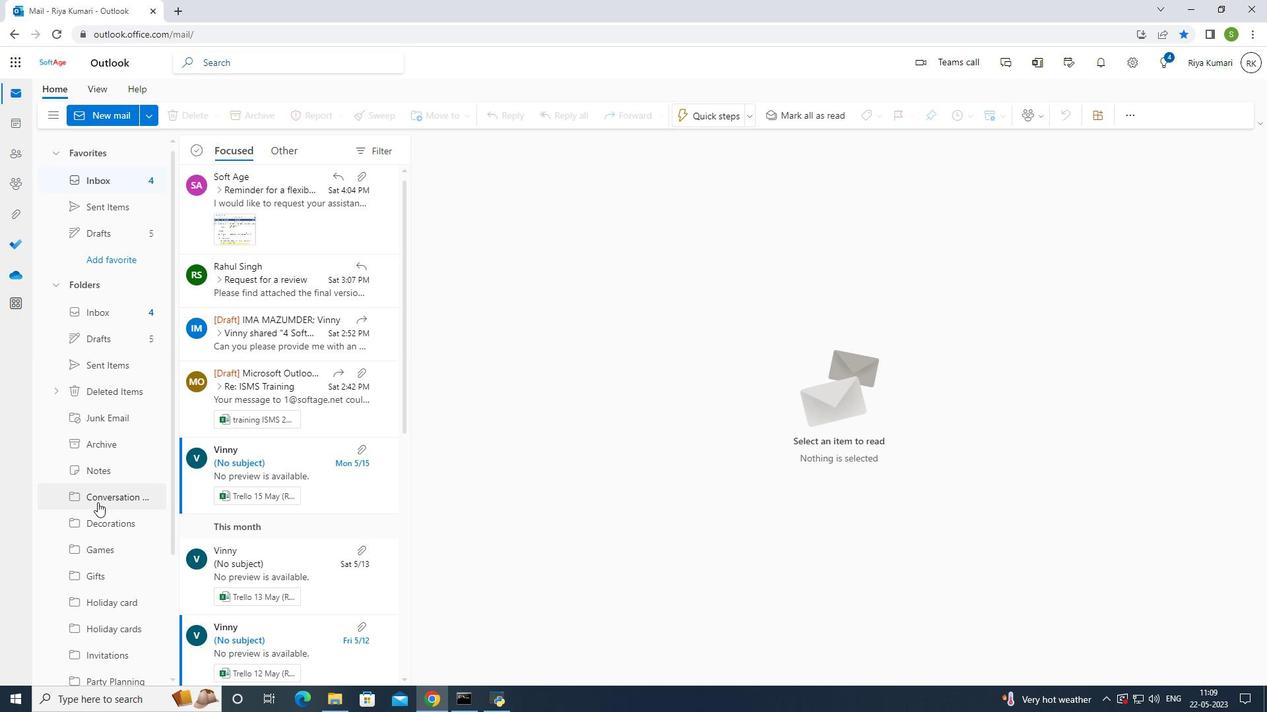 
Action: Mouse scrolled (93, 506) with delta (0, 0)
Screenshot: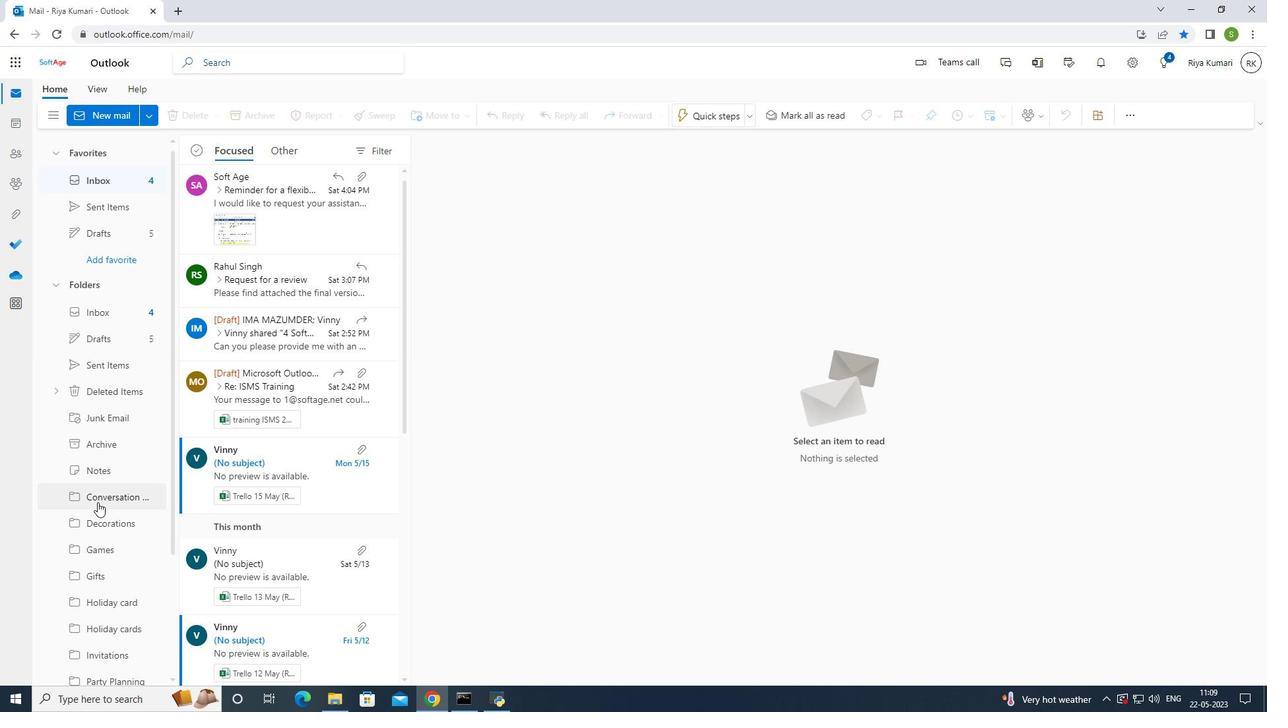 
Action: Mouse scrolled (93, 506) with delta (0, 0)
Screenshot: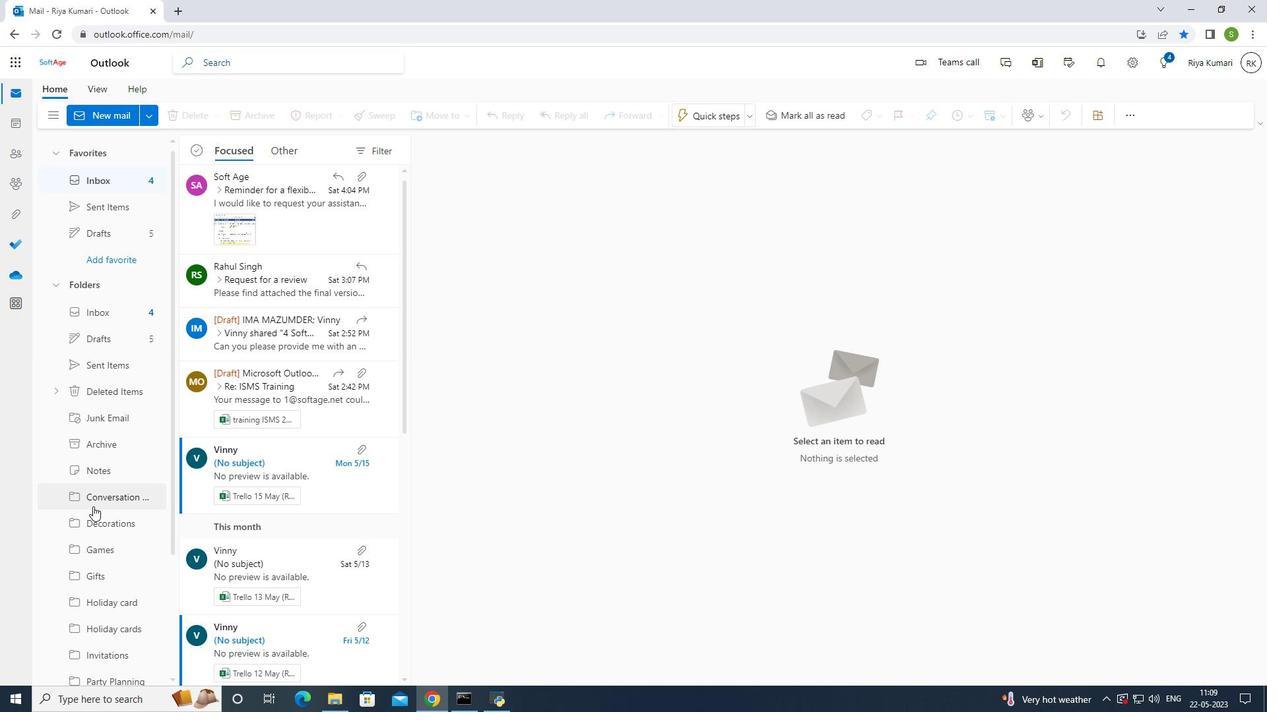 
Action: Mouse moved to (93, 506)
Screenshot: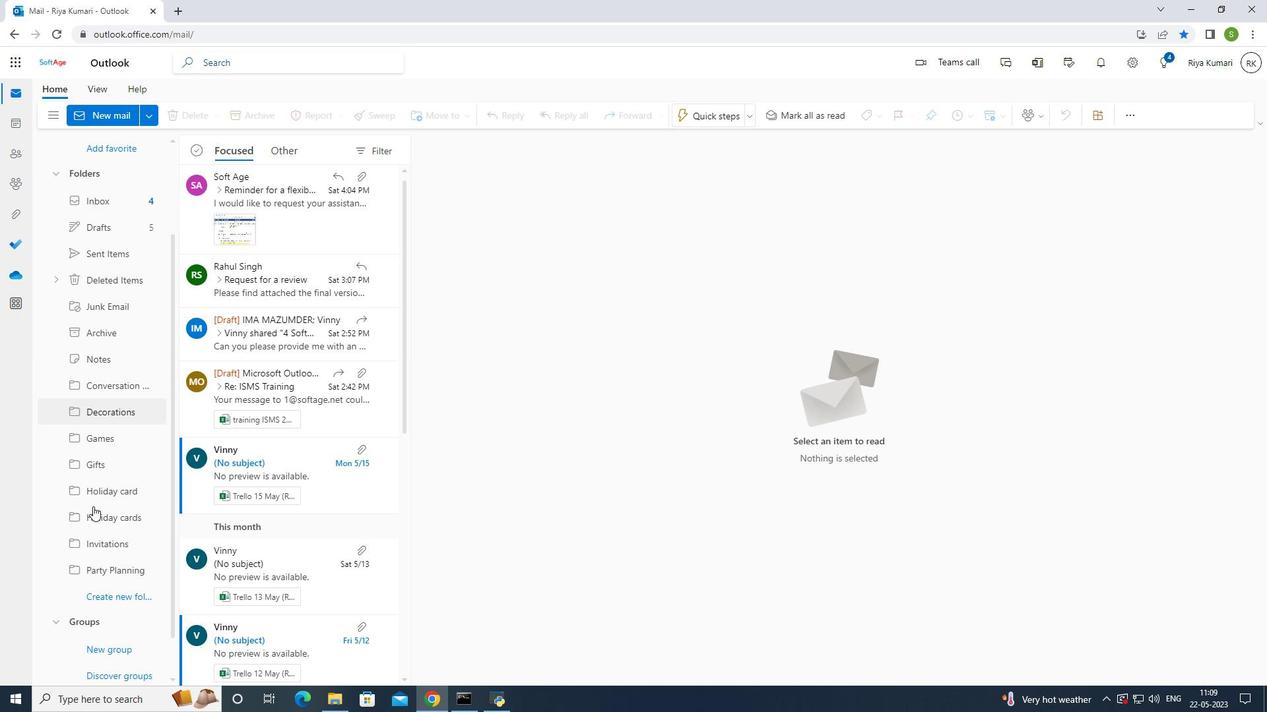 
Action: Mouse scrolled (93, 506) with delta (0, 0)
Screenshot: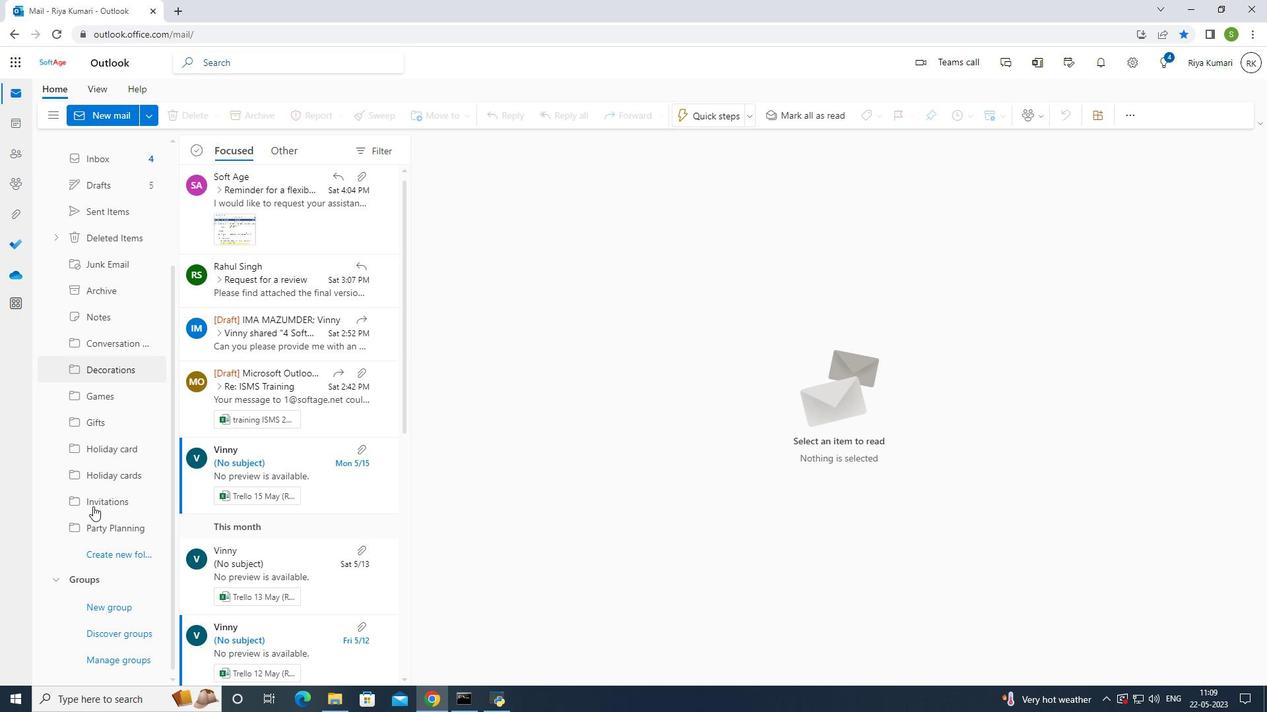 
Action: Mouse scrolled (93, 506) with delta (0, 0)
Screenshot: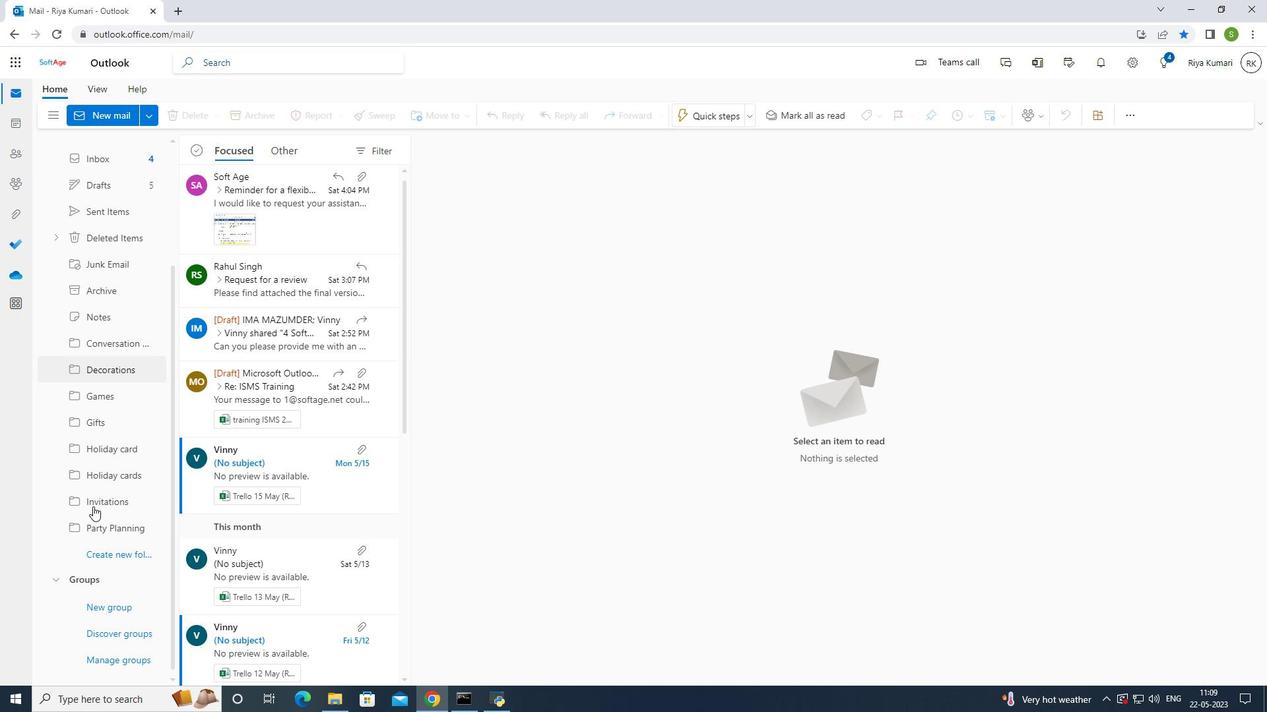 
Action: Mouse scrolled (93, 506) with delta (0, 0)
Screenshot: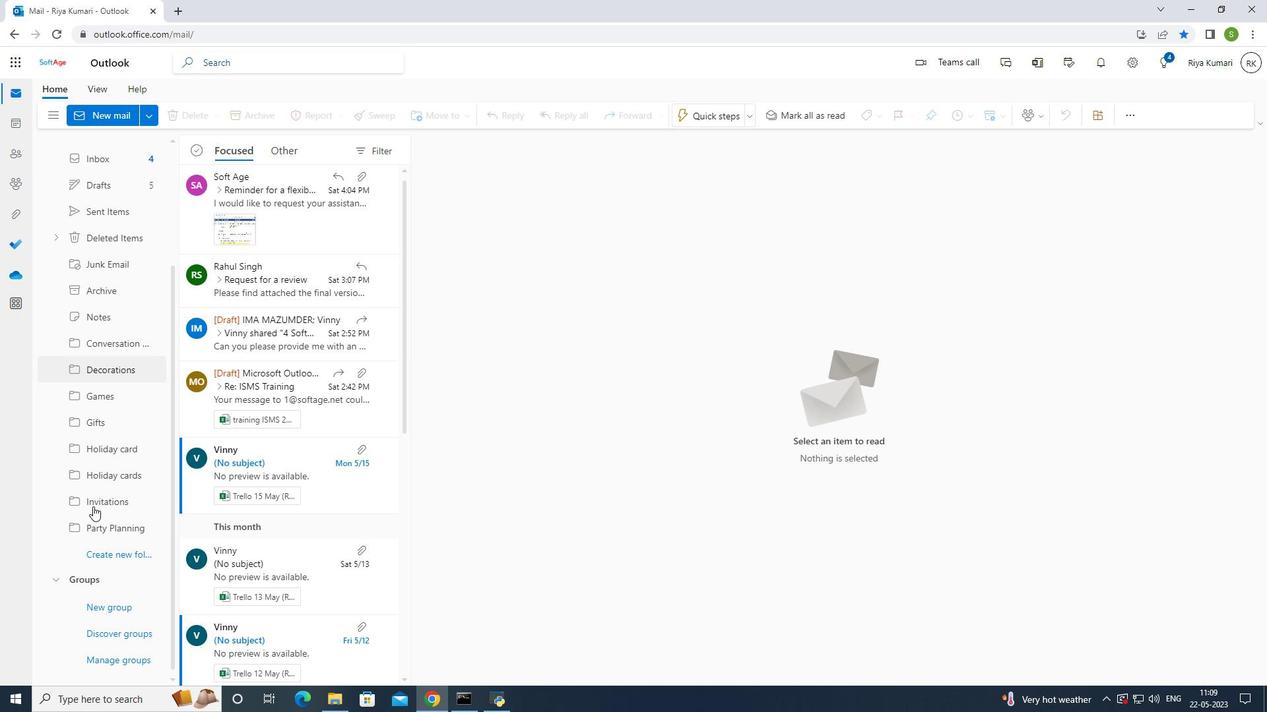 
Action: Mouse scrolled (93, 506) with delta (0, 0)
Screenshot: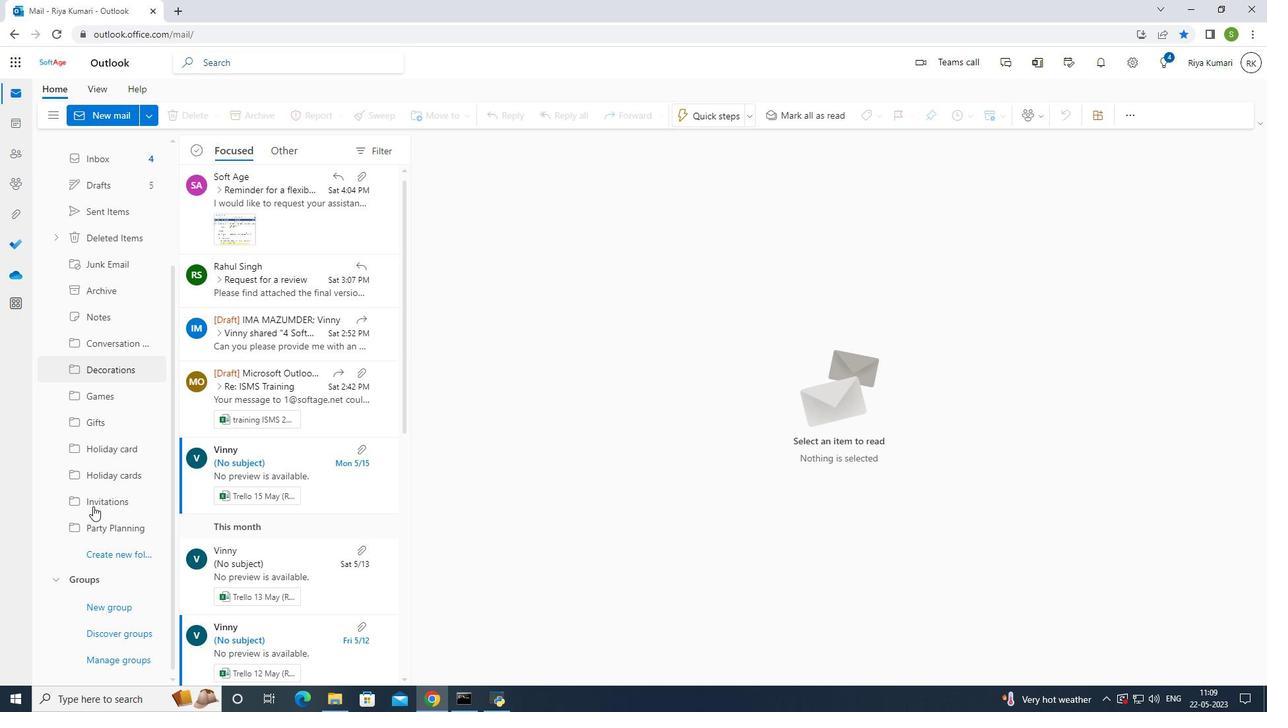 
Action: Mouse moved to (96, 553)
Screenshot: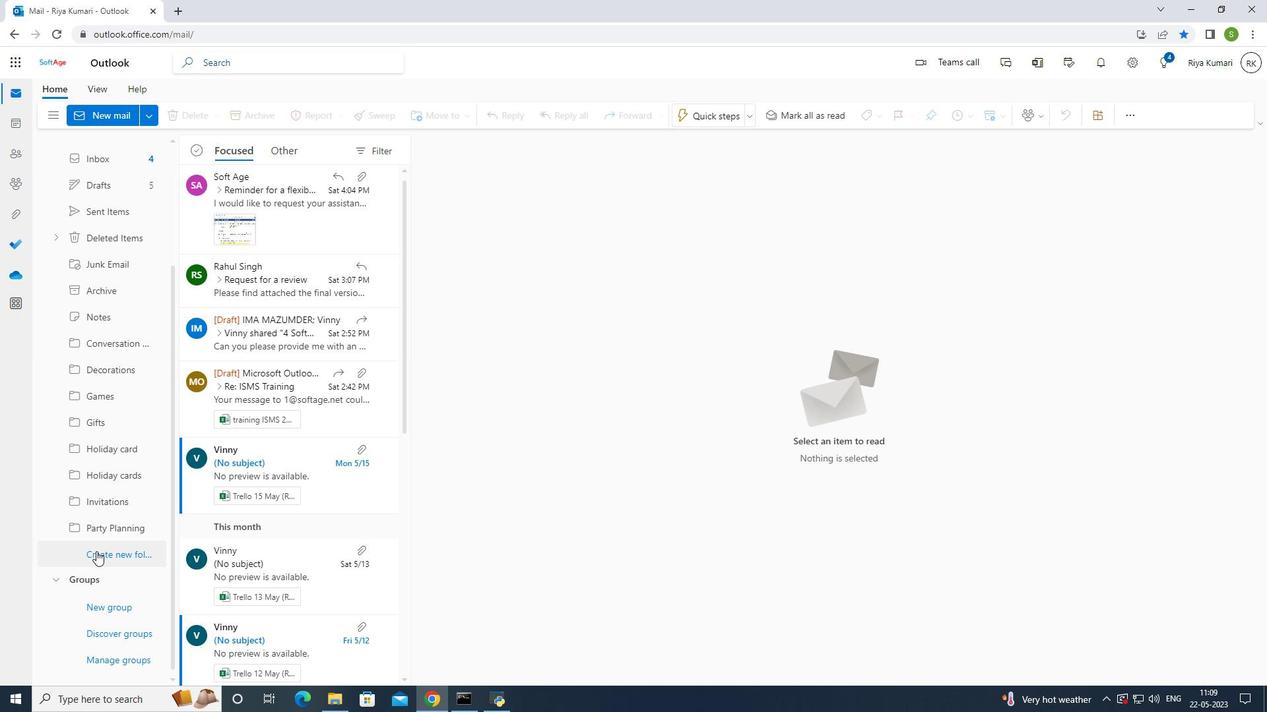 
Action: Mouse pressed left at (96, 553)
Screenshot: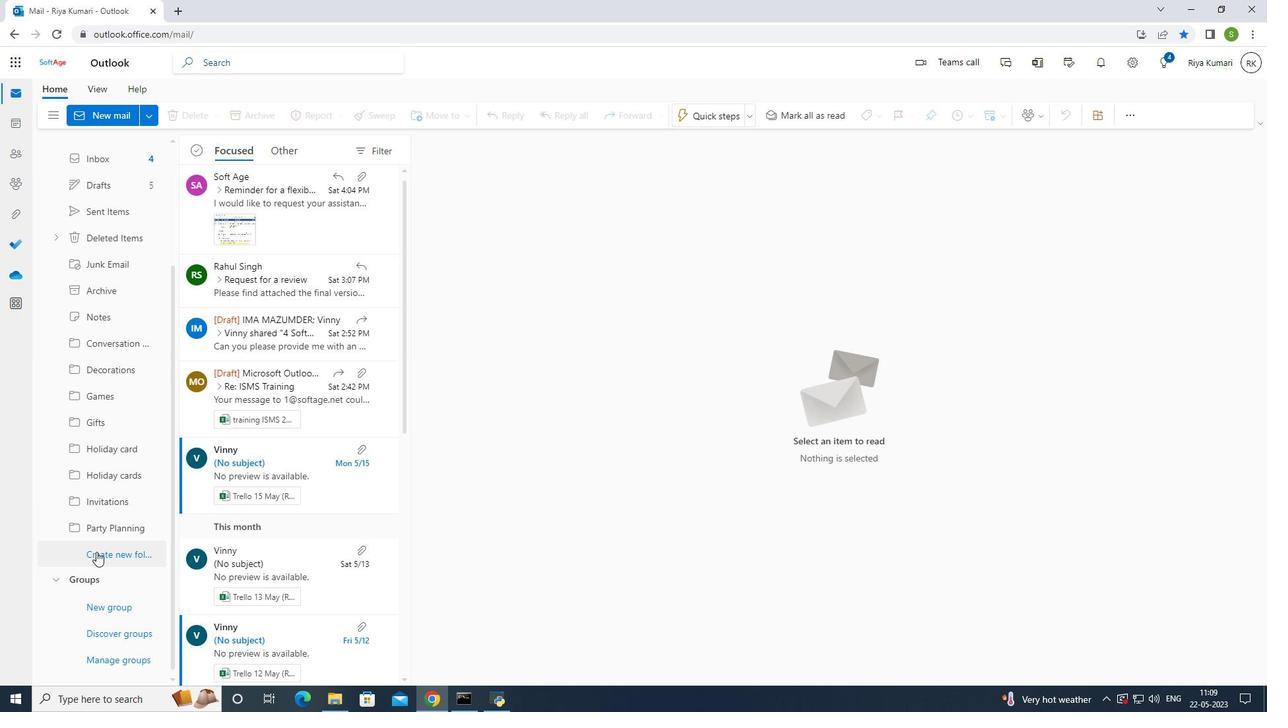 
Action: Mouse moved to (1247, 582)
Screenshot: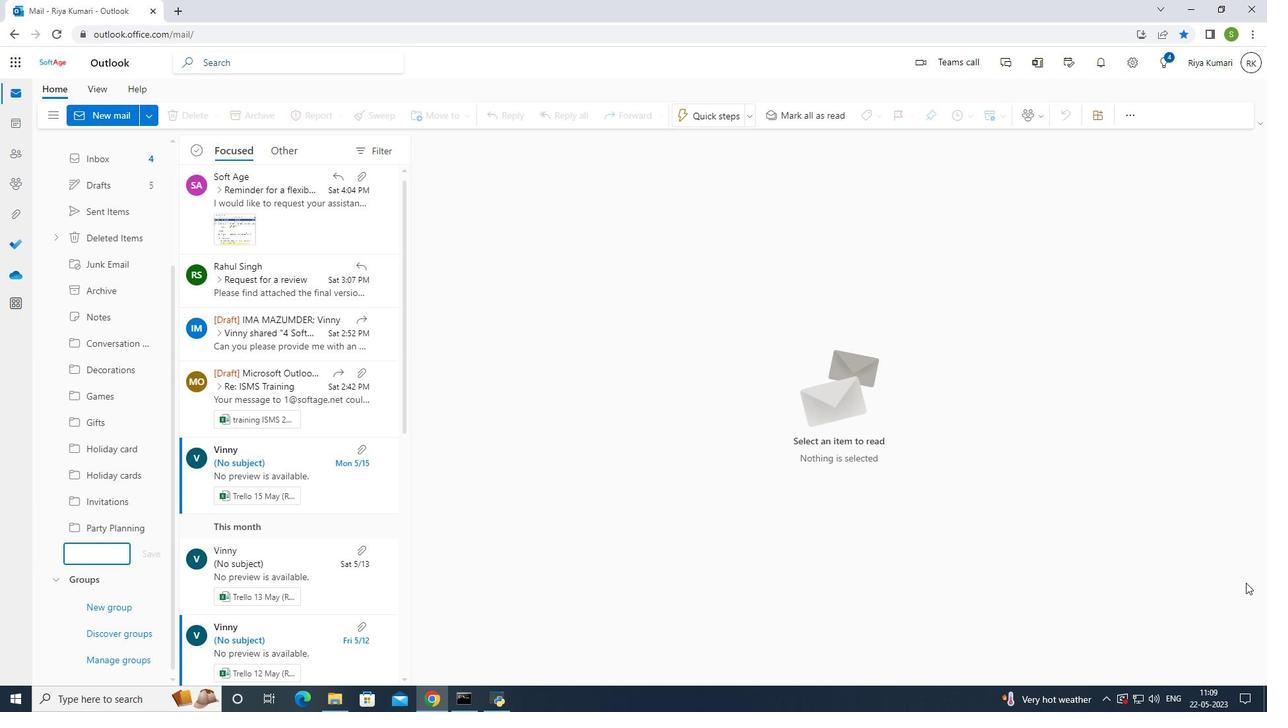 
Action: Key pressed <Key.shift>Chritmas<Key.space><Key.shift>lin<Key.backspace>sts
Screenshot: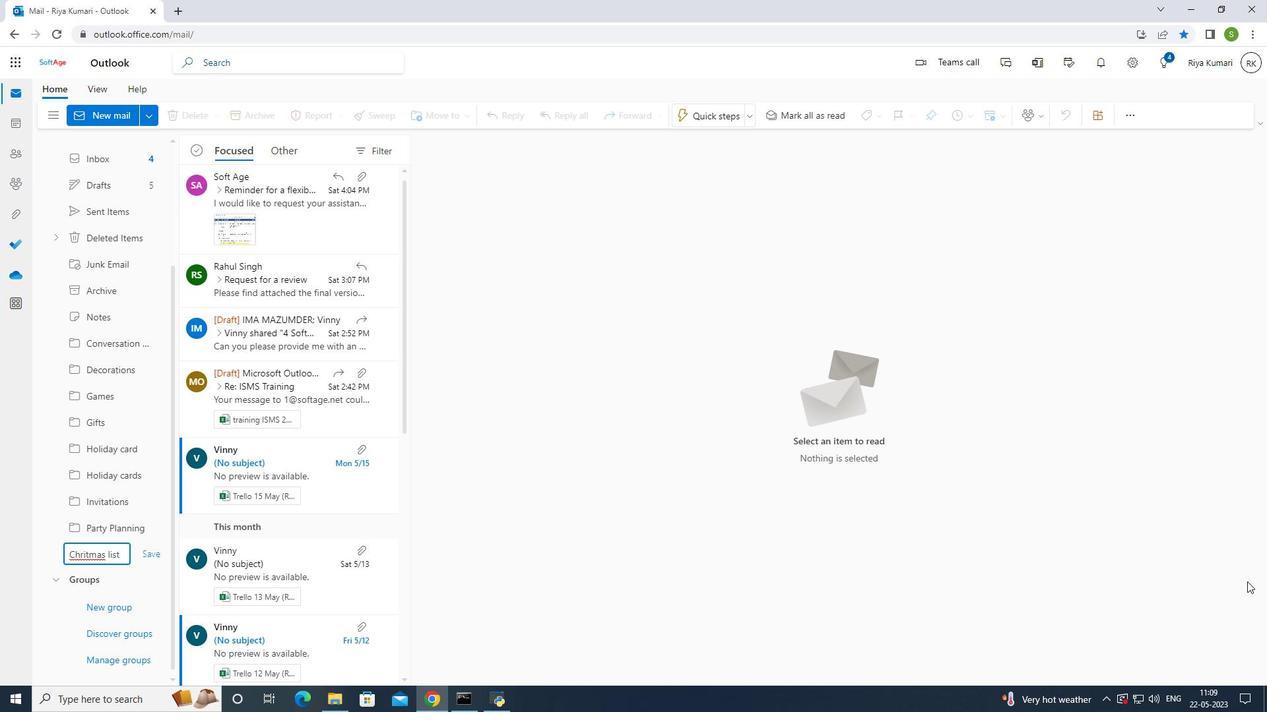 
Action: Mouse moved to (87, 554)
Screenshot: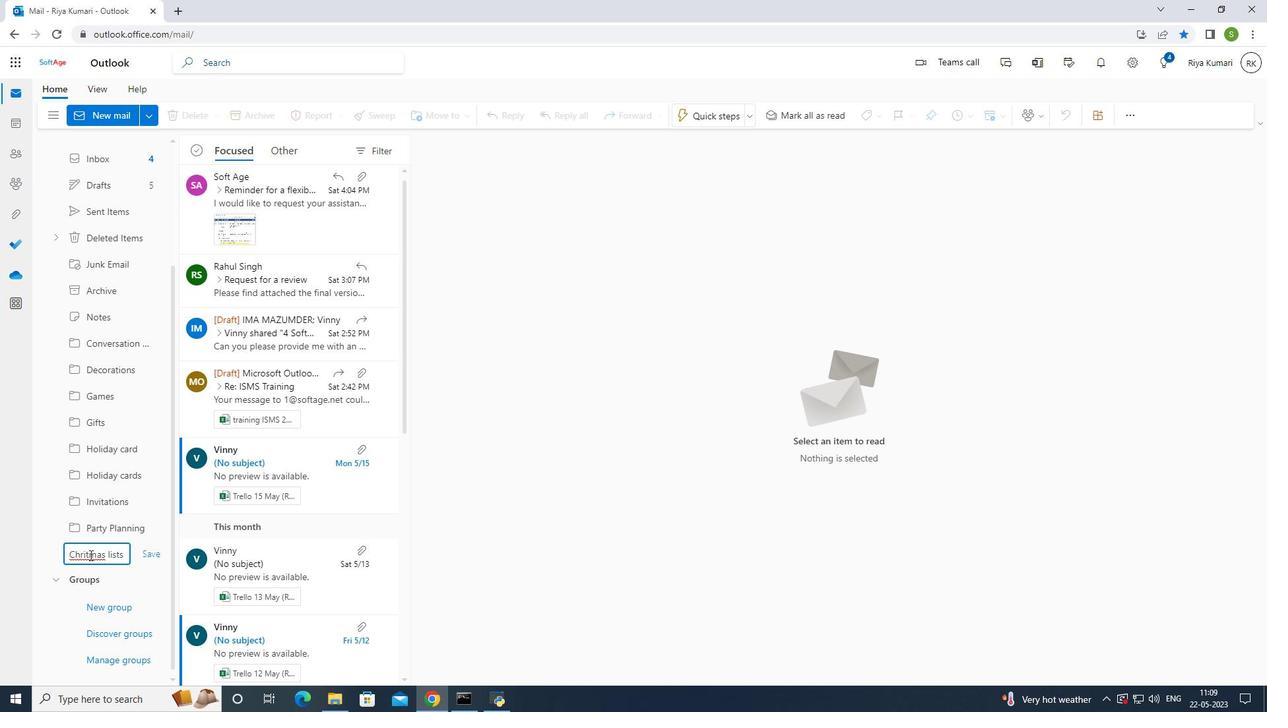 
Action: Mouse pressed left at (87, 554)
Screenshot: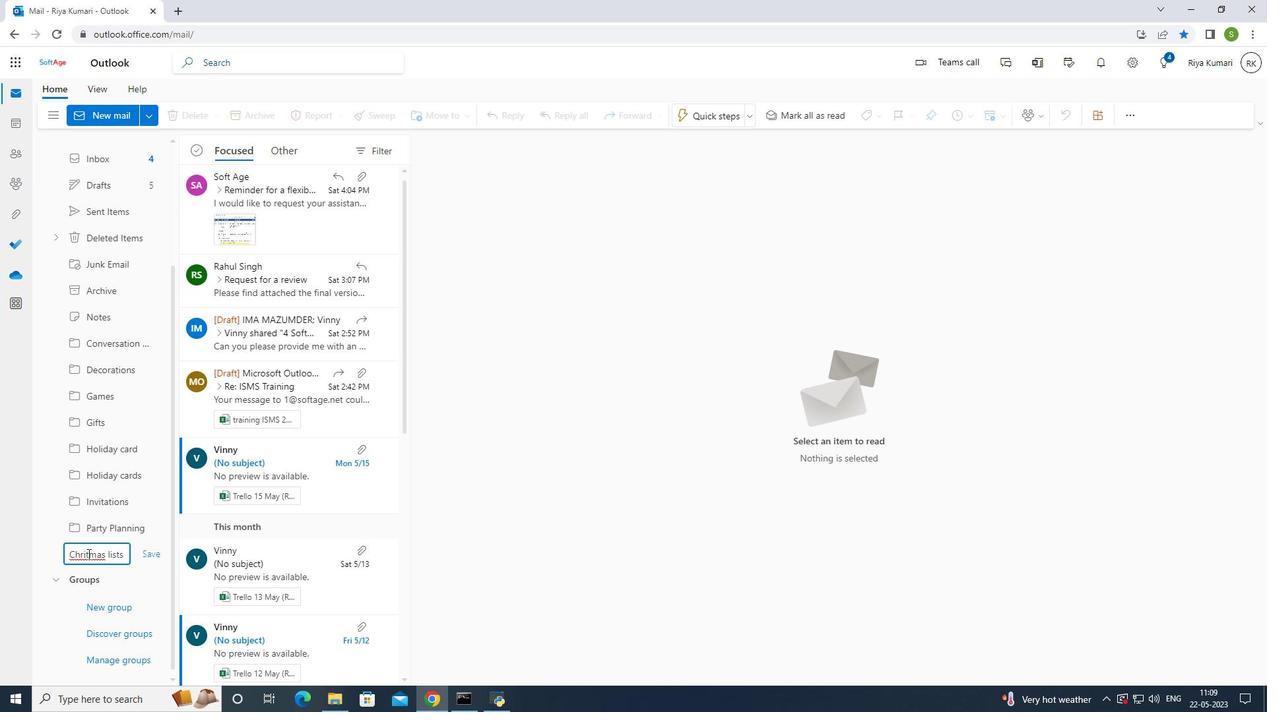 
Action: Mouse moved to (336, 646)
Screenshot: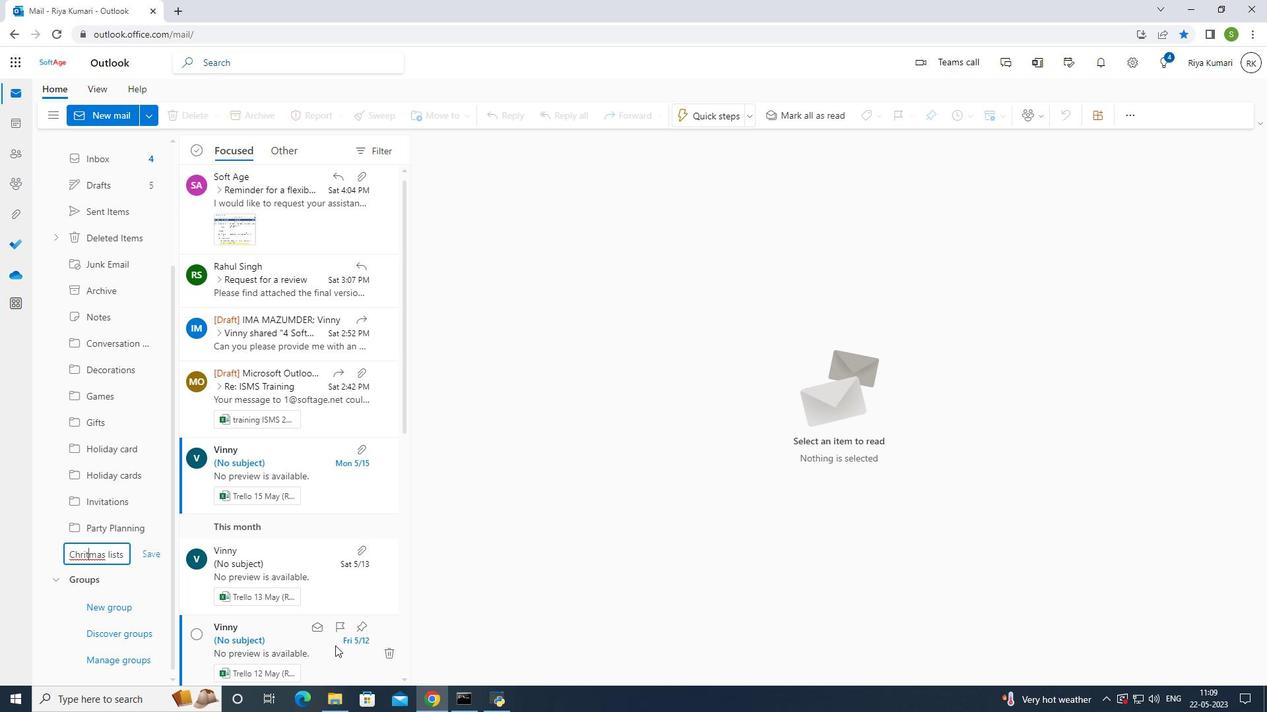 
Action: Key pressed <Key.left>
Screenshot: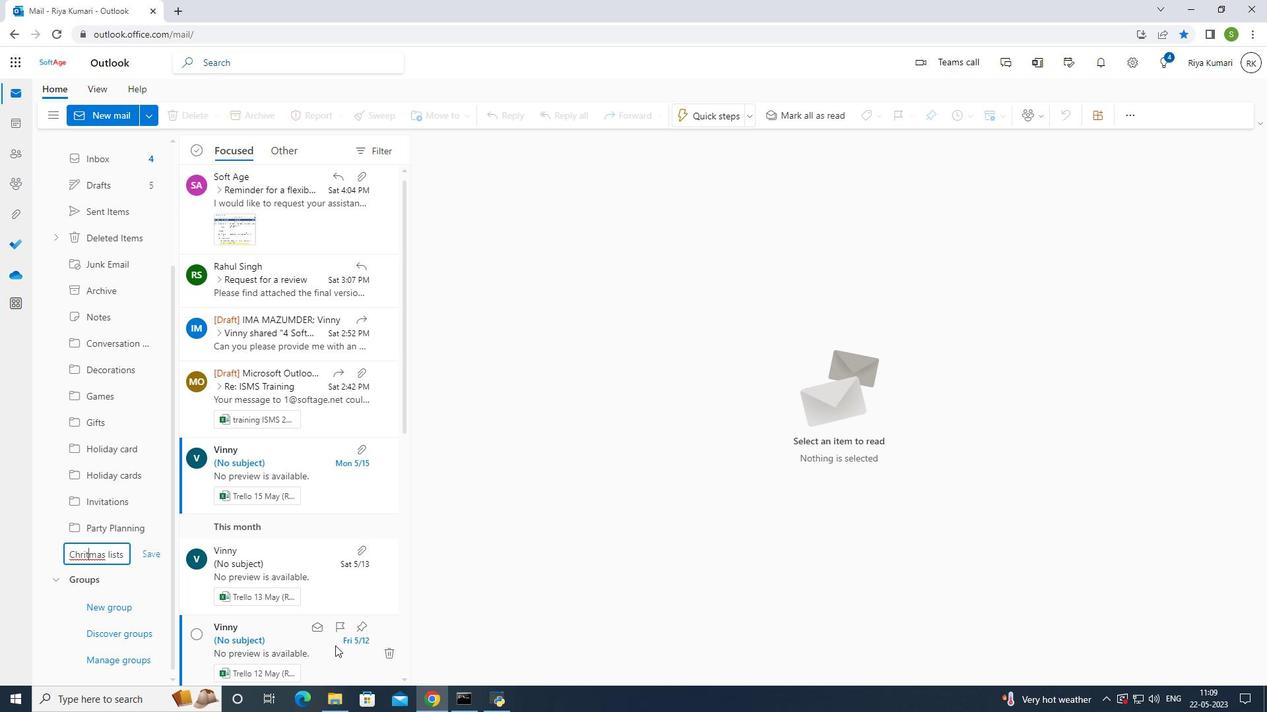 
Action: Mouse moved to (339, 646)
Screenshot: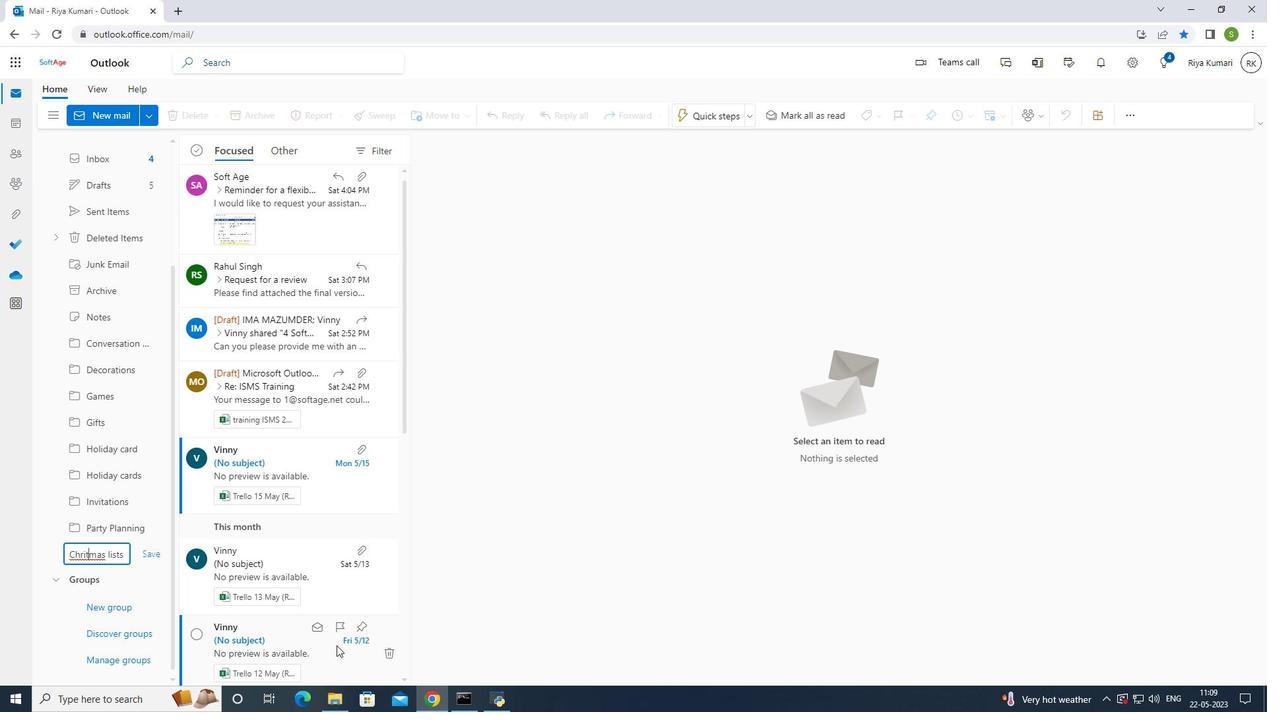 
Action: Key pressed s
Screenshot: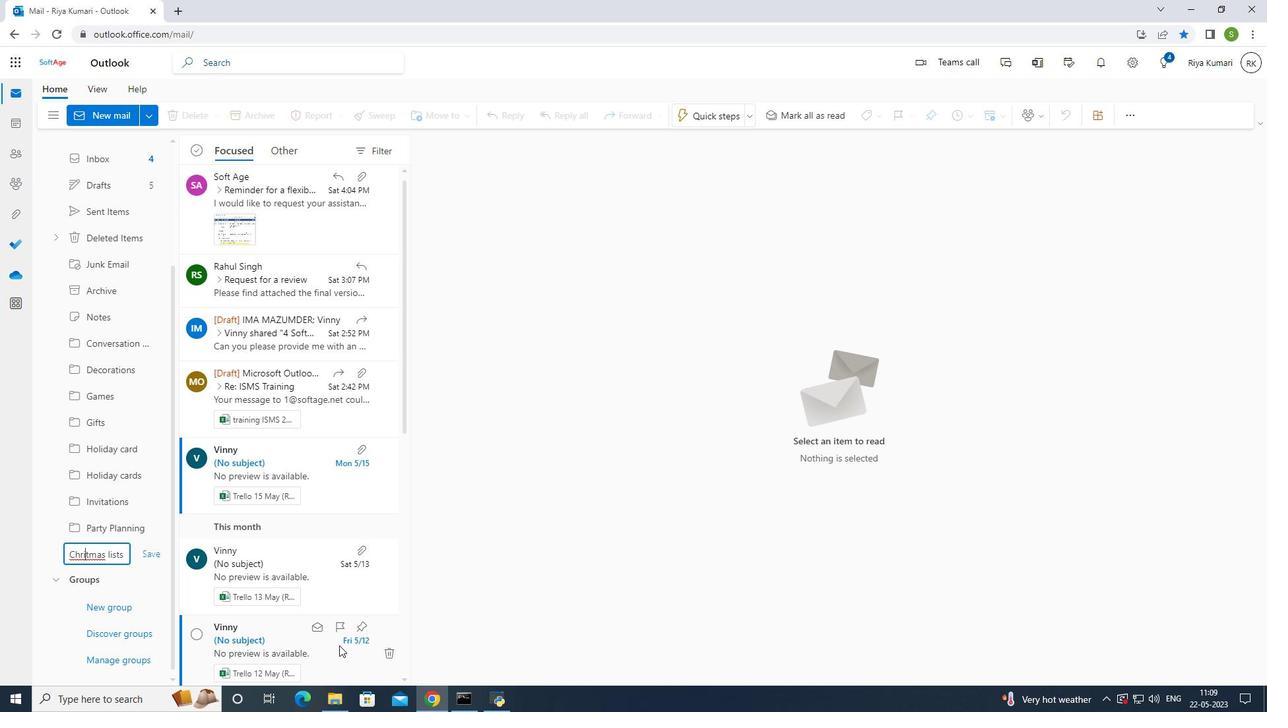
Action: Mouse moved to (157, 555)
Screenshot: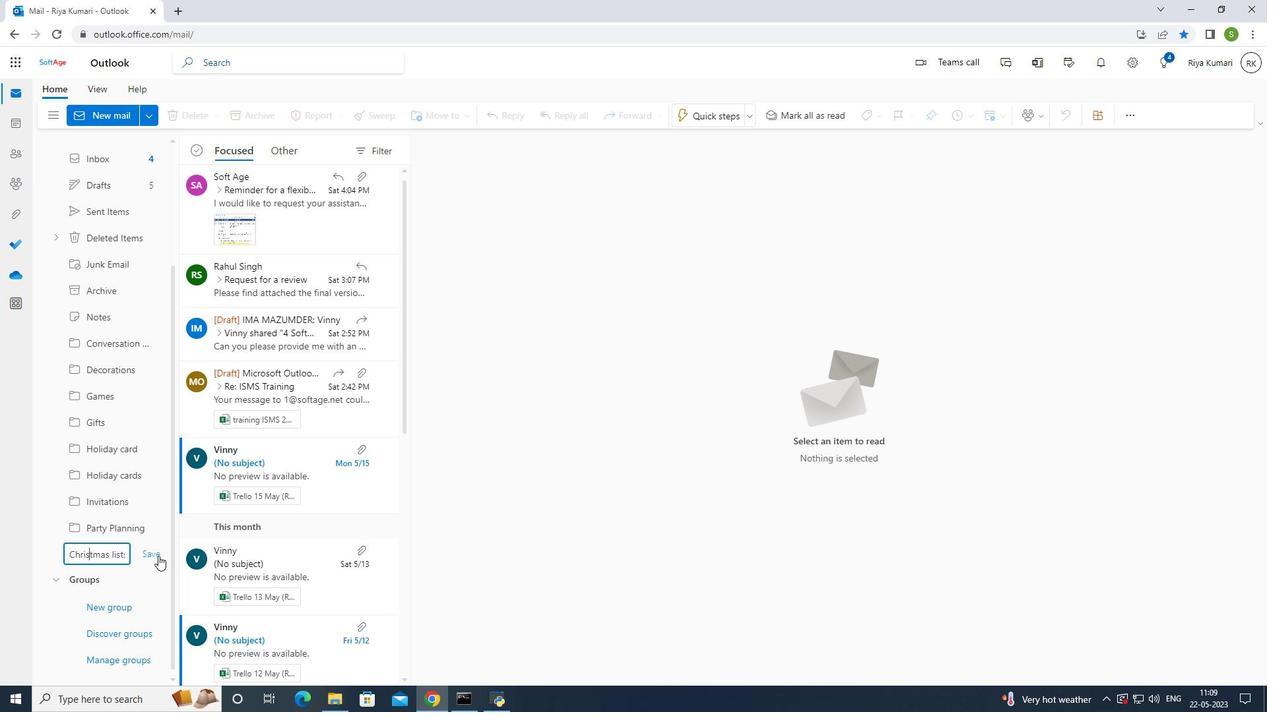 
Action: Mouse pressed left at (157, 555)
Screenshot: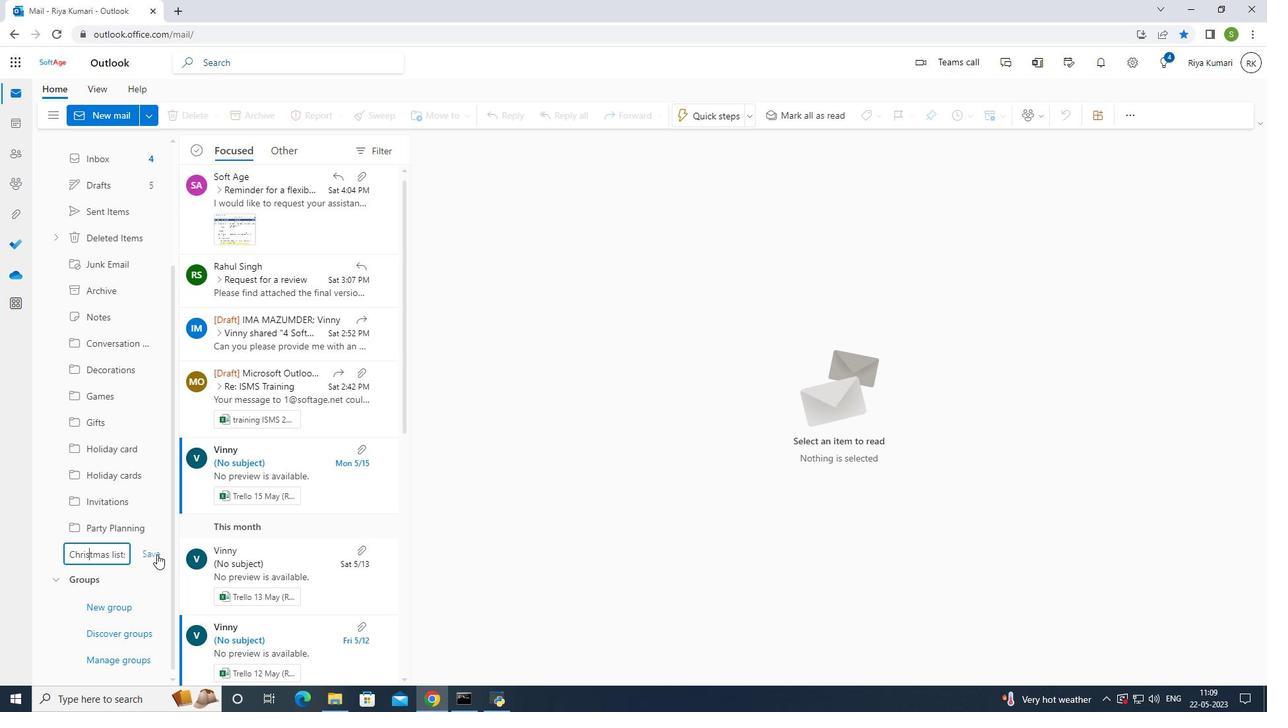 
Action: Mouse moved to (835, 159)
Screenshot: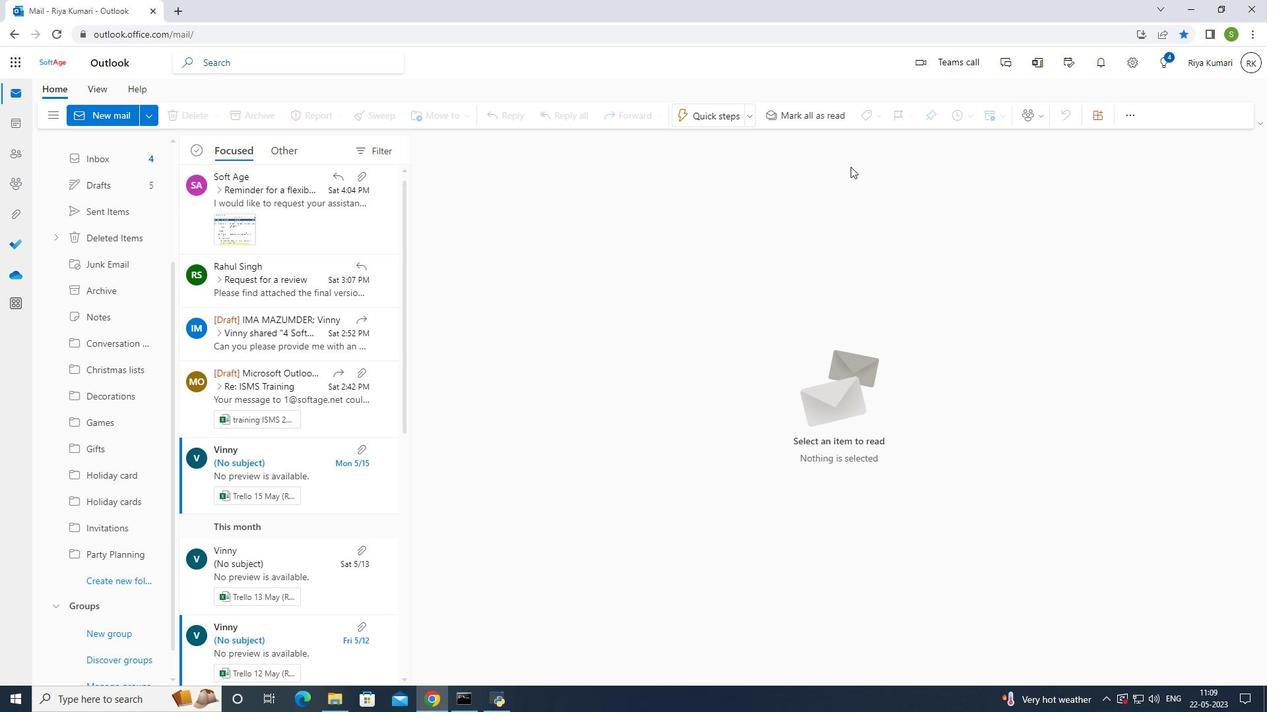 
